 Task: Get directions from Galveston Island Historic Pleasure Pier, Texas, United States to Luray Caverns, Virginia, United States and explore the nearby restaurants
Action: Mouse moved to (141, 23)
Screenshot: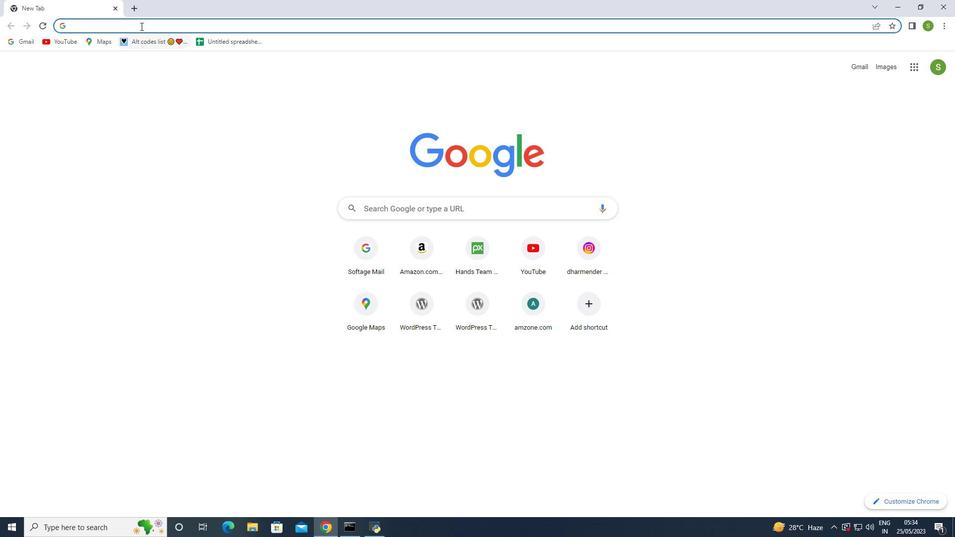 
Action: Mouse pressed left at (141, 23)
Screenshot: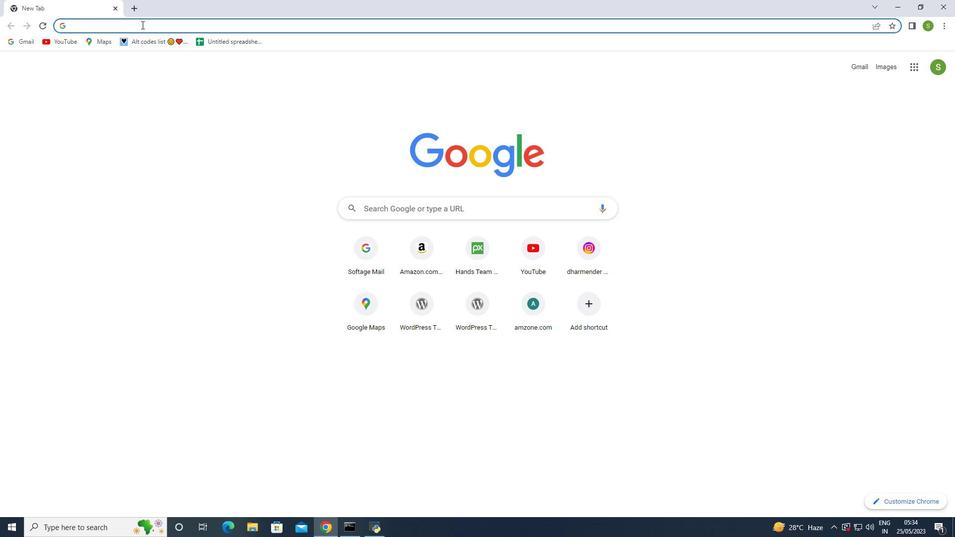 
Action: Key pressed google
Screenshot: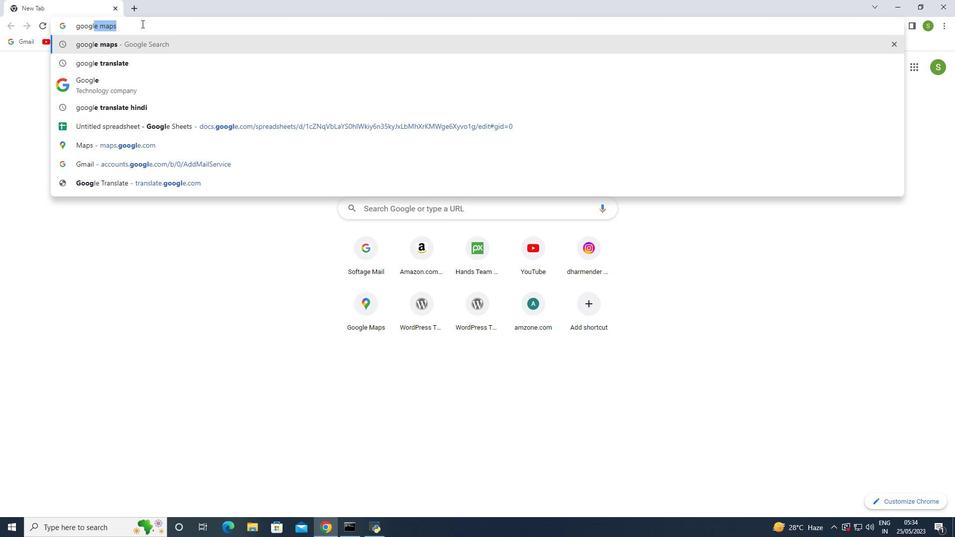 
Action: Mouse moved to (141, 24)
Screenshot: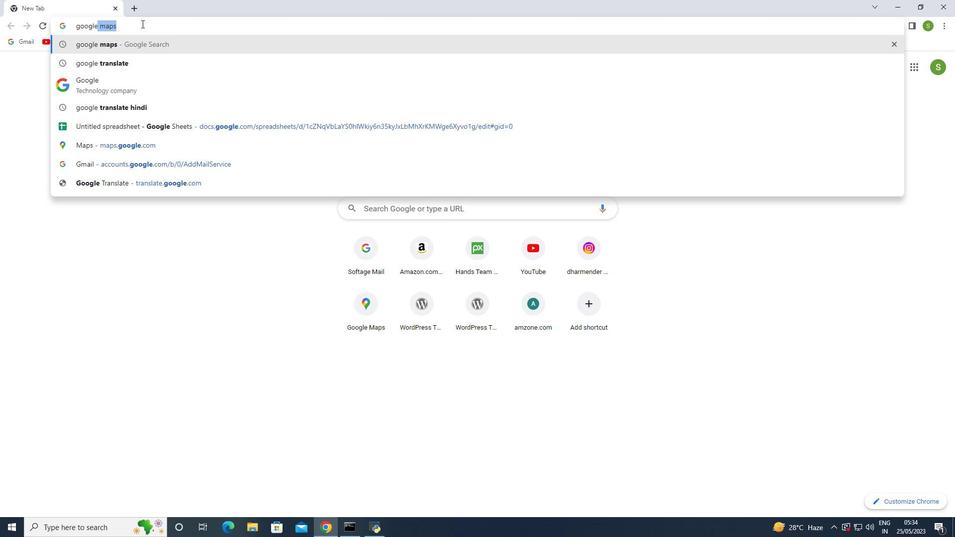 
Action: Mouse pressed left at (141, 24)
Screenshot: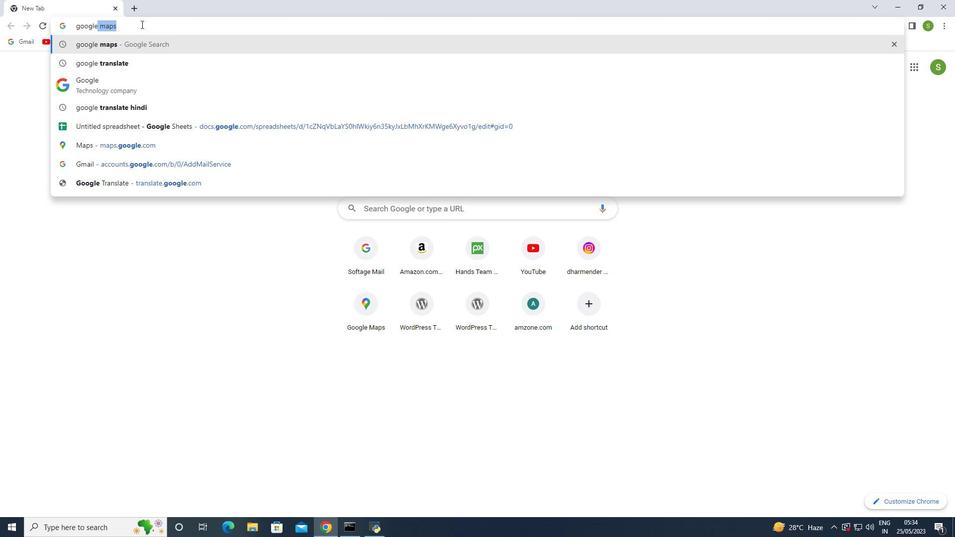 
Action: Key pressed <Key.enter>
Screenshot: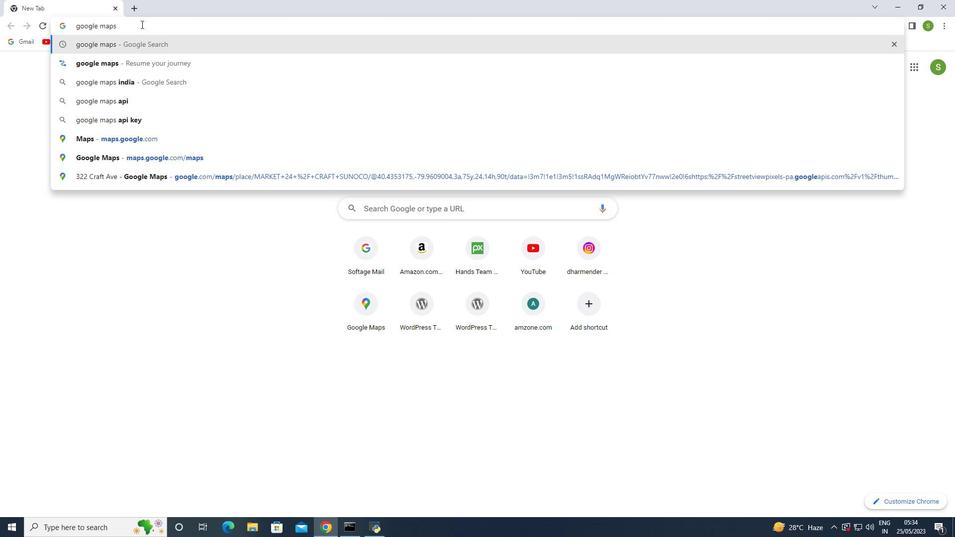 
Action: Mouse moved to (157, 226)
Screenshot: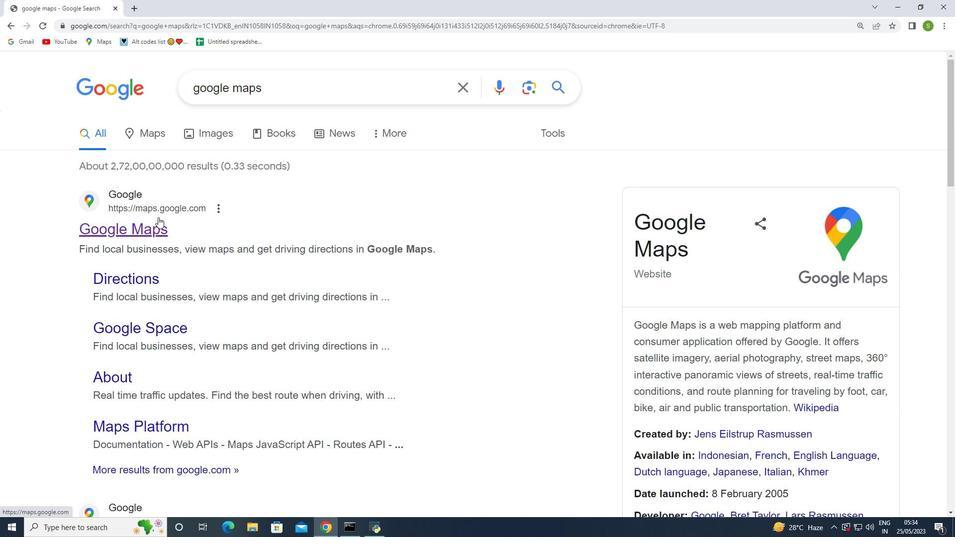 
Action: Mouse pressed left at (157, 226)
Screenshot: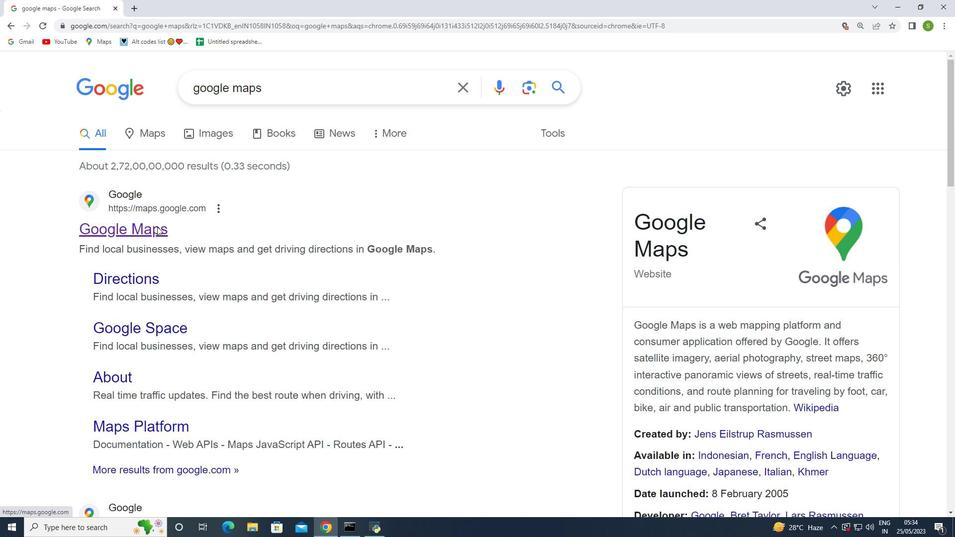 
Action: Mouse moved to (332, 80)
Screenshot: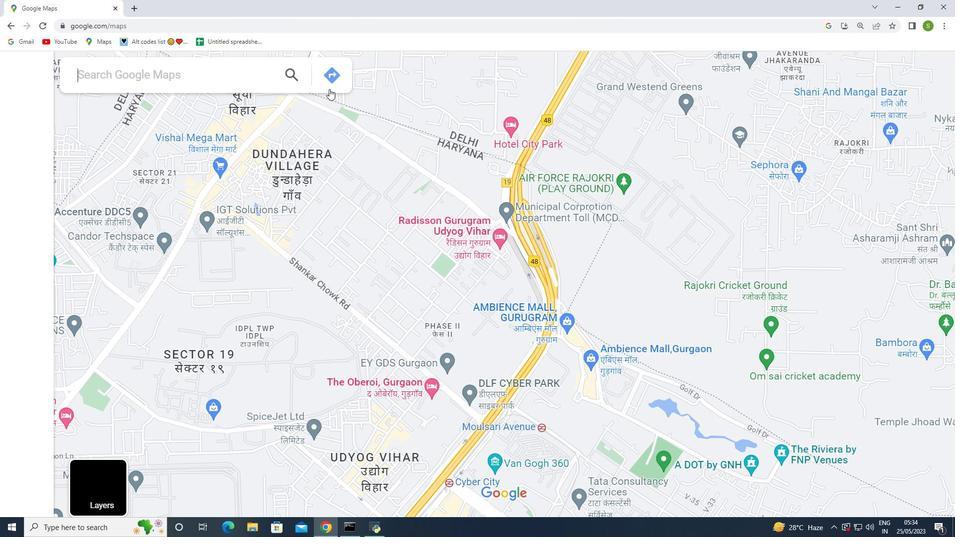 
Action: Mouse pressed left at (332, 80)
Screenshot: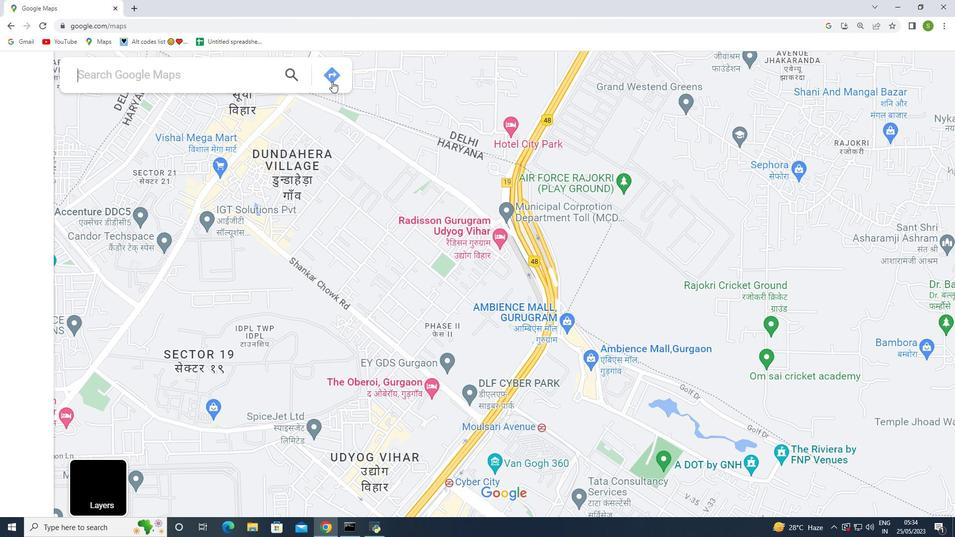 
Action: Mouse moved to (227, 121)
Screenshot: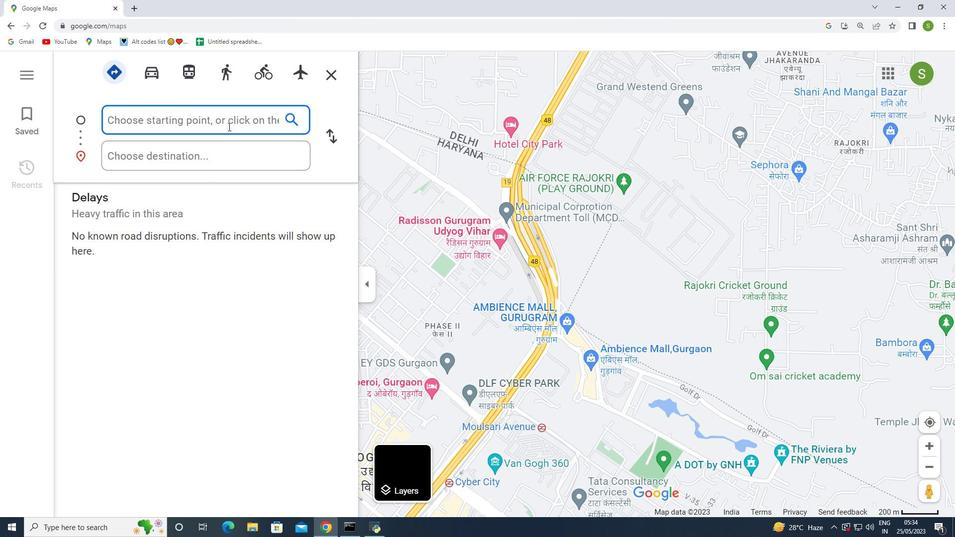 
Action: Mouse pressed left at (227, 121)
Screenshot: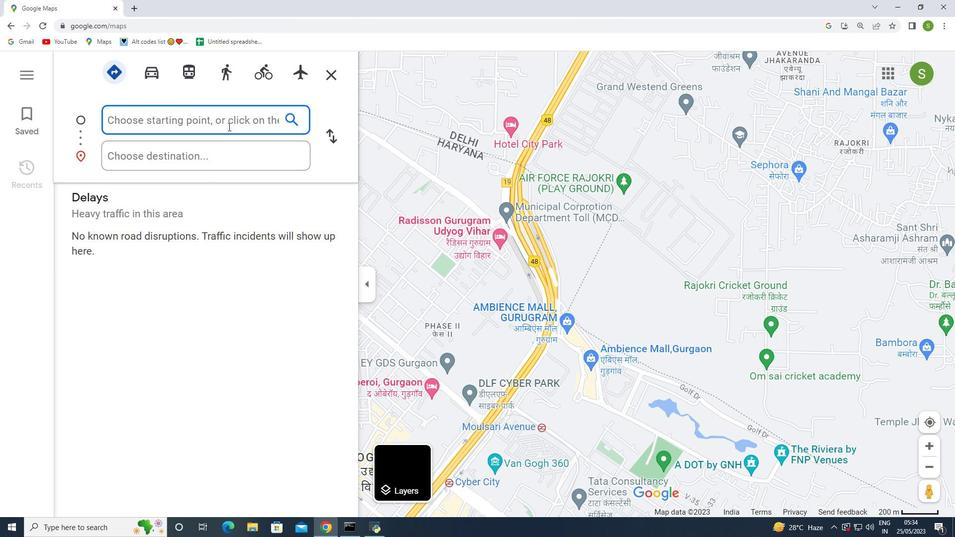 
Action: Key pressed <Key.shift>galveston<Key.space>island<Key.space><Key.shift><Key.shift><Key.shift><Key.shift>Historic<Key.space>pleaser<Key.space>pier<Key.space>texas<Key.space>united<Key.space>states
Screenshot: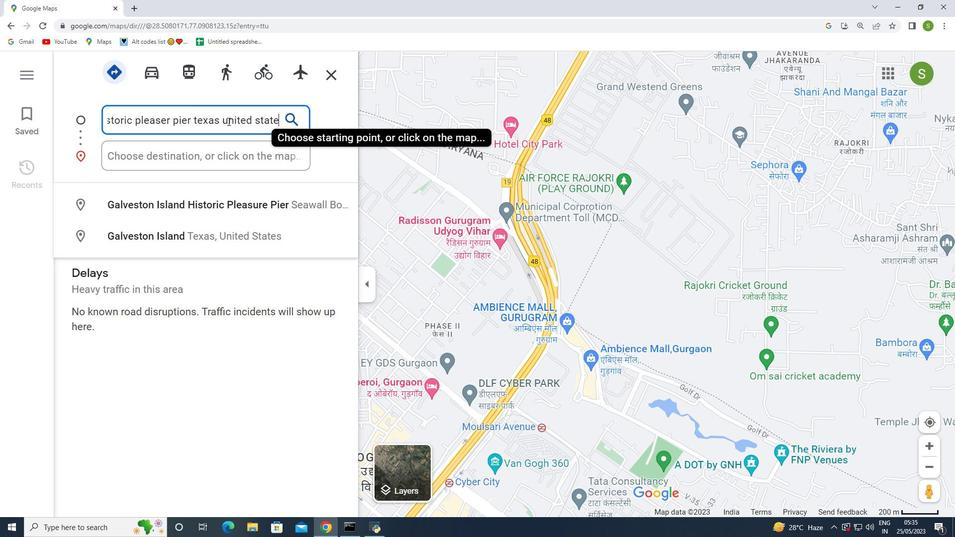 
Action: Mouse moved to (201, 158)
Screenshot: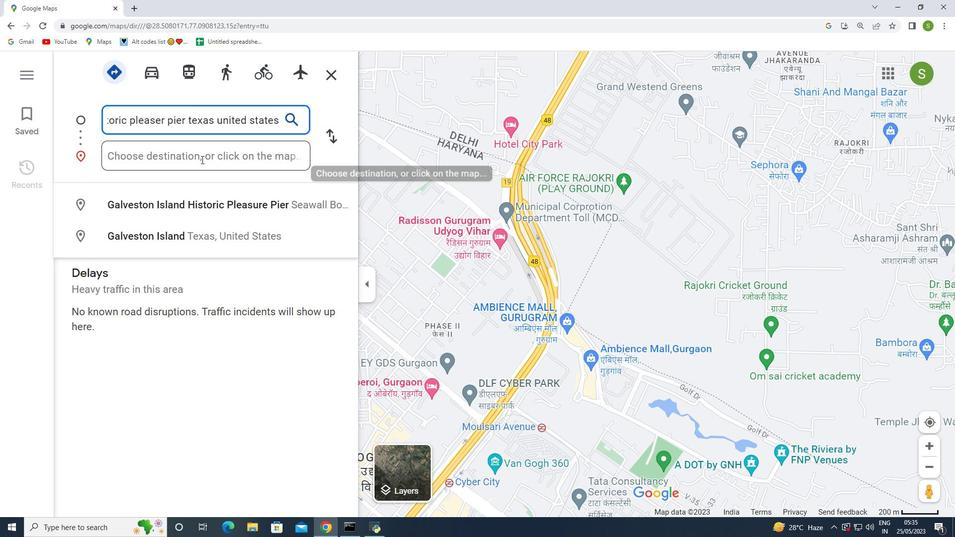 
Action: Mouse pressed left at (201, 158)
Screenshot: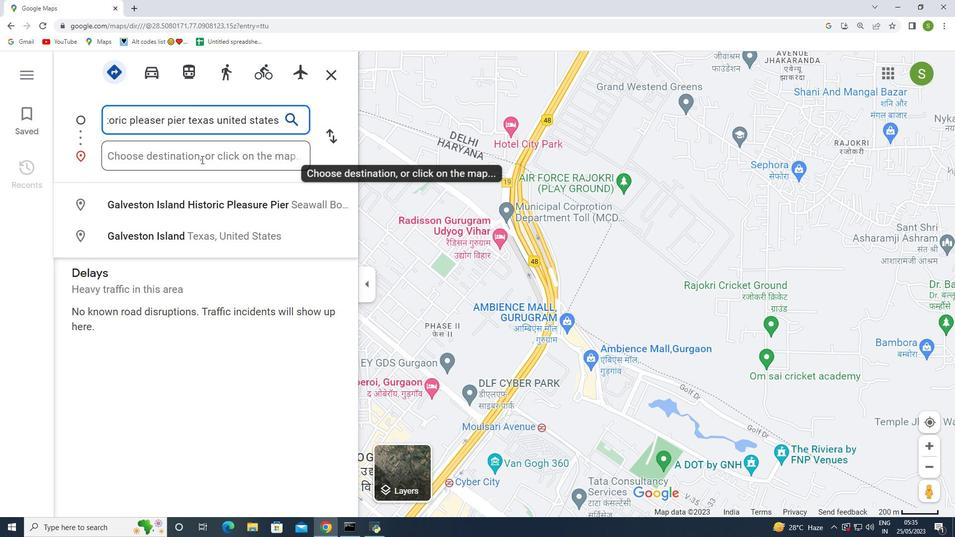 
Action: Key pressed <Key.shift><Key.shift><Key.shift>Luray<Key.space>caverns<Key.space>virginia<Key.space>united<Key.space>states
Screenshot: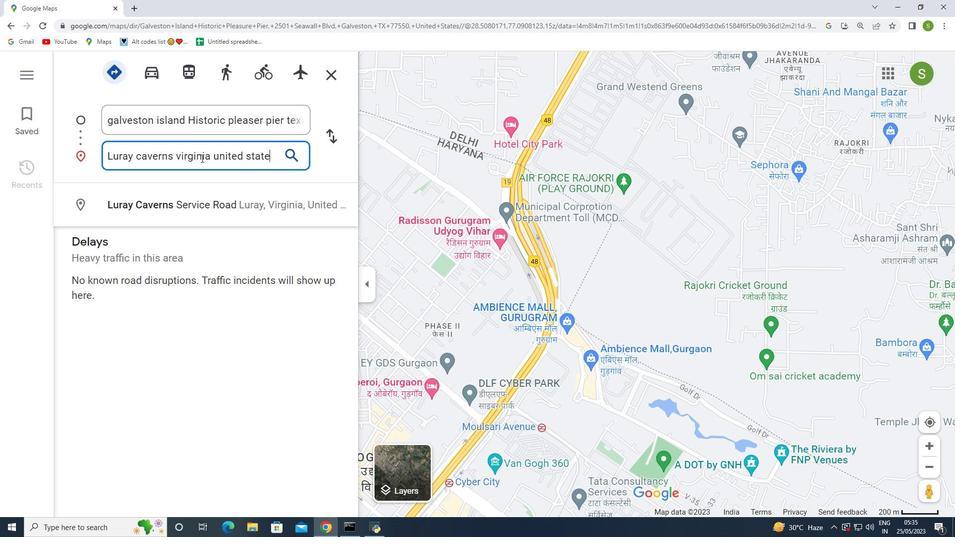 
Action: Mouse moved to (290, 160)
Screenshot: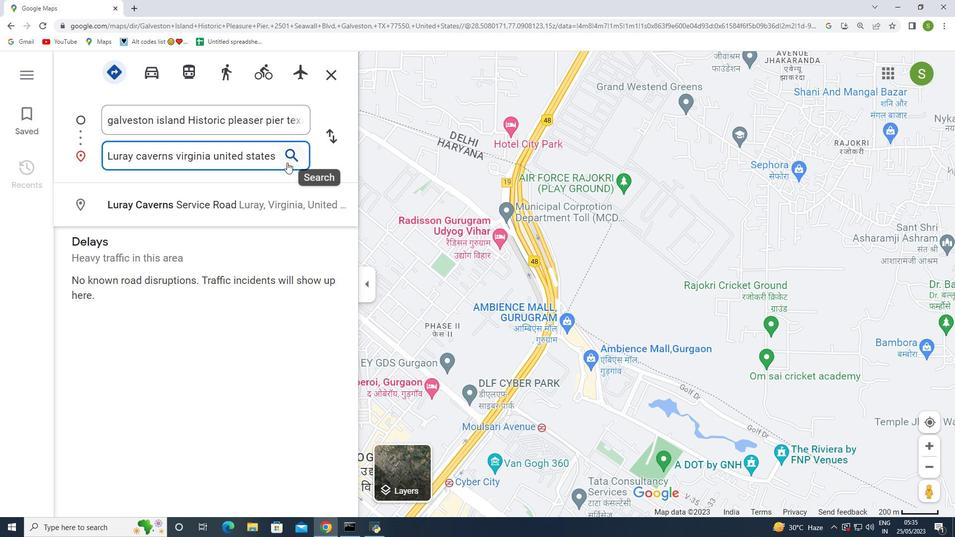 
Action: Mouse pressed left at (290, 160)
Screenshot: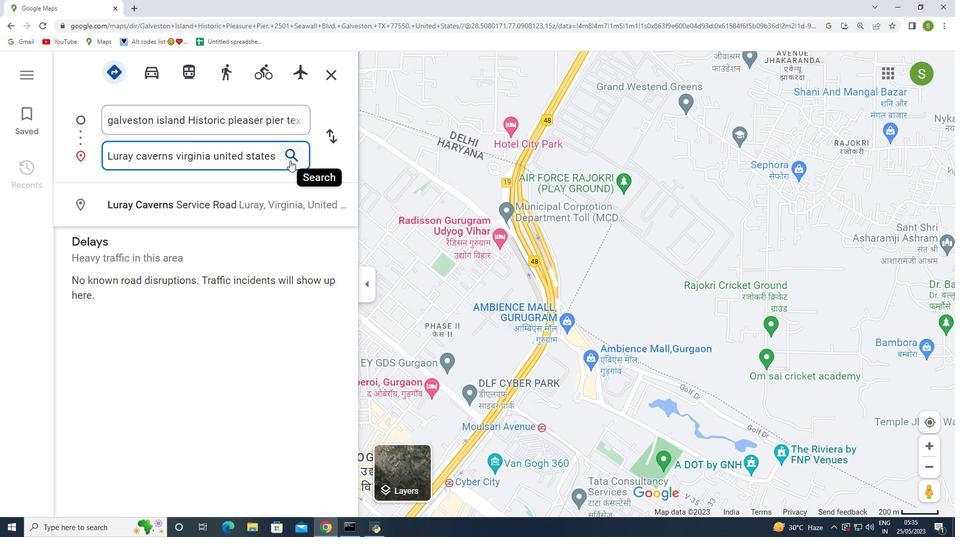 
Action: Mouse moved to (252, 251)
Screenshot: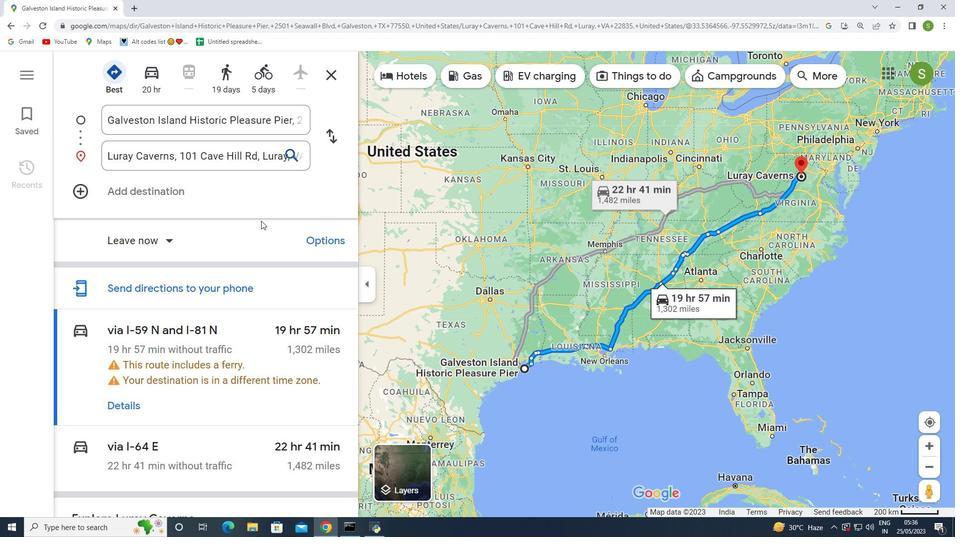 
Action: Mouse scrolled (252, 251) with delta (0, 0)
Screenshot: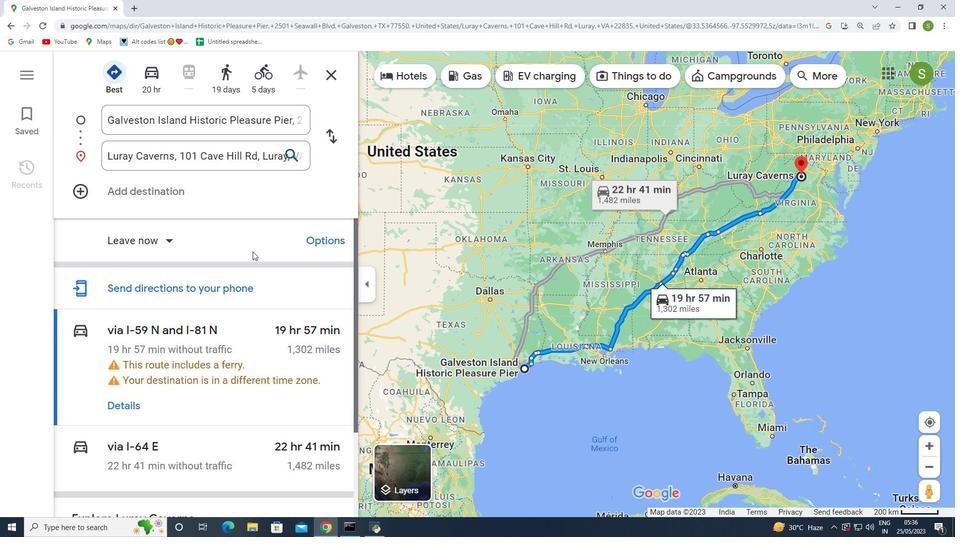 
Action: Mouse scrolled (252, 251) with delta (0, 0)
Screenshot: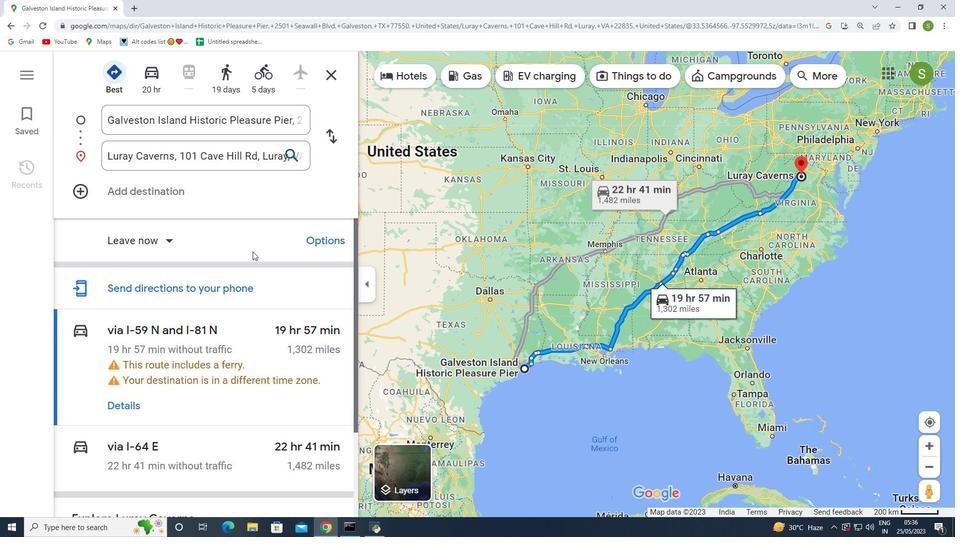 
Action: Mouse moved to (252, 253)
Screenshot: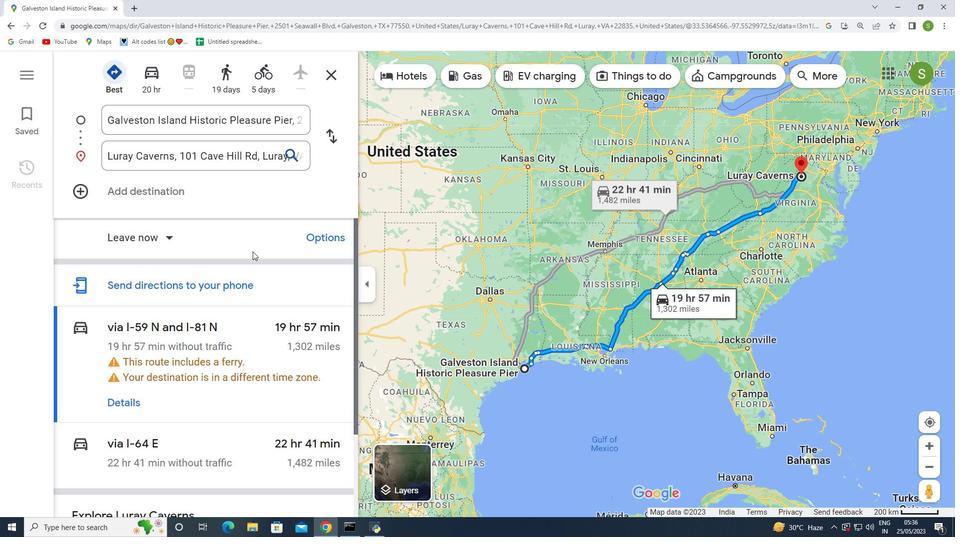 
Action: Mouse scrolled (252, 253) with delta (0, 0)
Screenshot: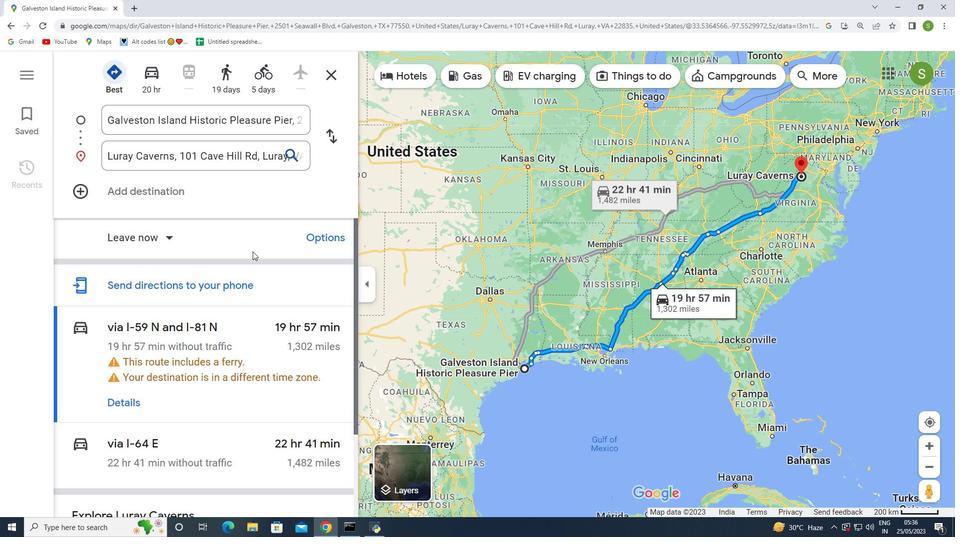 
Action: Mouse moved to (248, 285)
Screenshot: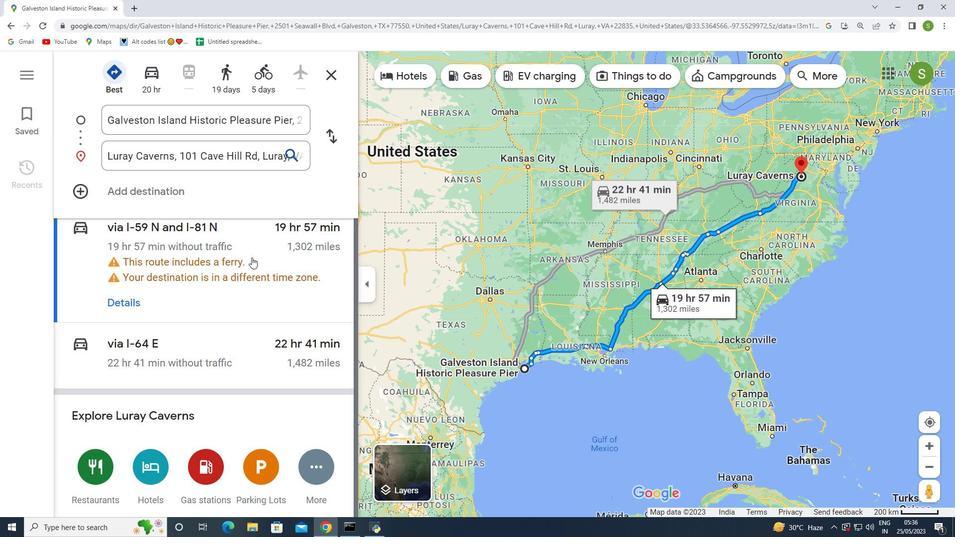 
Action: Mouse scrolled (248, 284) with delta (0, 0)
Screenshot: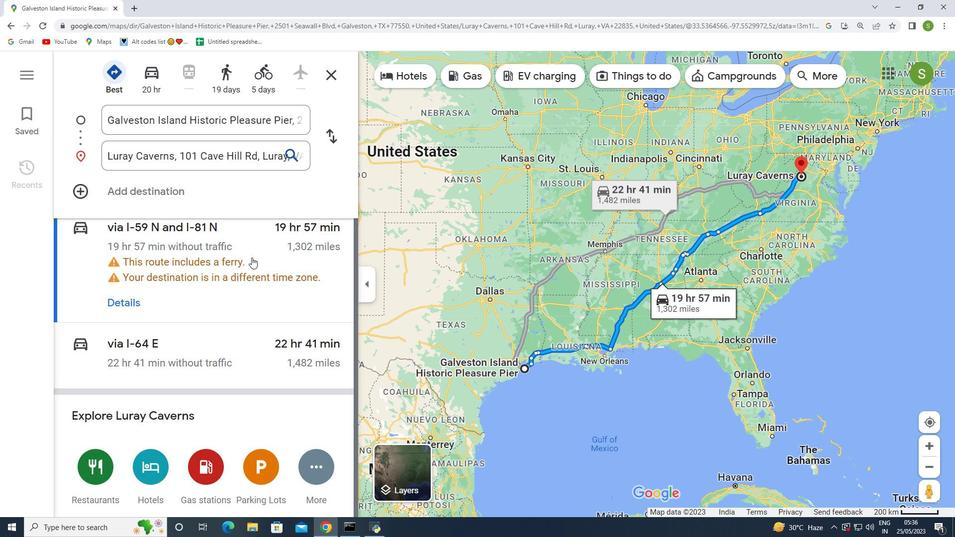 
Action: Mouse scrolled (248, 284) with delta (0, 0)
Screenshot: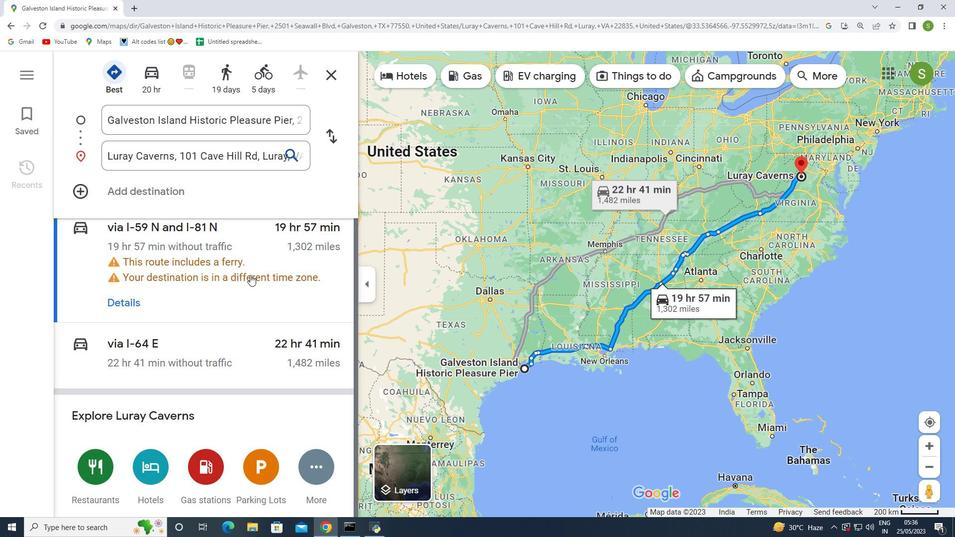 
Action: Mouse moved to (89, 466)
Screenshot: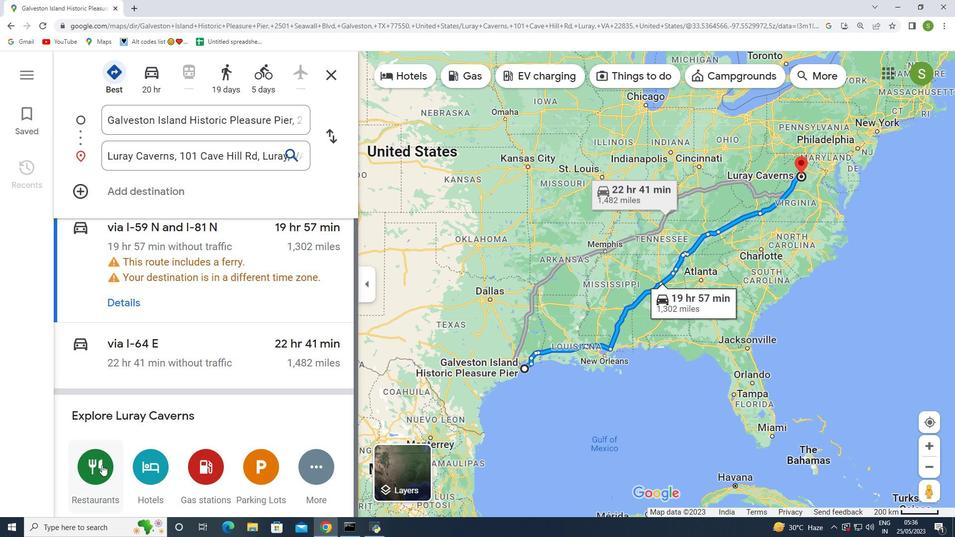 
Action: Mouse pressed left at (89, 466)
Screenshot: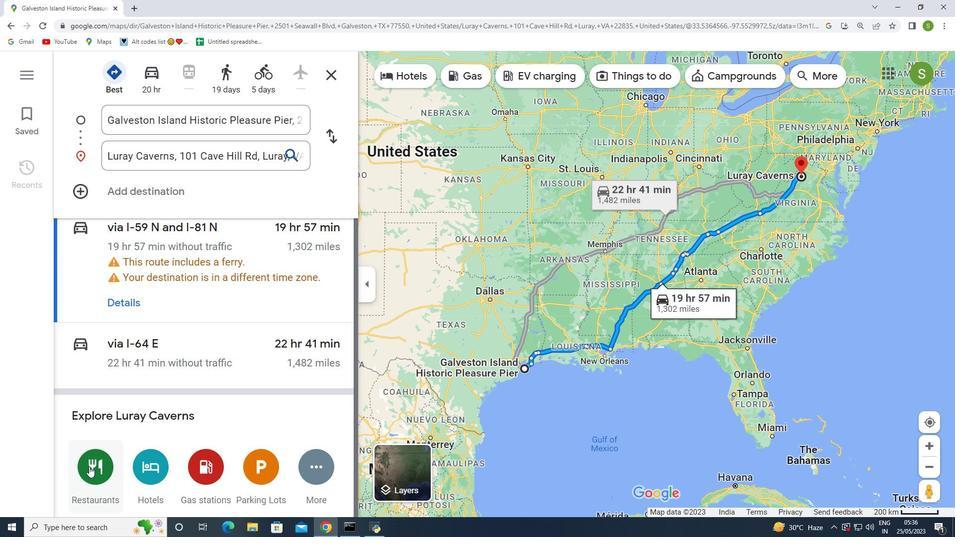 
Action: Mouse moved to (216, 216)
Screenshot: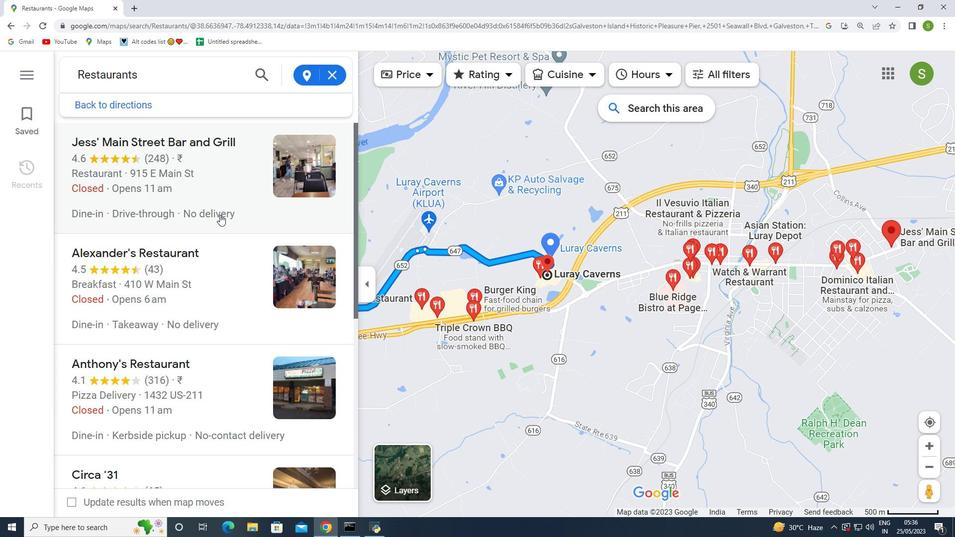
Action: Mouse scrolled (216, 216) with delta (0, 0)
Screenshot: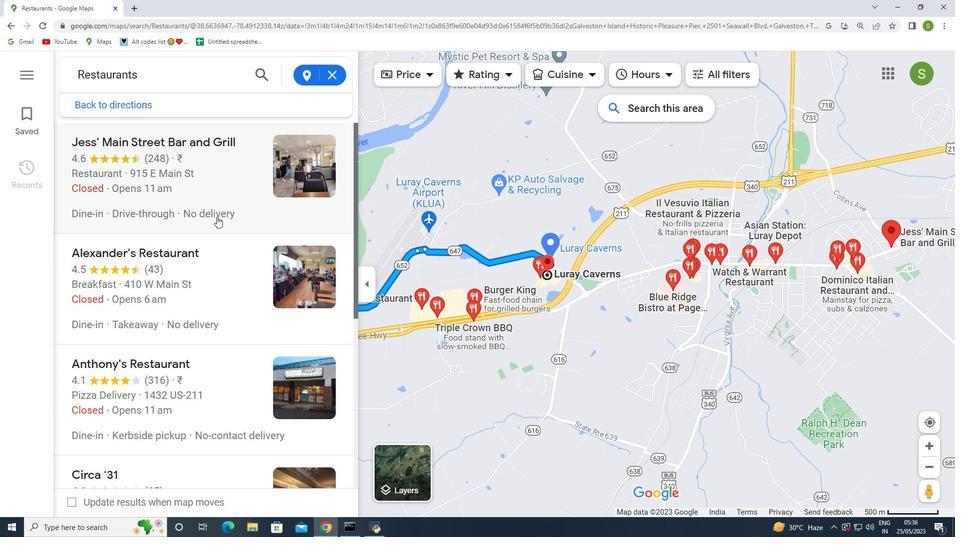 
Action: Mouse scrolled (216, 216) with delta (0, 0)
Screenshot: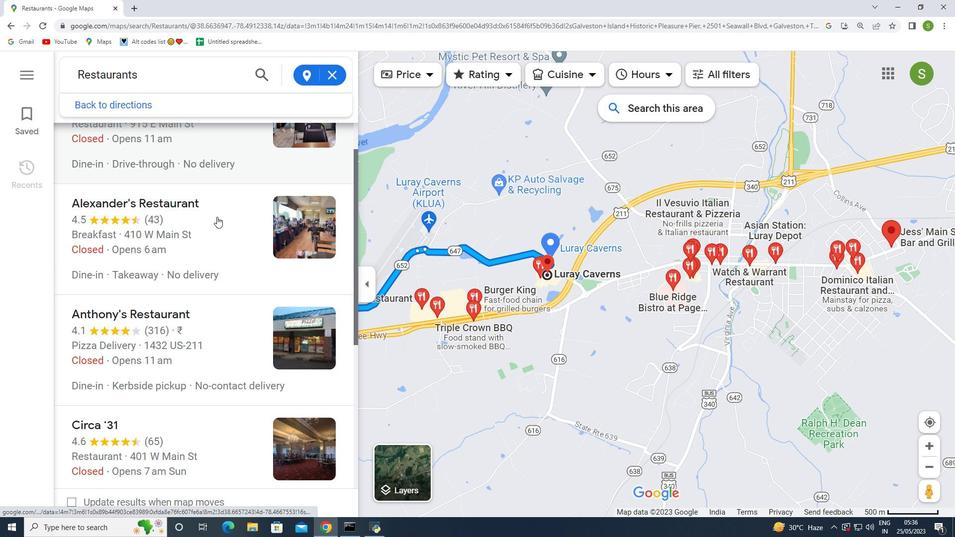 
Action: Mouse scrolled (216, 216) with delta (0, 0)
Screenshot: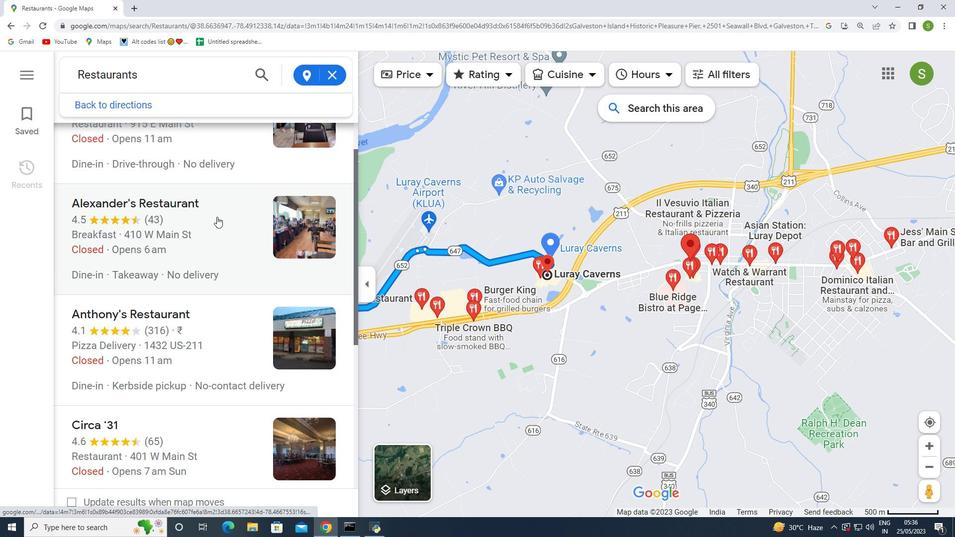 
Action: Mouse moved to (512, 275)
Screenshot: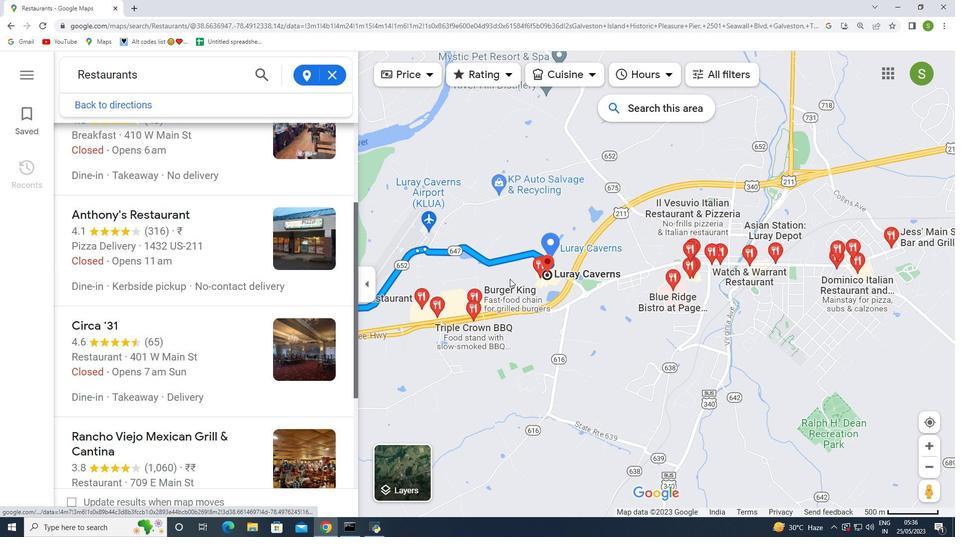 
Action: Mouse scrolled (512, 276) with delta (0, 0)
Screenshot: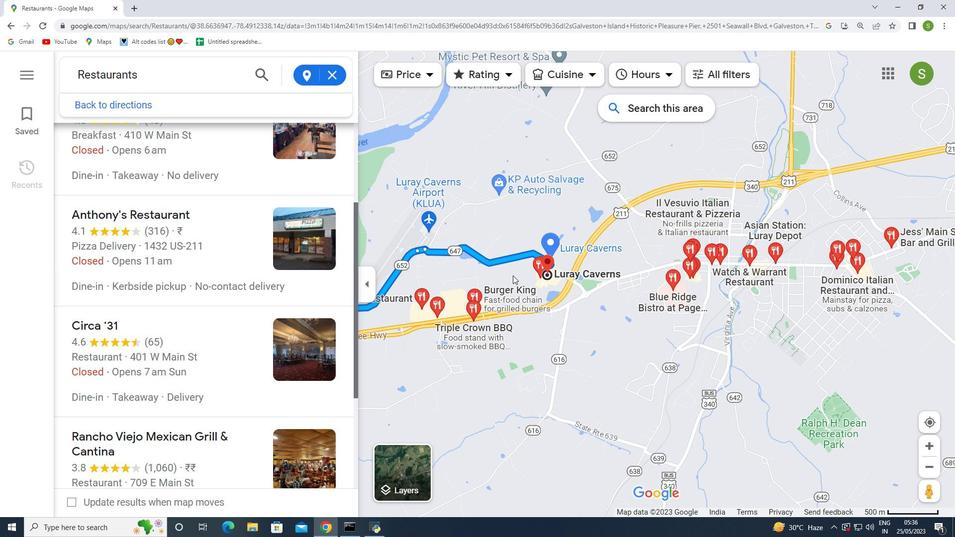 
Action: Mouse scrolled (512, 275) with delta (0, 0)
Screenshot: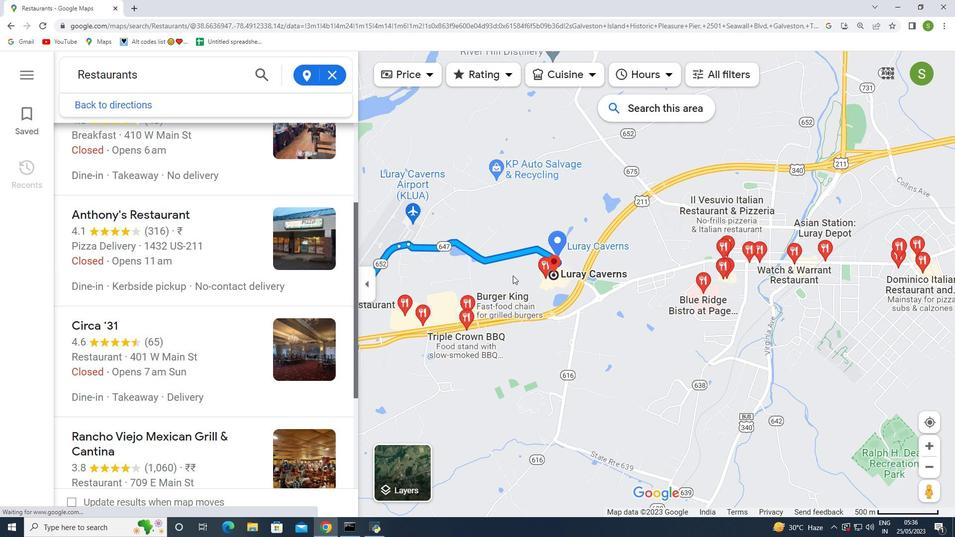 
Action: Mouse scrolled (512, 275) with delta (0, 0)
Screenshot: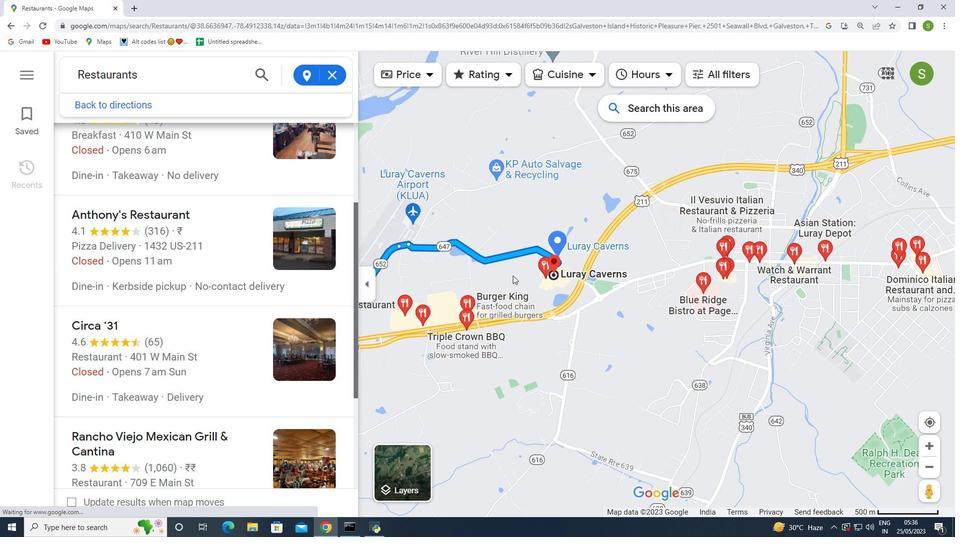 
Action: Mouse scrolled (512, 275) with delta (0, 0)
Screenshot: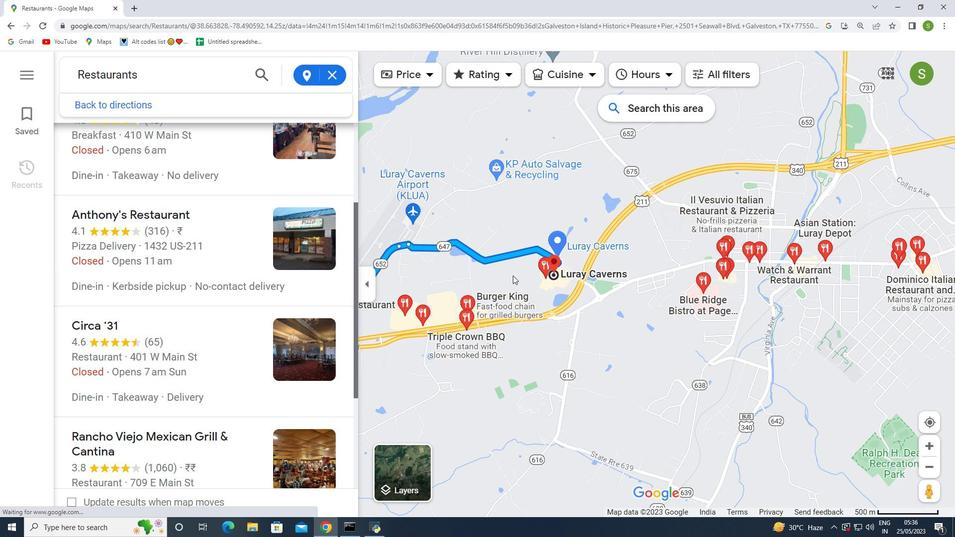 
Action: Mouse moved to (501, 303)
Screenshot: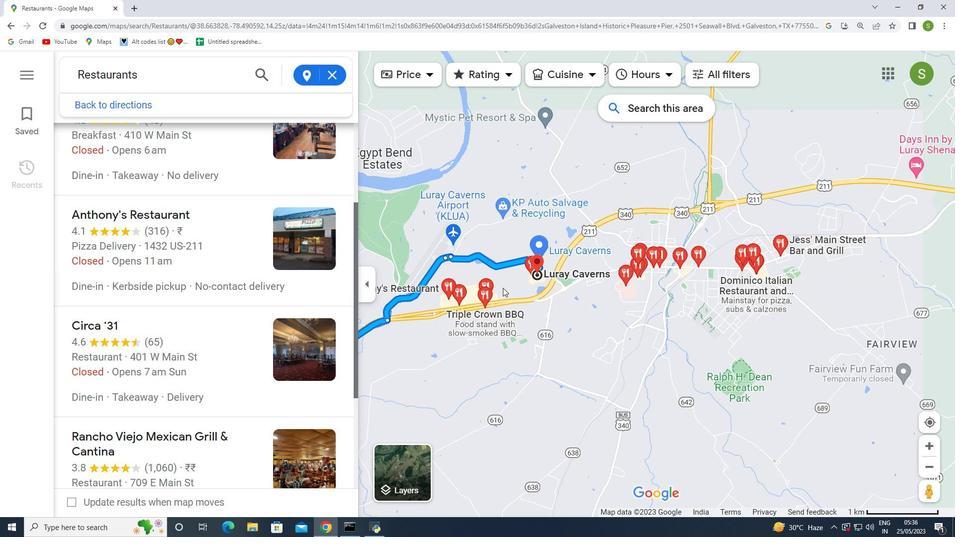 
Action: Mouse scrolled (501, 302) with delta (0, 0)
Screenshot: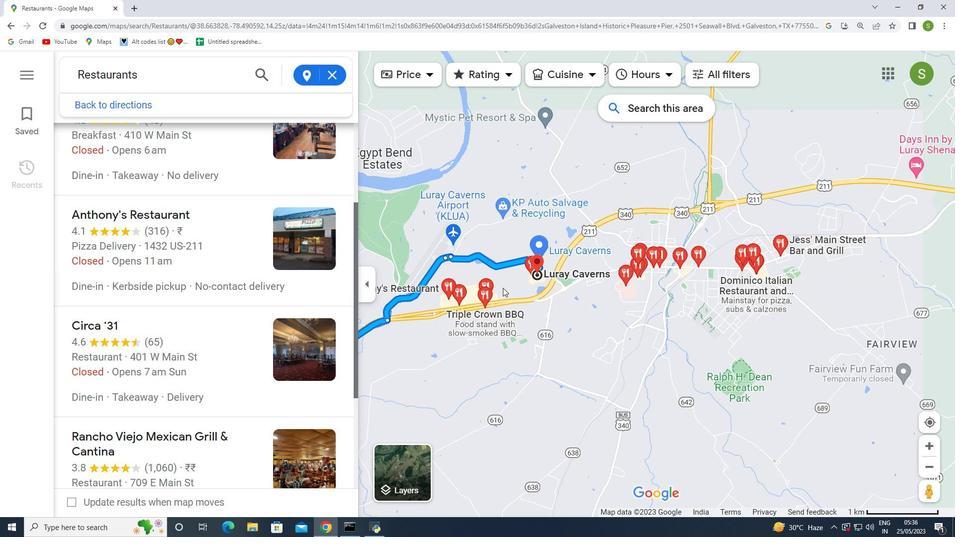 
Action: Mouse scrolled (501, 302) with delta (0, 0)
Screenshot: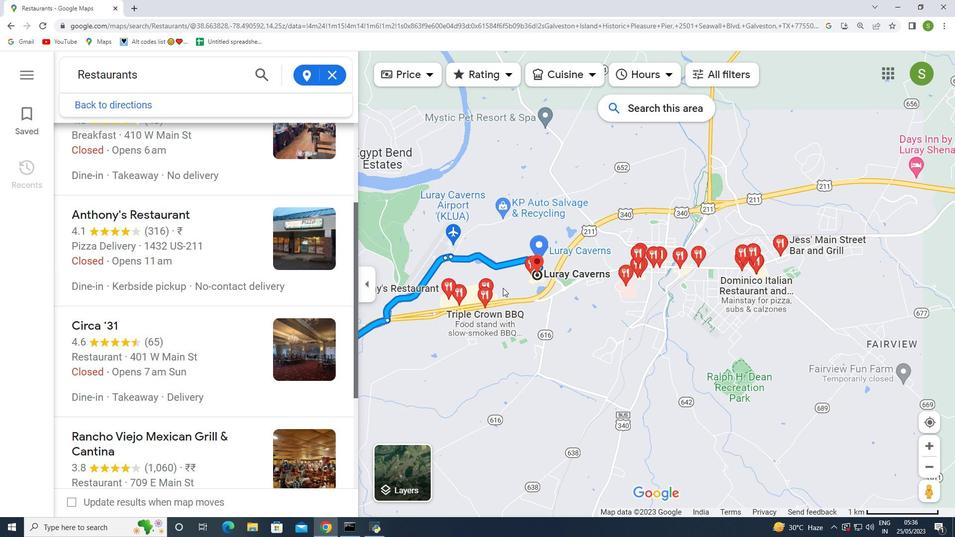 
Action: Mouse scrolled (501, 302) with delta (0, 0)
Screenshot: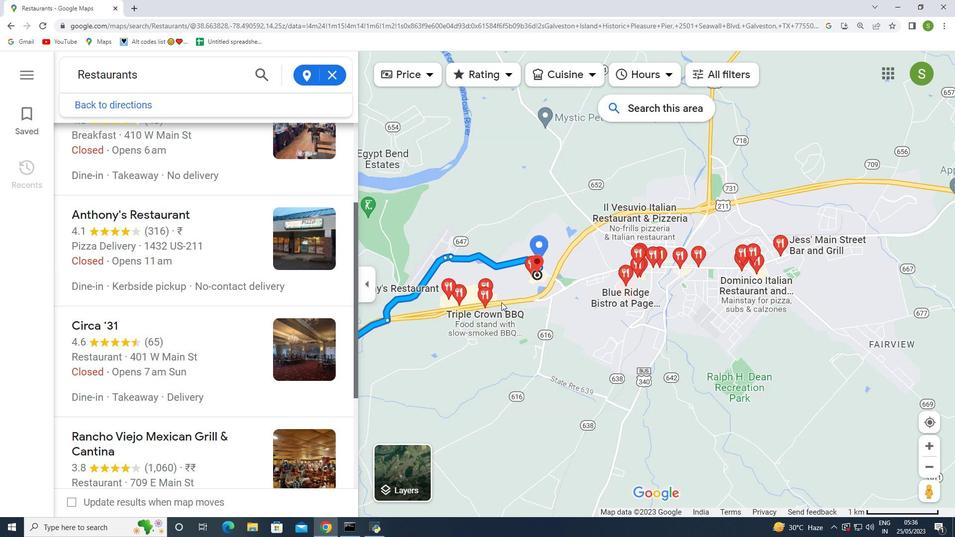 
Action: Mouse moved to (501, 305)
Screenshot: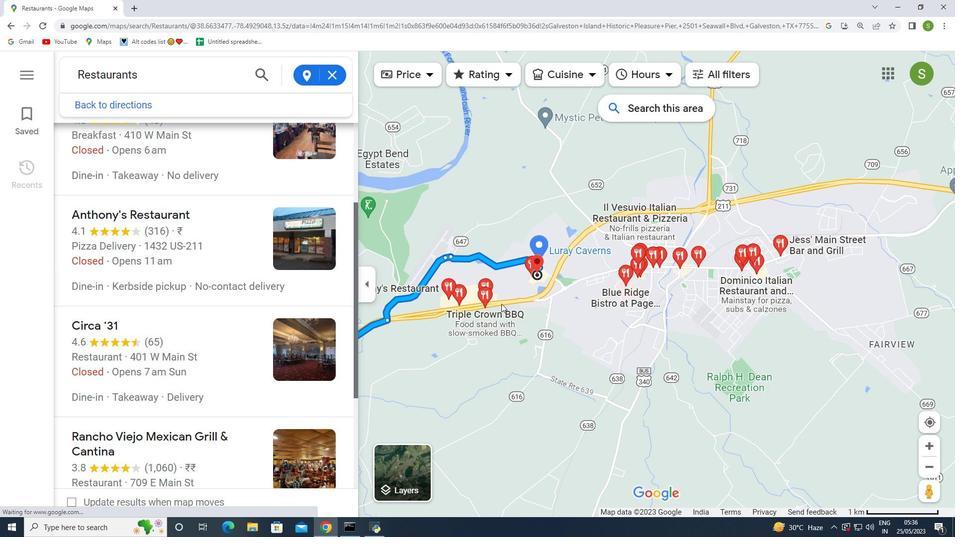 
Action: Mouse scrolled (501, 305) with delta (0, 0)
Screenshot: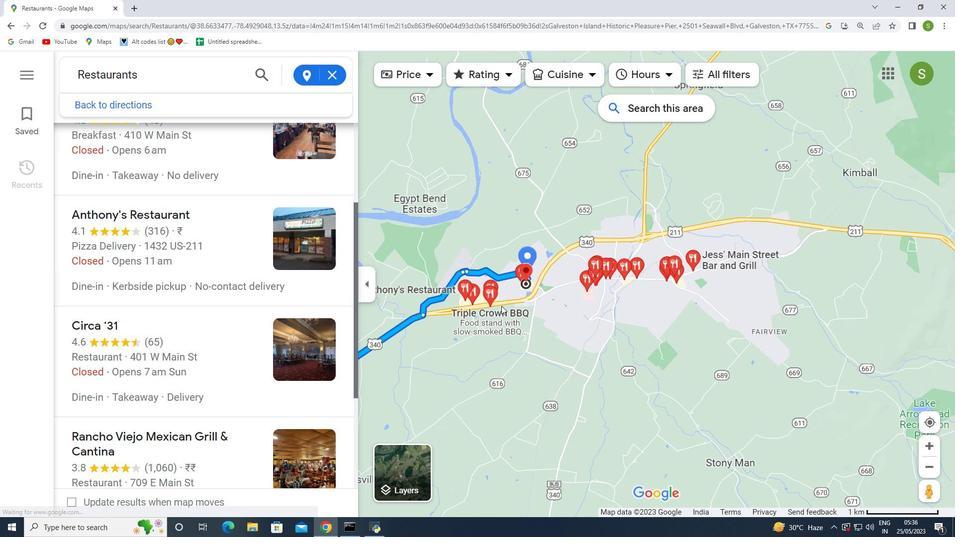 
Action: Mouse moved to (501, 305)
Screenshot: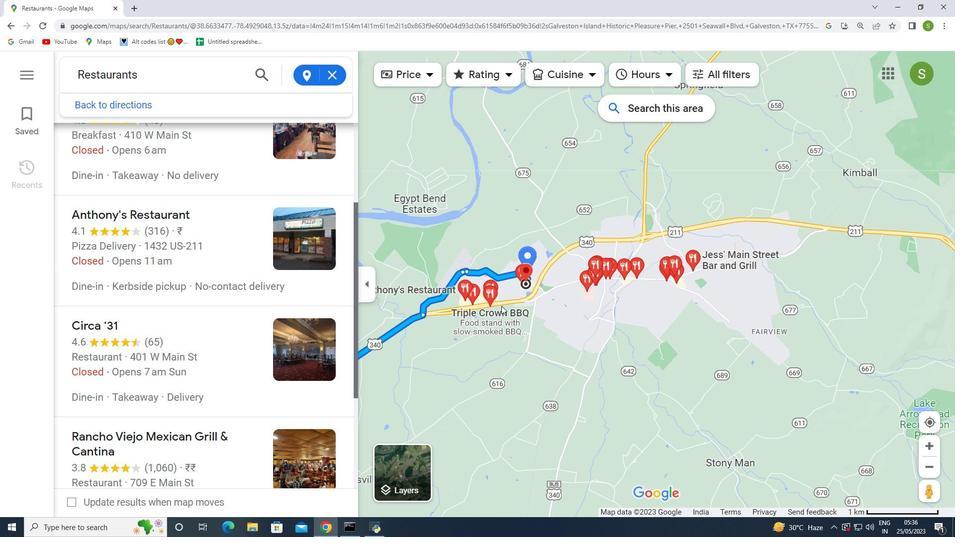 
Action: Mouse scrolled (501, 305) with delta (0, 0)
Screenshot: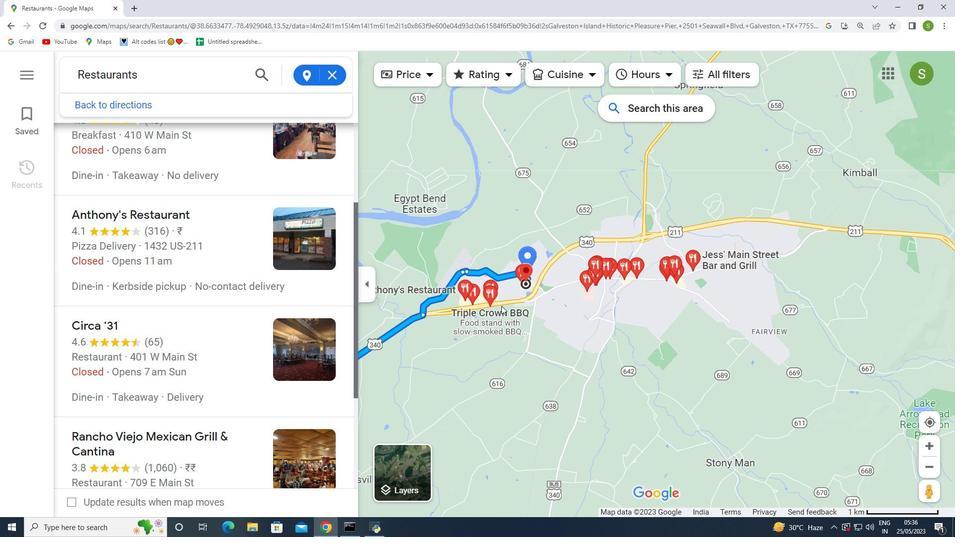 
Action: Mouse moved to (501, 307)
Screenshot: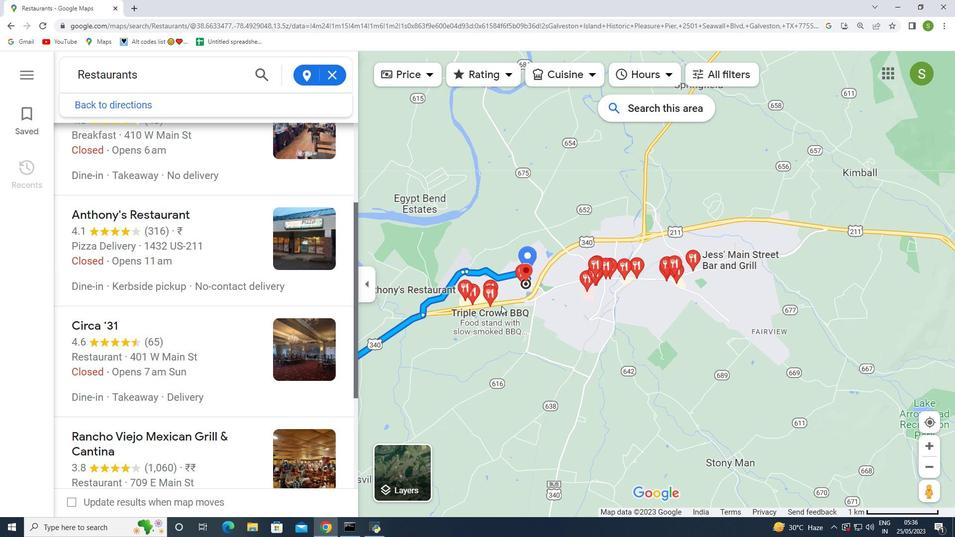
Action: Mouse scrolled (501, 306) with delta (0, 0)
Screenshot: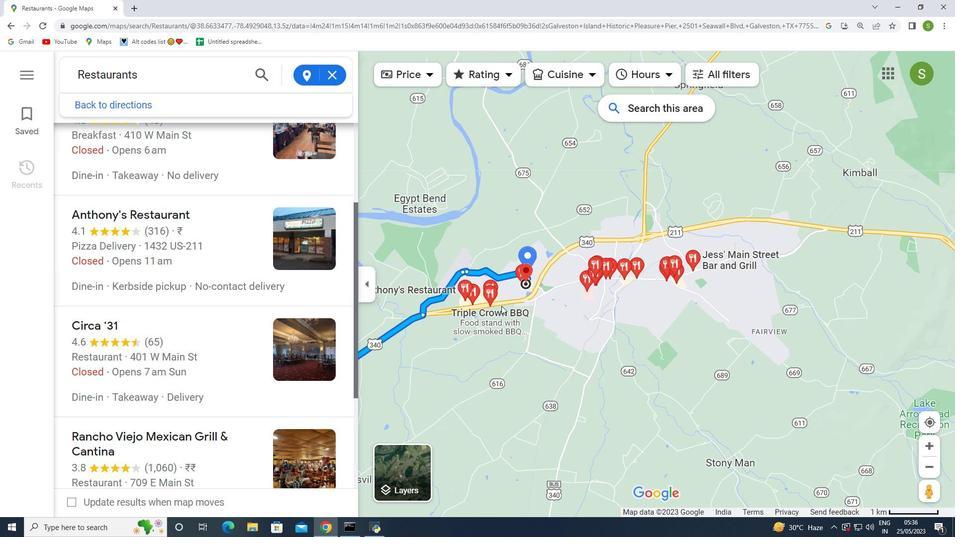 
Action: Mouse moved to (487, 345)
Screenshot: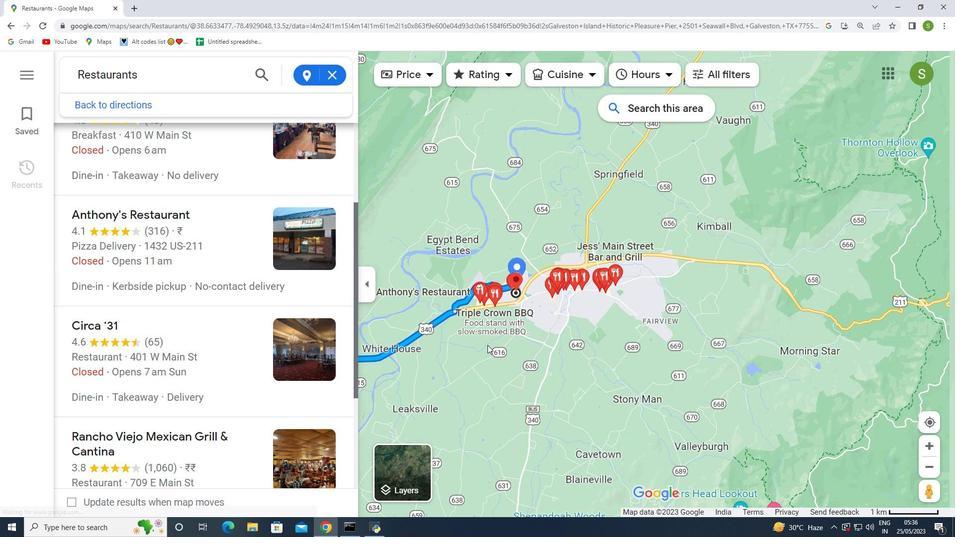 
Action: Mouse scrolled (487, 345) with delta (0, 0)
Screenshot: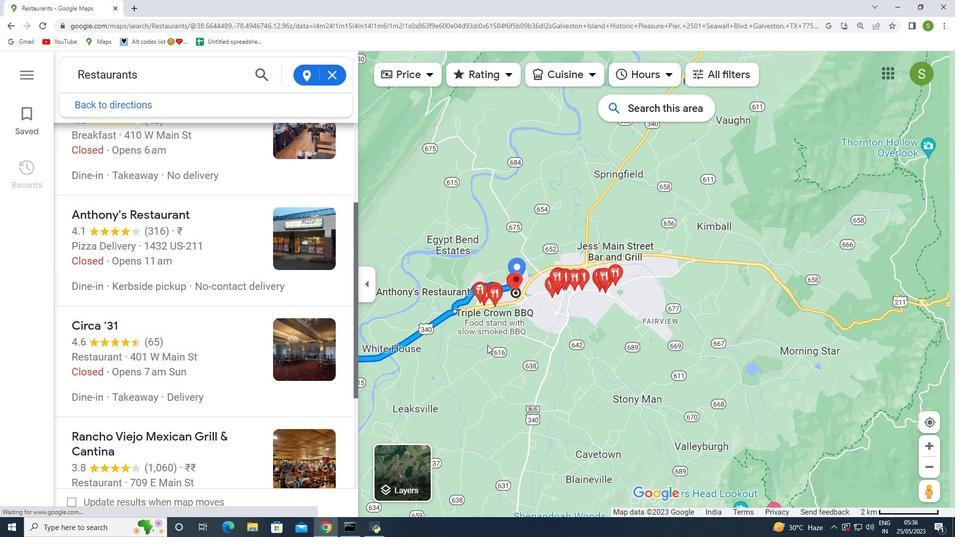 
Action: Mouse scrolled (487, 345) with delta (0, 0)
Screenshot: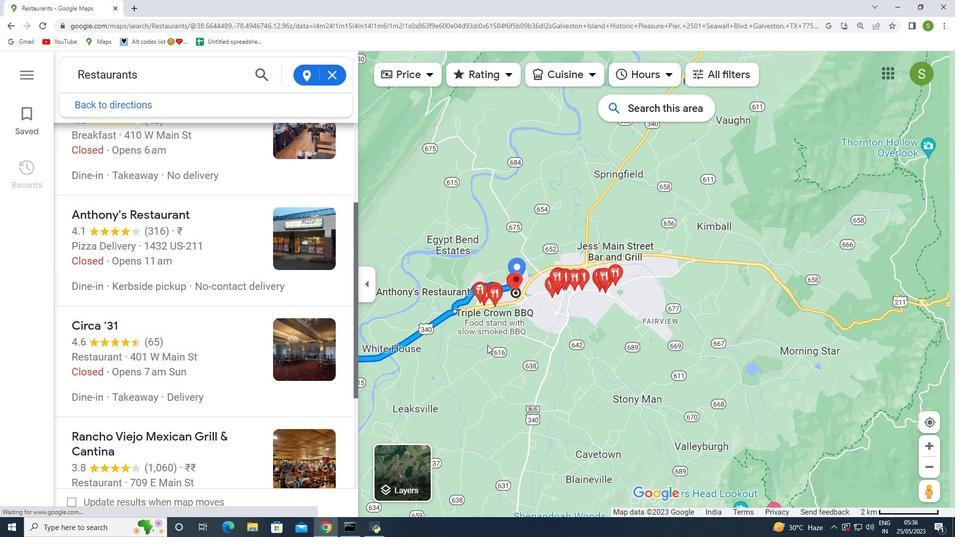 
Action: Mouse scrolled (487, 345) with delta (0, 0)
Screenshot: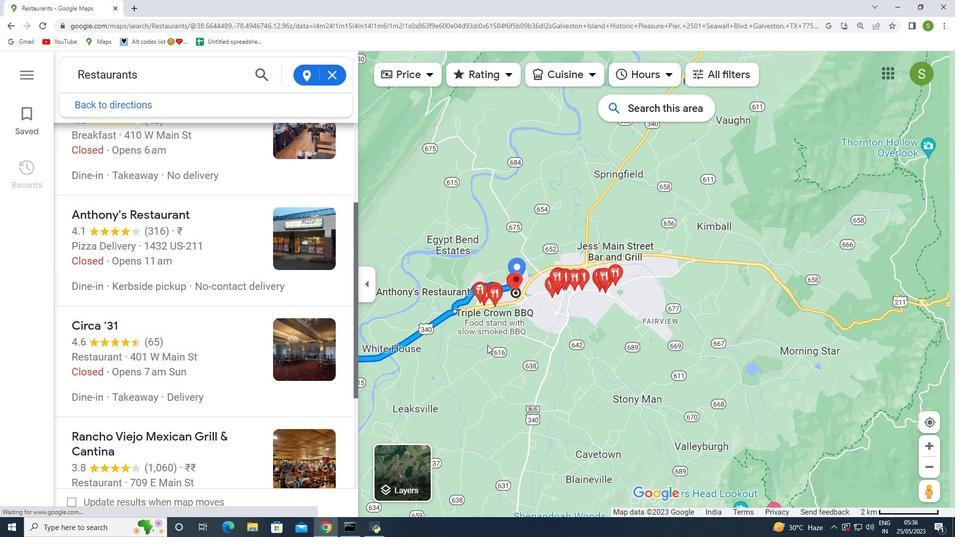 
Action: Mouse moved to (486, 345)
Screenshot: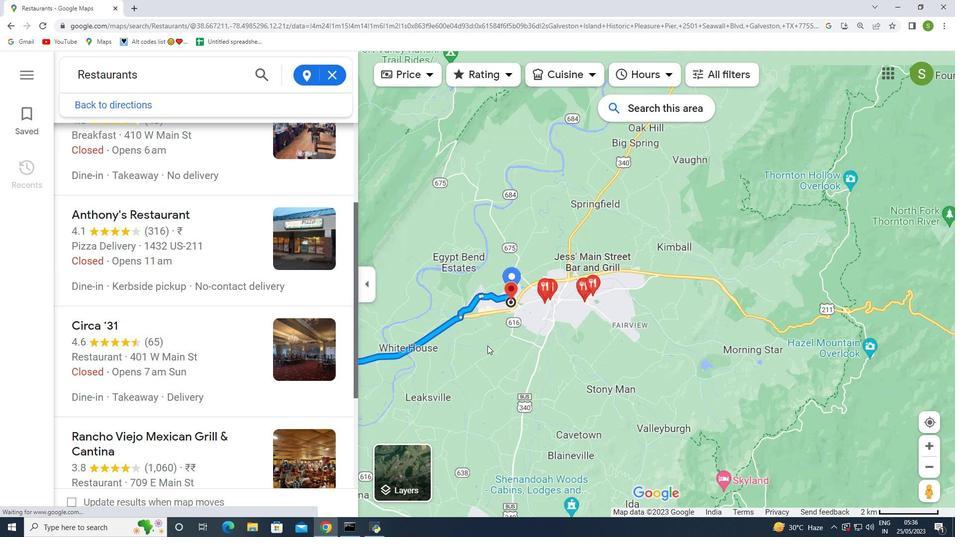 
Action: Mouse scrolled (486, 345) with delta (0, 0)
Screenshot: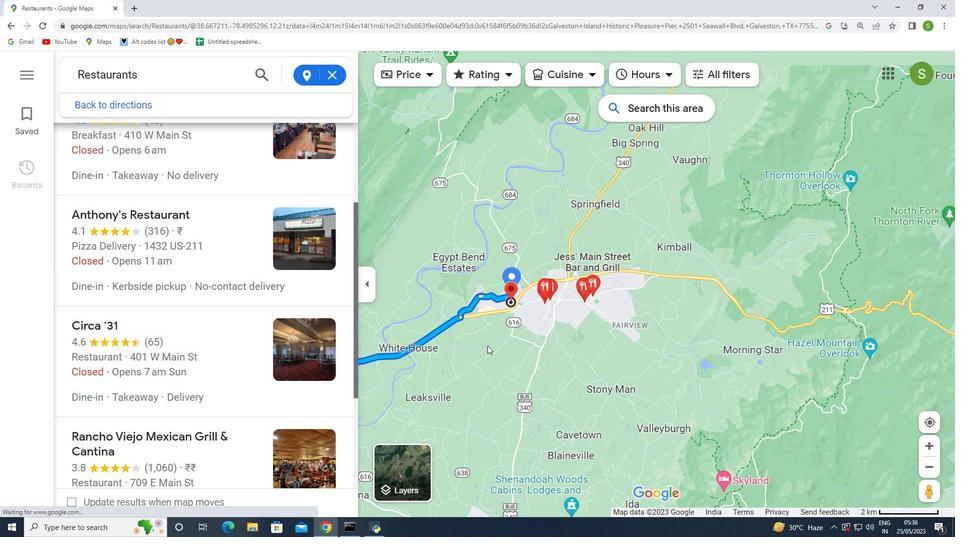
Action: Mouse moved to (486, 345)
Screenshot: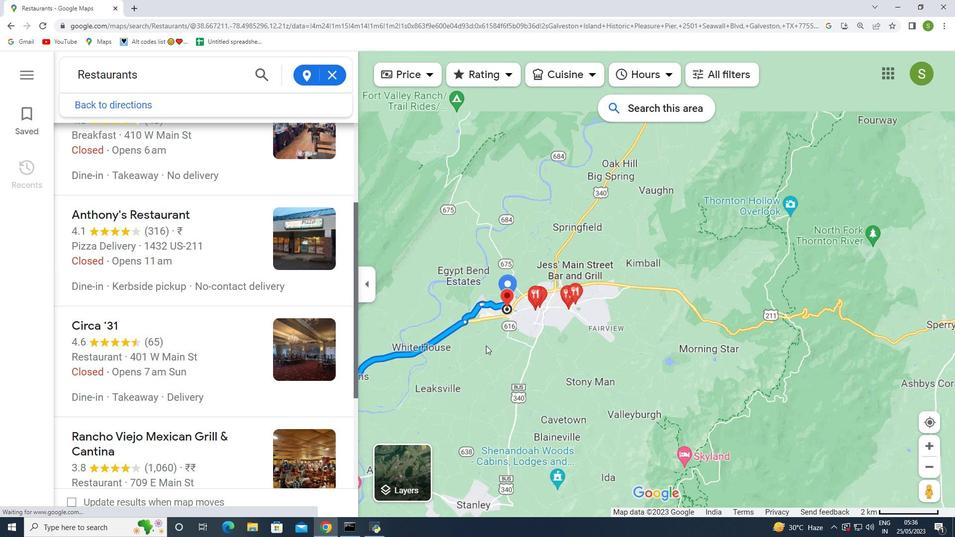 
Action: Mouse scrolled (486, 345) with delta (0, 0)
Screenshot: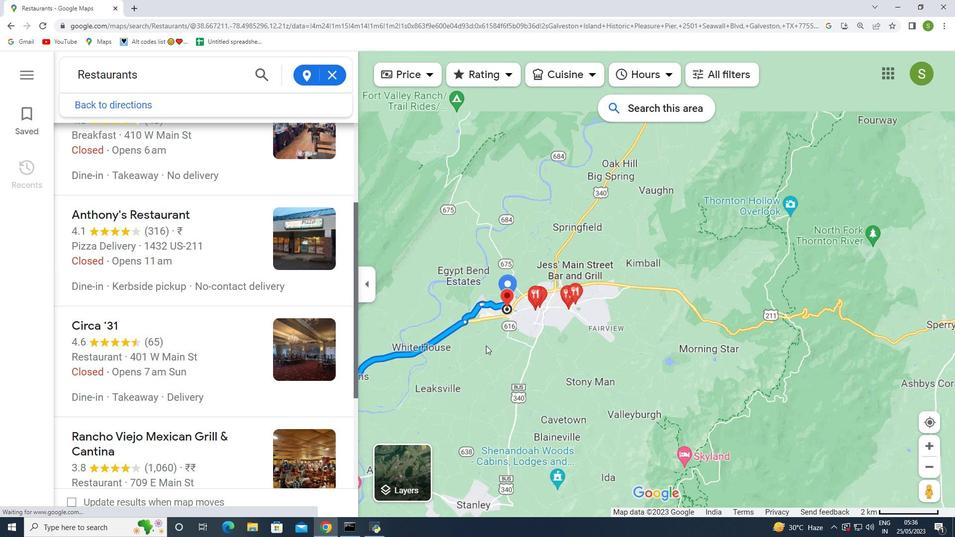 
Action: Mouse moved to (486, 346)
Screenshot: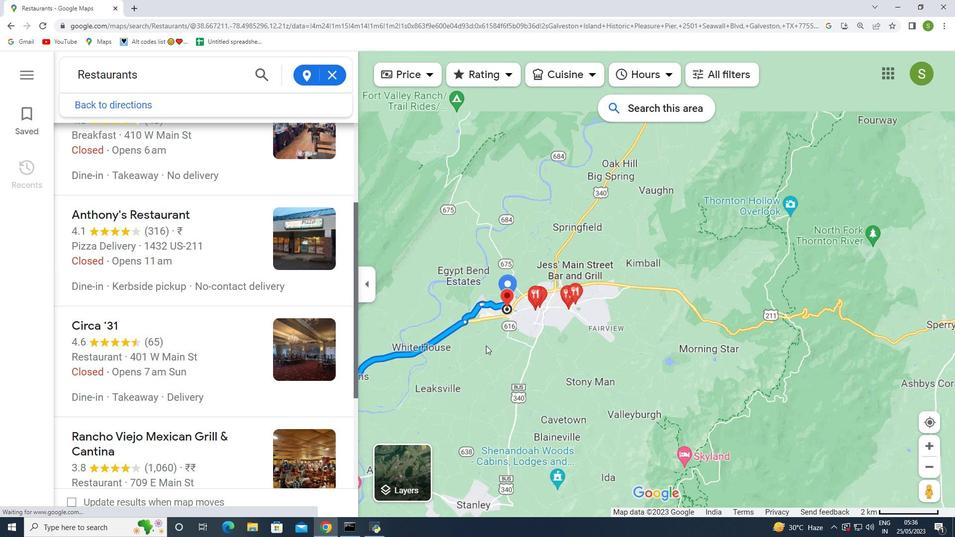 
Action: Mouse scrolled (486, 345) with delta (0, 0)
Screenshot: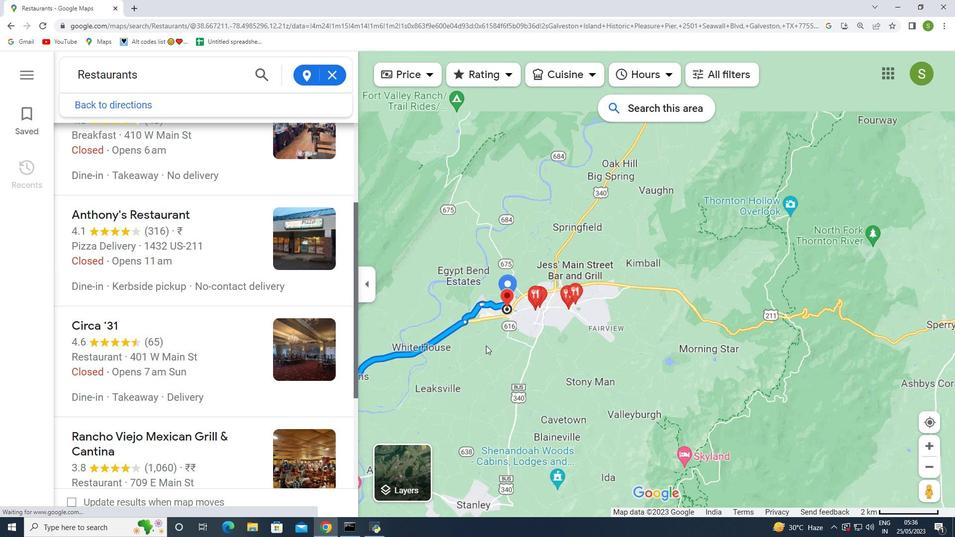 
Action: Mouse scrolled (486, 345) with delta (0, 0)
Screenshot: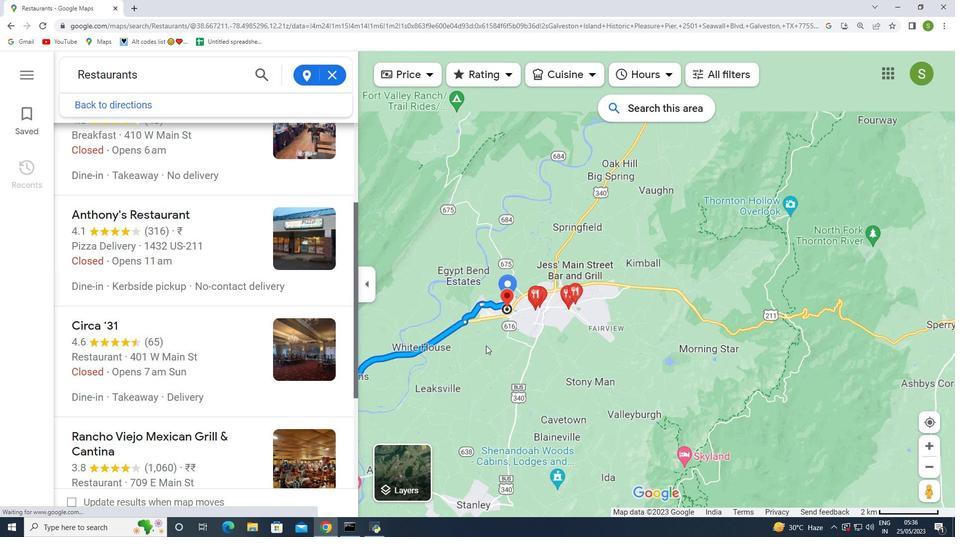 
Action: Mouse scrolled (486, 345) with delta (0, 0)
Screenshot: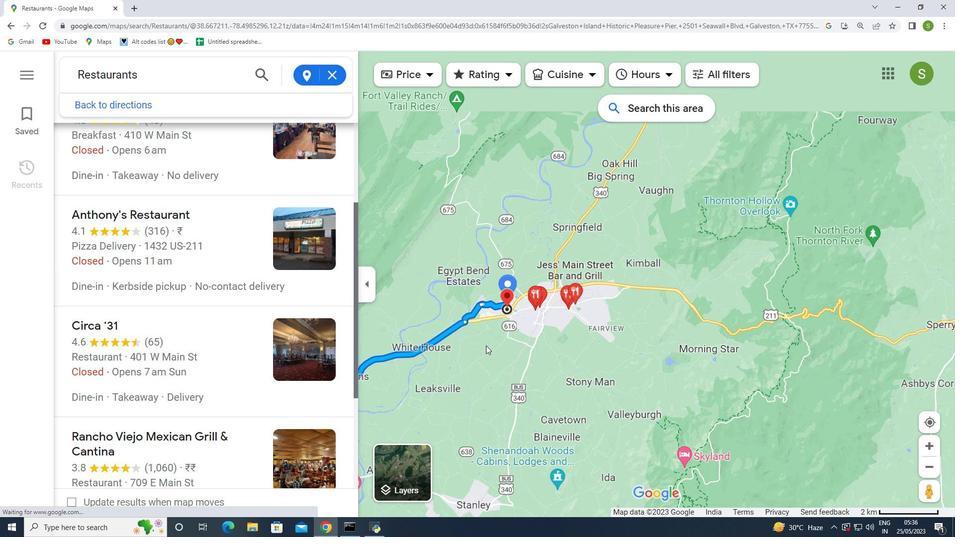
Action: Mouse moved to (430, 384)
Screenshot: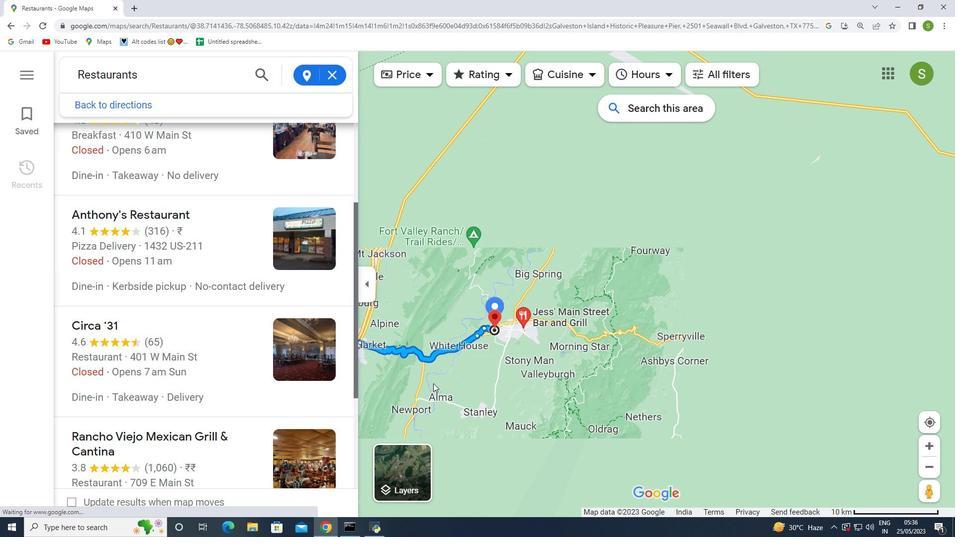 
Action: Mouse pressed middle at (430, 384)
Screenshot: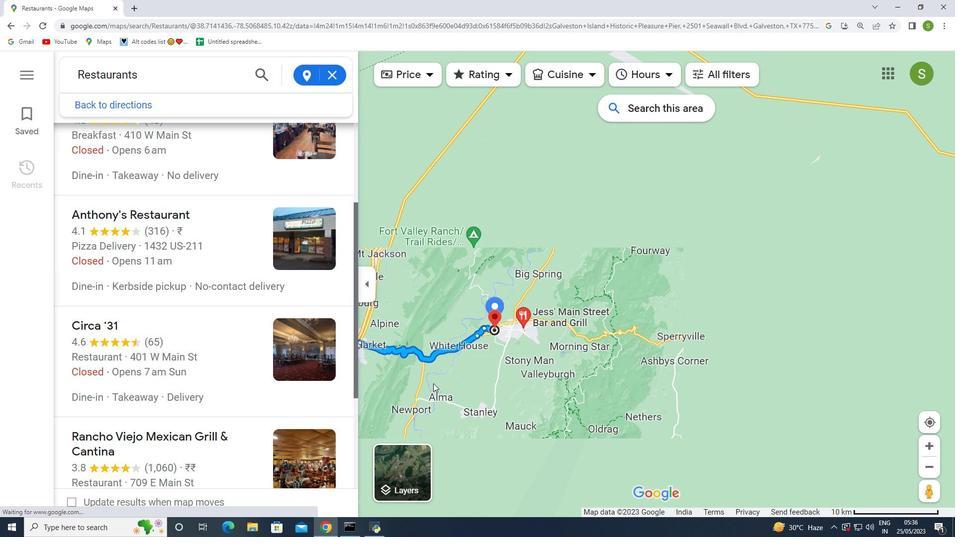 
Action: Mouse moved to (432, 365)
Screenshot: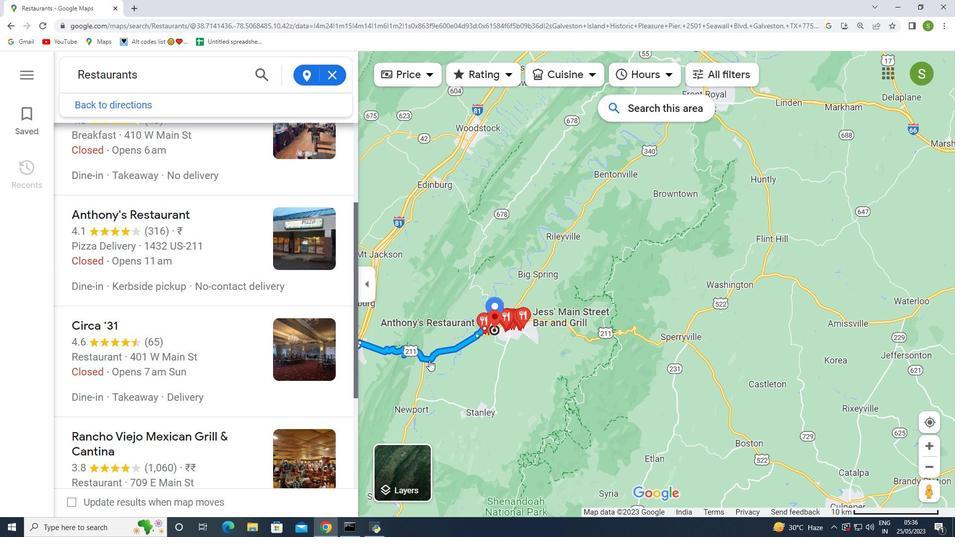 
Action: Mouse scrolled (432, 364) with delta (0, 0)
Screenshot: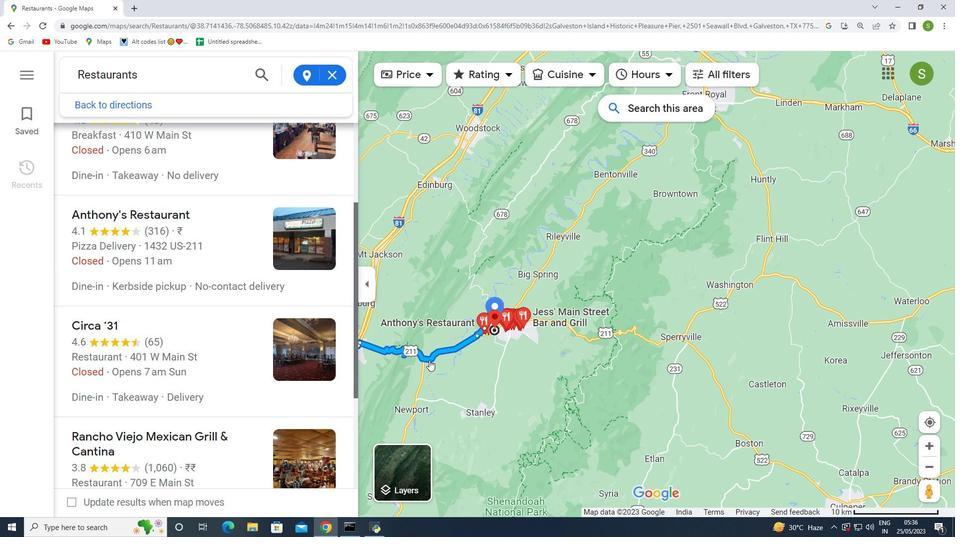 
Action: Mouse moved to (432, 365)
Screenshot: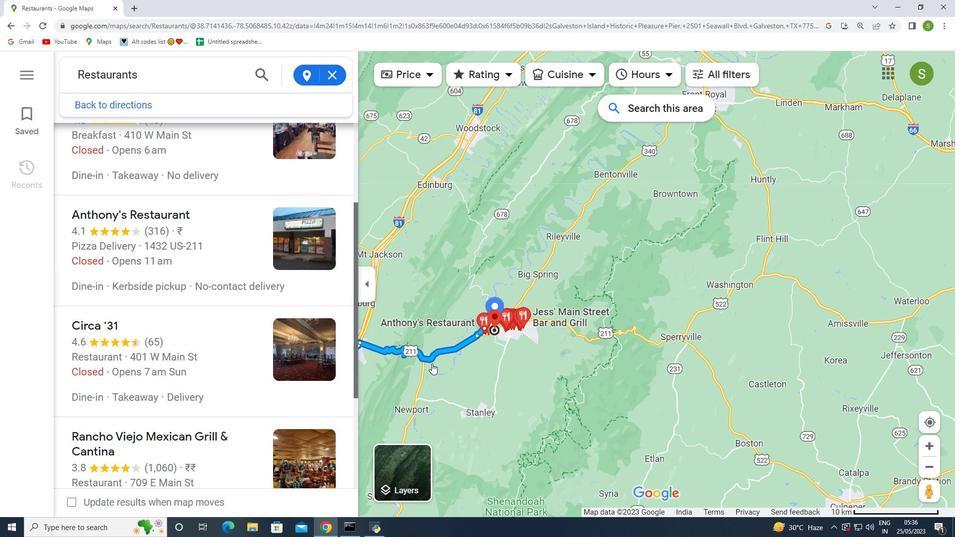 
Action: Mouse scrolled (432, 365) with delta (0, 0)
Screenshot: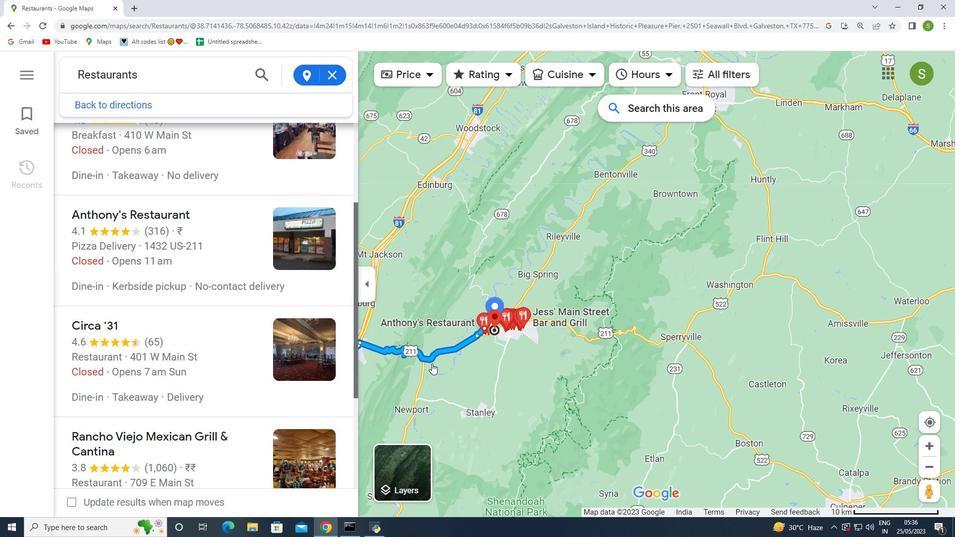 
Action: Mouse moved to (432, 365)
Screenshot: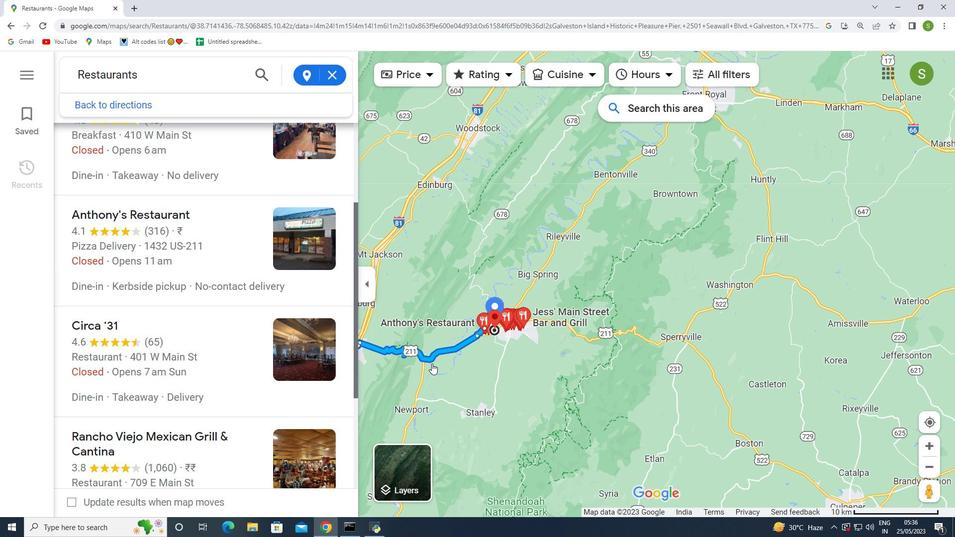 
Action: Mouse scrolled (432, 365) with delta (0, 0)
Screenshot: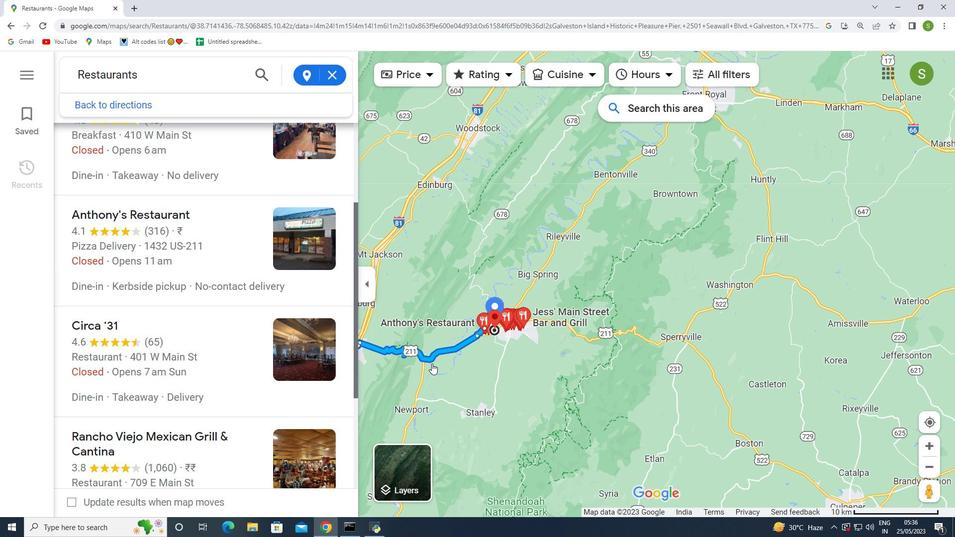 
Action: Mouse moved to (432, 366)
Screenshot: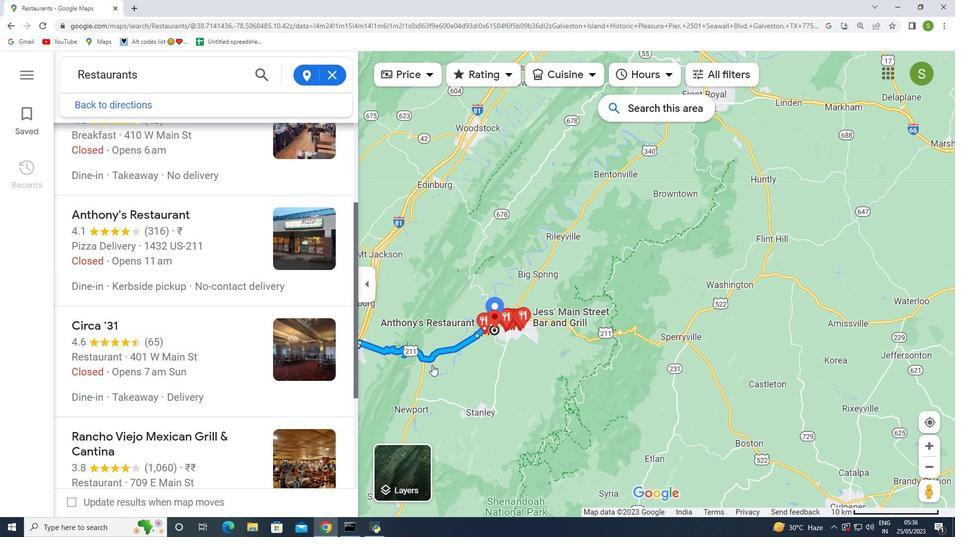 
Action: Mouse scrolled (432, 365) with delta (0, 0)
Screenshot: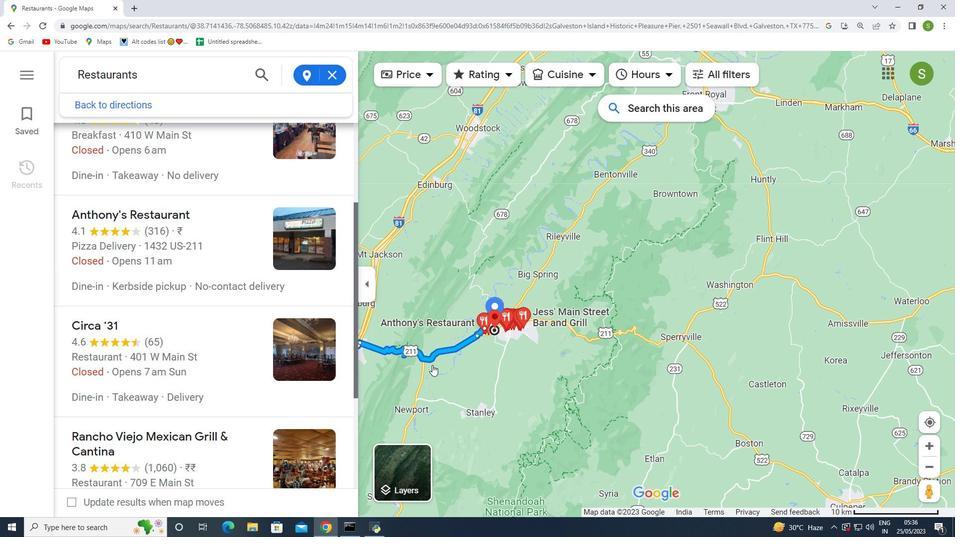 
Action: Mouse moved to (435, 369)
Screenshot: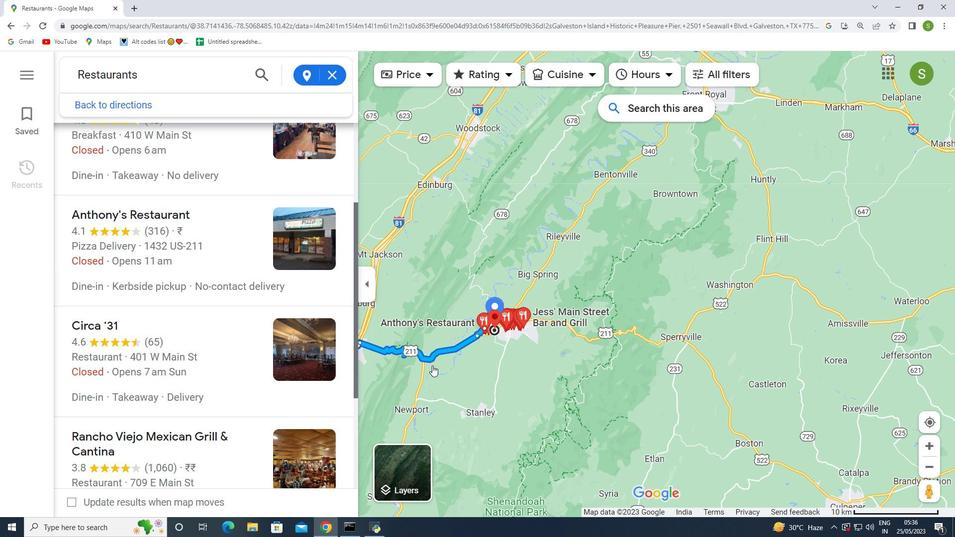 
Action: Mouse scrolled (435, 368) with delta (0, 0)
Screenshot: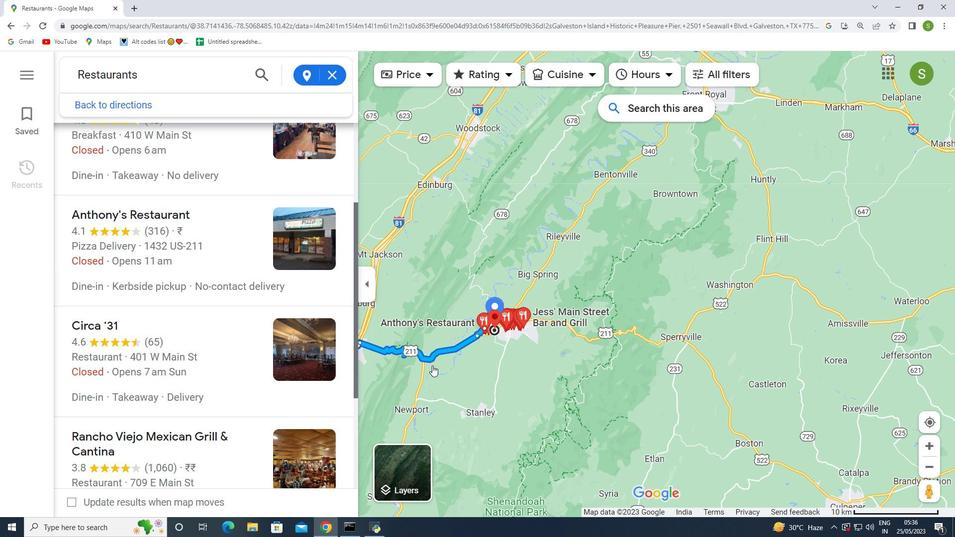 
Action: Mouse moved to (440, 389)
Screenshot: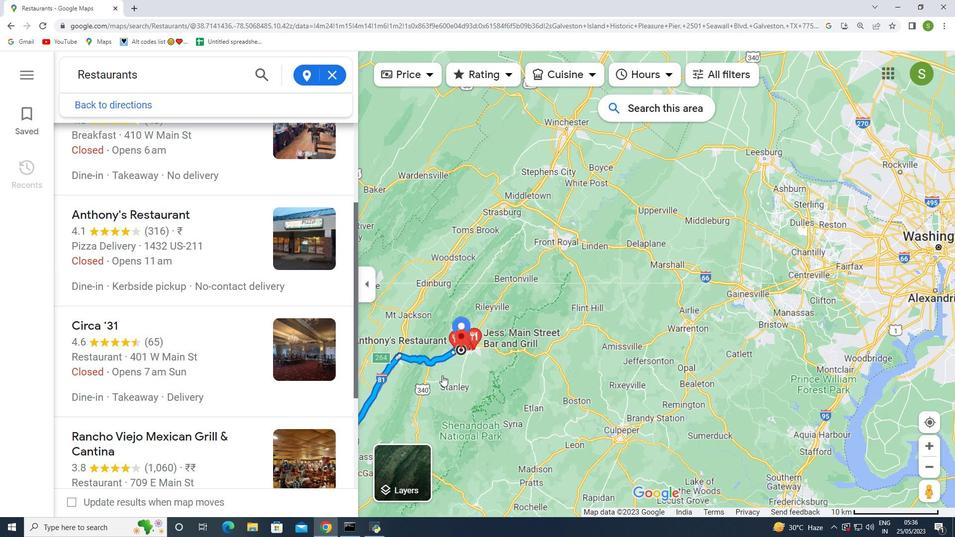 
Action: Mouse scrolled (440, 388) with delta (0, 0)
Screenshot: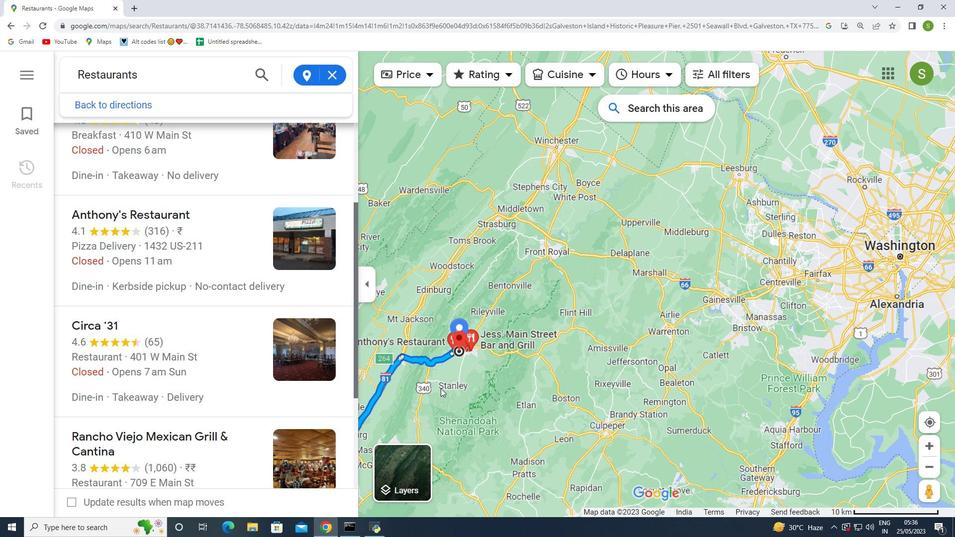 
Action: Mouse scrolled (440, 388) with delta (0, 0)
Screenshot: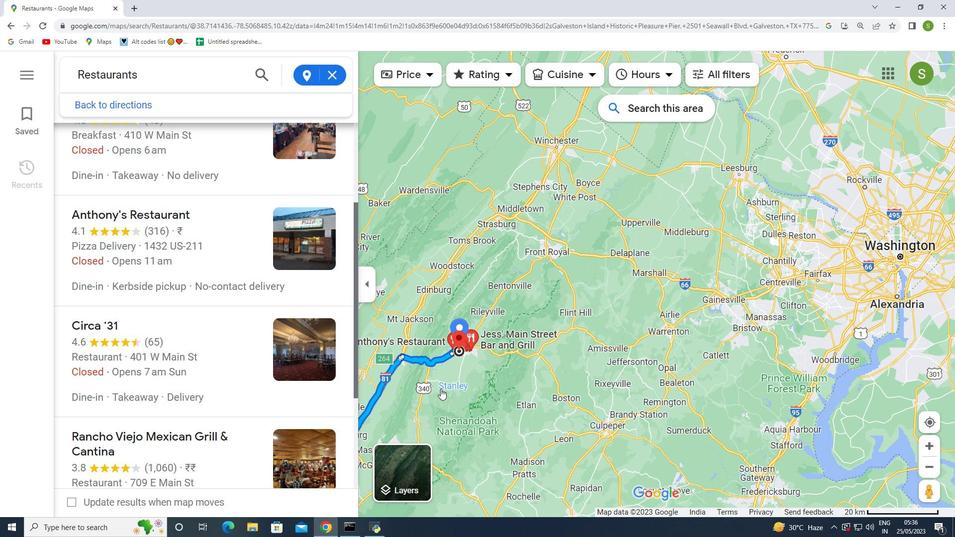 
Action: Mouse scrolled (440, 388) with delta (0, 0)
Screenshot: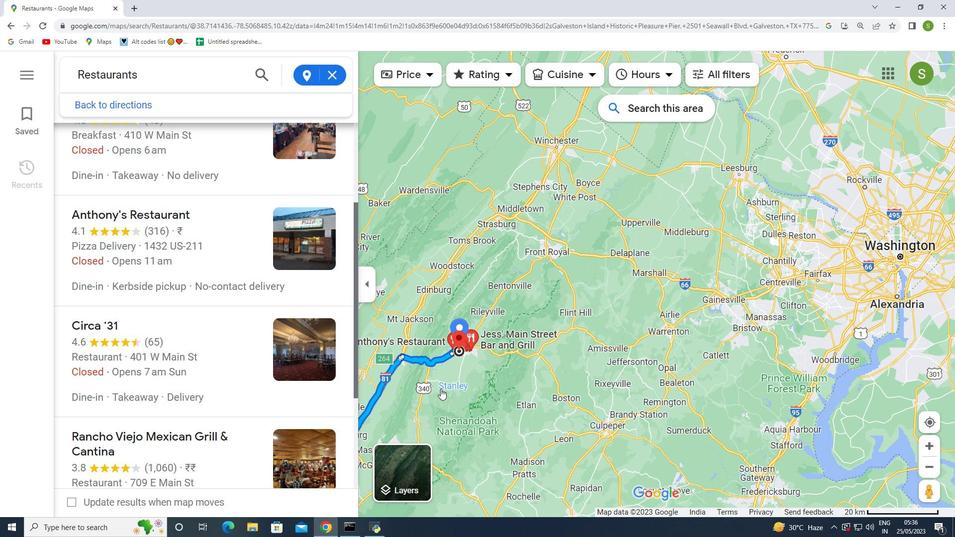 
Action: Mouse moved to (440, 389)
Screenshot: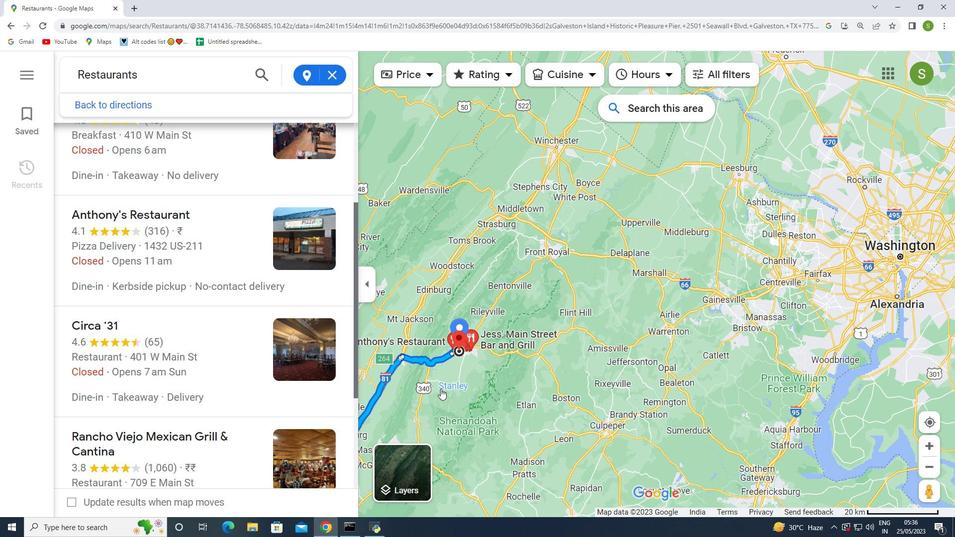 
Action: Mouse scrolled (440, 388) with delta (0, 0)
Screenshot: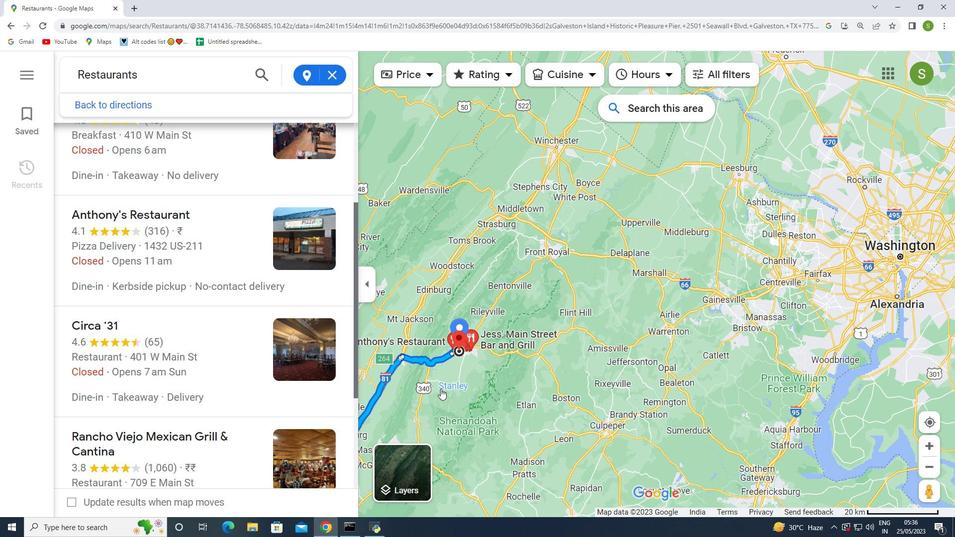 
Action: Mouse scrolled (440, 388) with delta (0, 0)
Screenshot: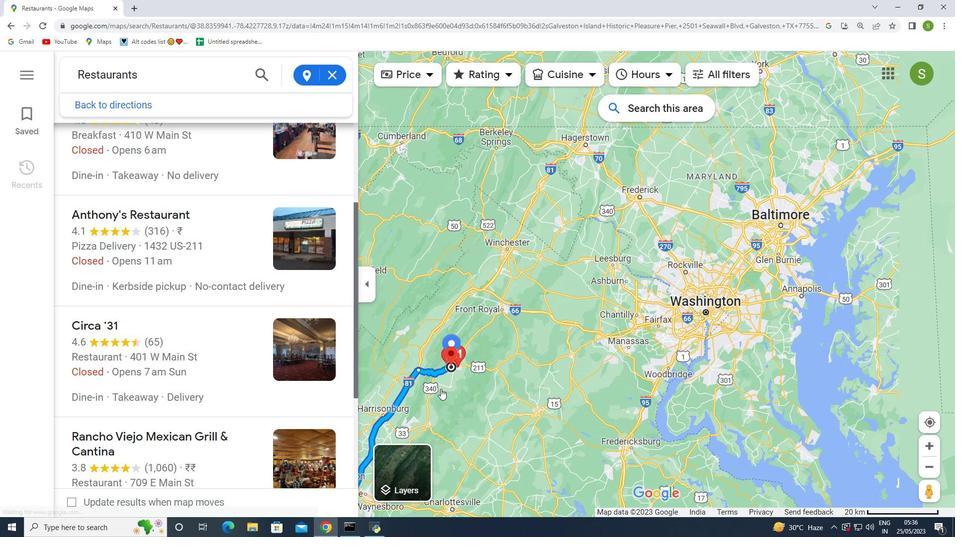 
Action: Mouse scrolled (440, 388) with delta (0, 0)
Screenshot: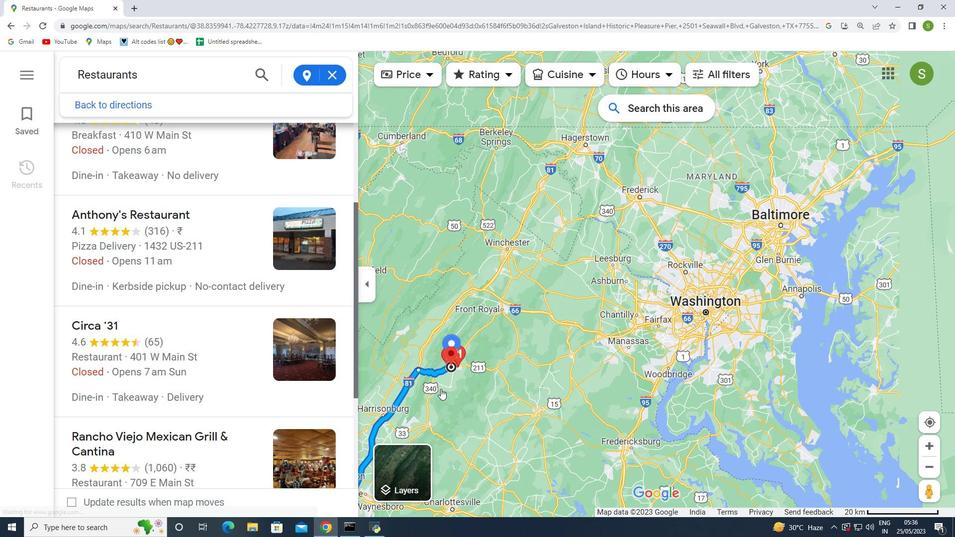 
Action: Mouse scrolled (440, 388) with delta (0, 0)
Screenshot: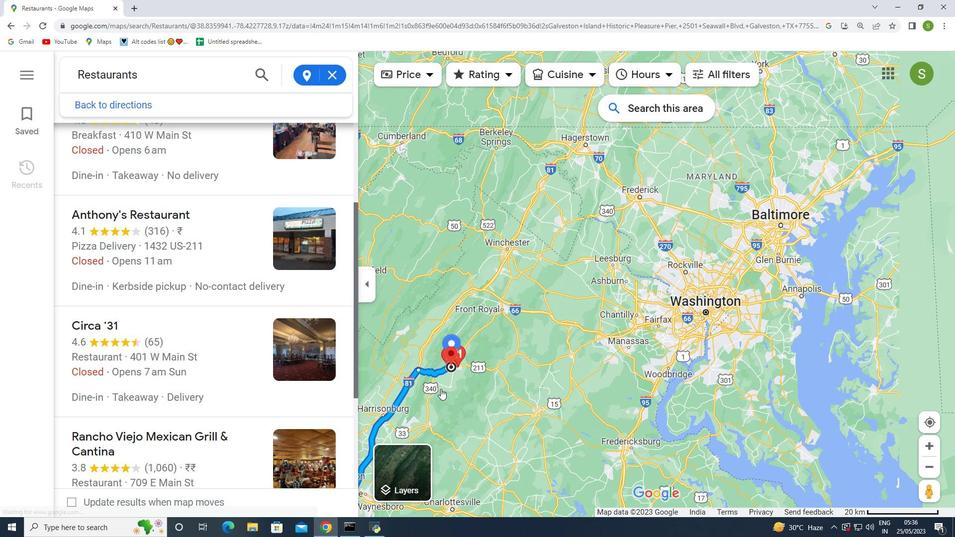 
Action: Mouse scrolled (440, 388) with delta (0, 0)
Screenshot: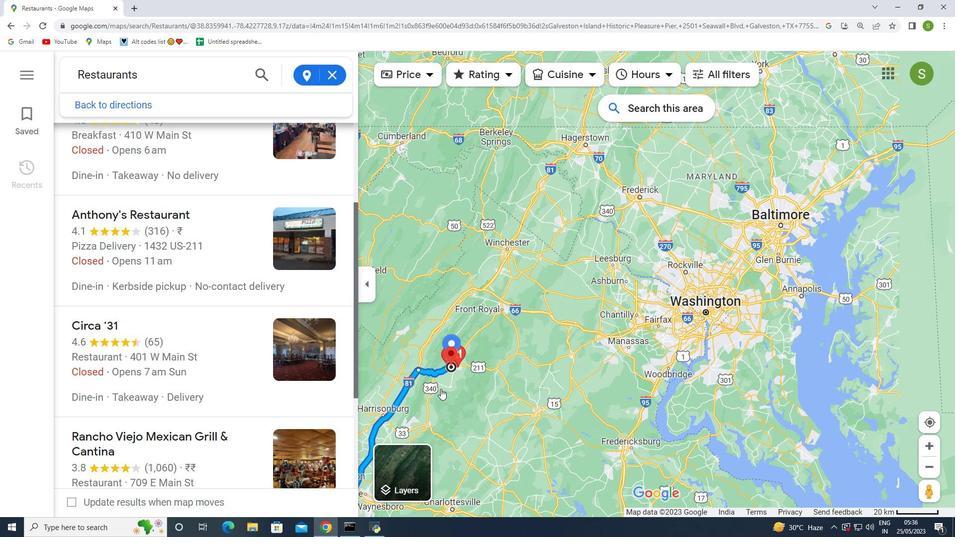 
Action: Mouse scrolled (440, 388) with delta (0, 0)
Screenshot: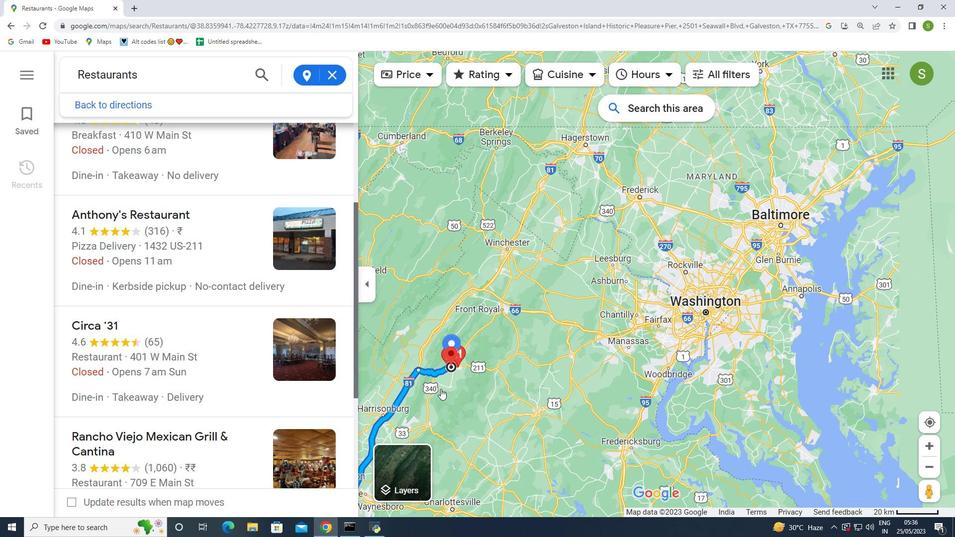 
Action: Mouse moved to (455, 389)
Screenshot: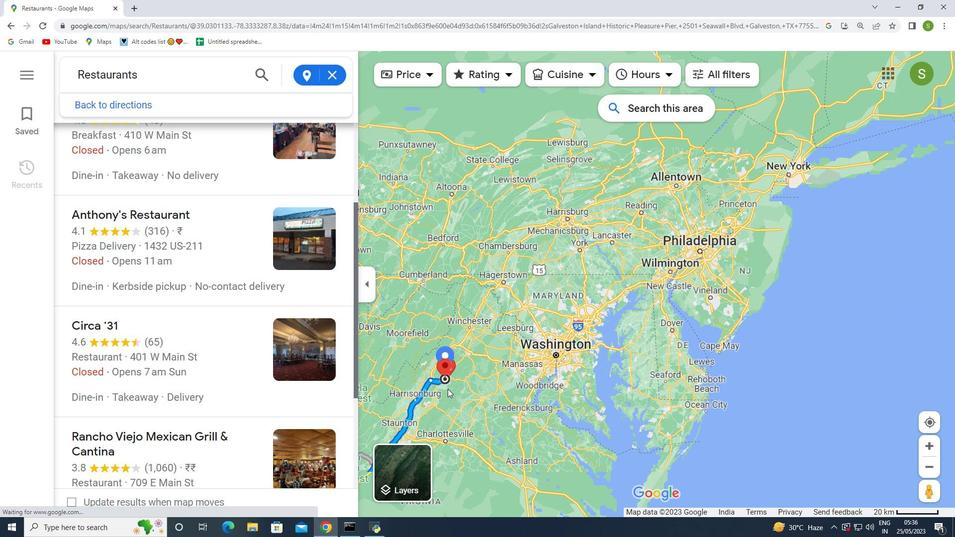 
Action: Mouse scrolled (455, 389) with delta (0, 0)
Screenshot: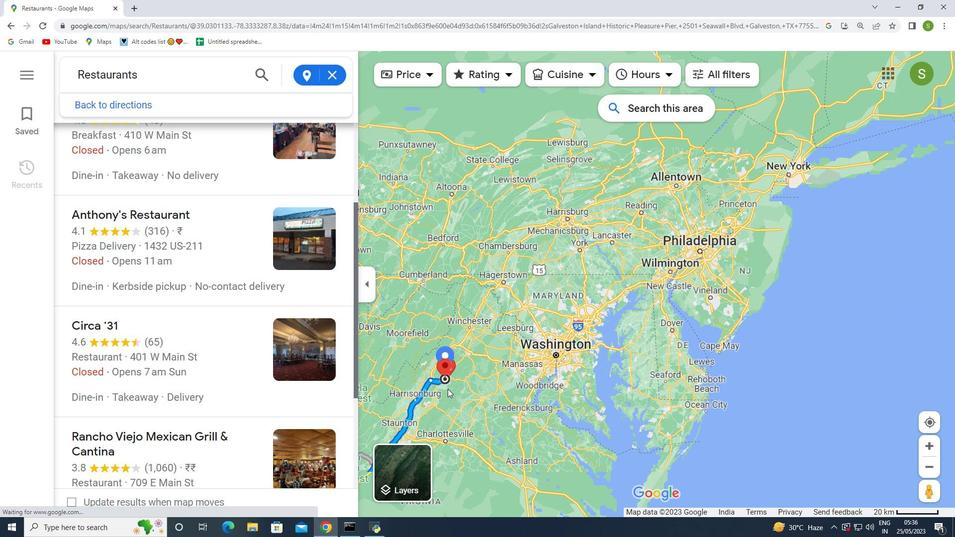 
Action: Mouse moved to (455, 390)
Screenshot: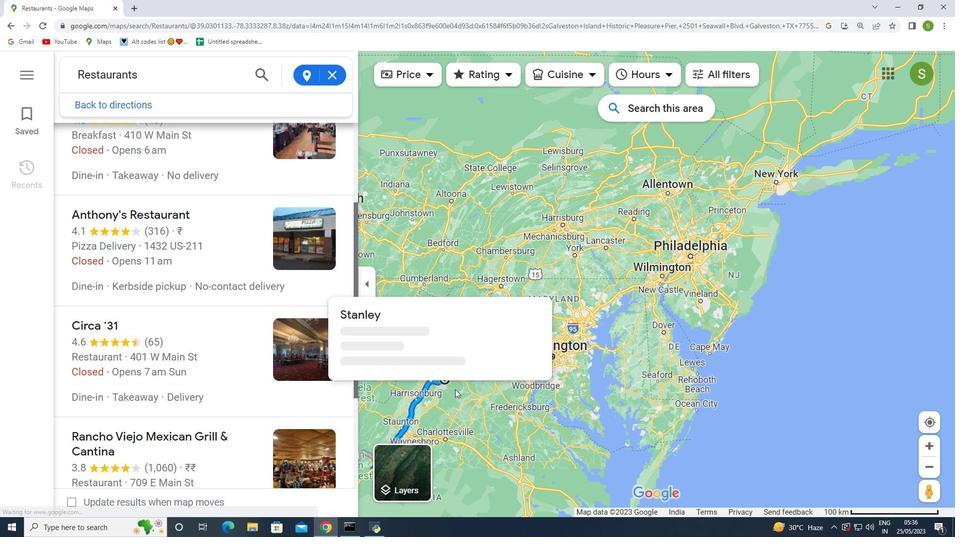 
Action: Mouse scrolled (455, 389) with delta (0, 0)
Screenshot: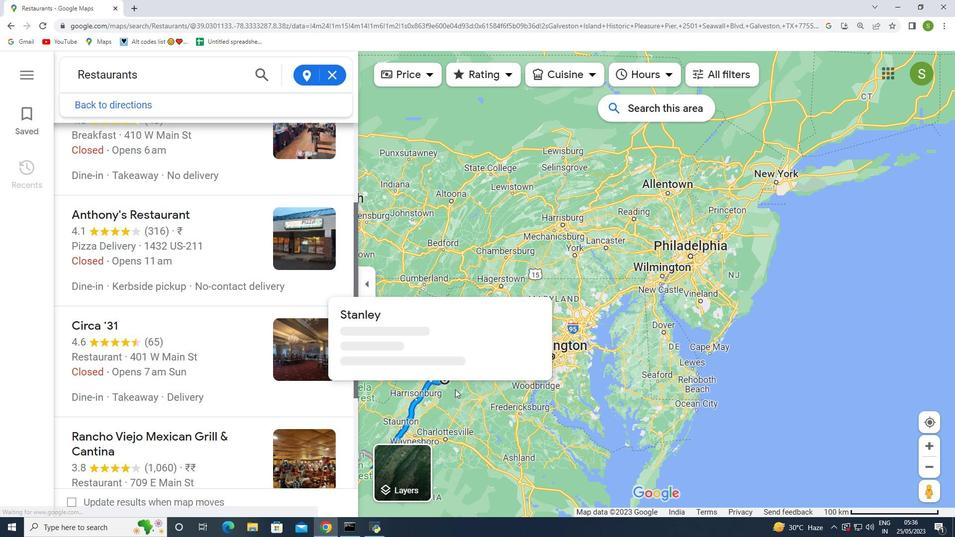 
Action: Mouse scrolled (455, 389) with delta (0, 0)
Screenshot: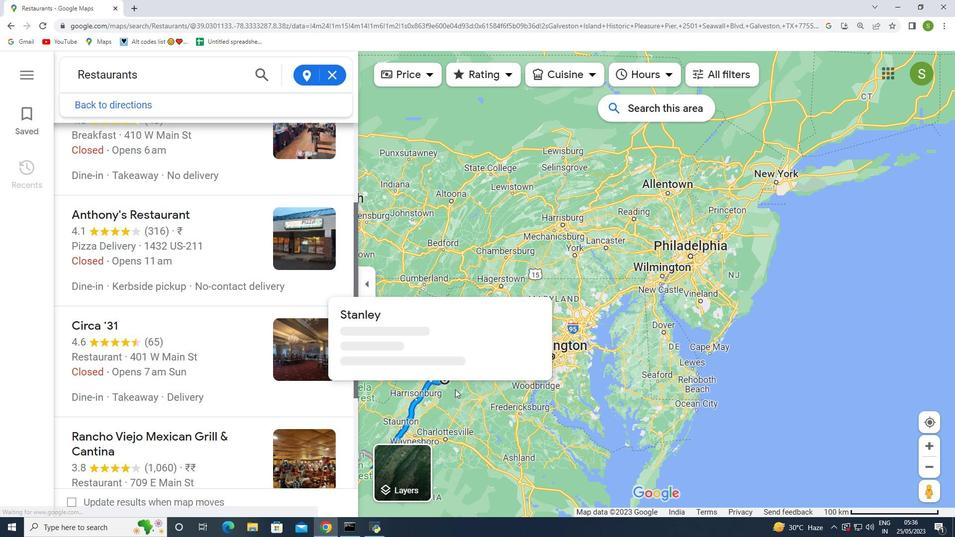 
Action: Mouse scrolled (455, 389) with delta (0, 0)
Screenshot: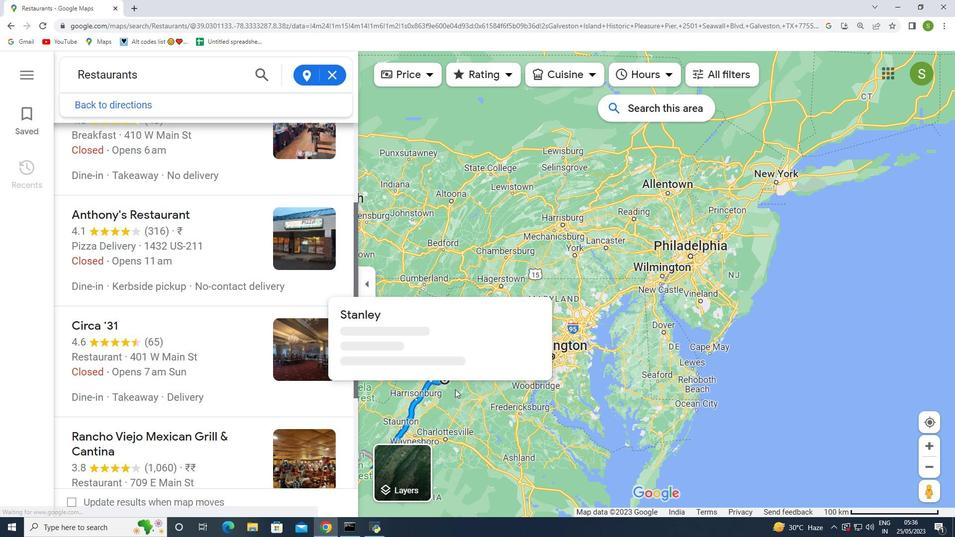 
Action: Mouse scrolled (455, 389) with delta (0, 0)
Screenshot: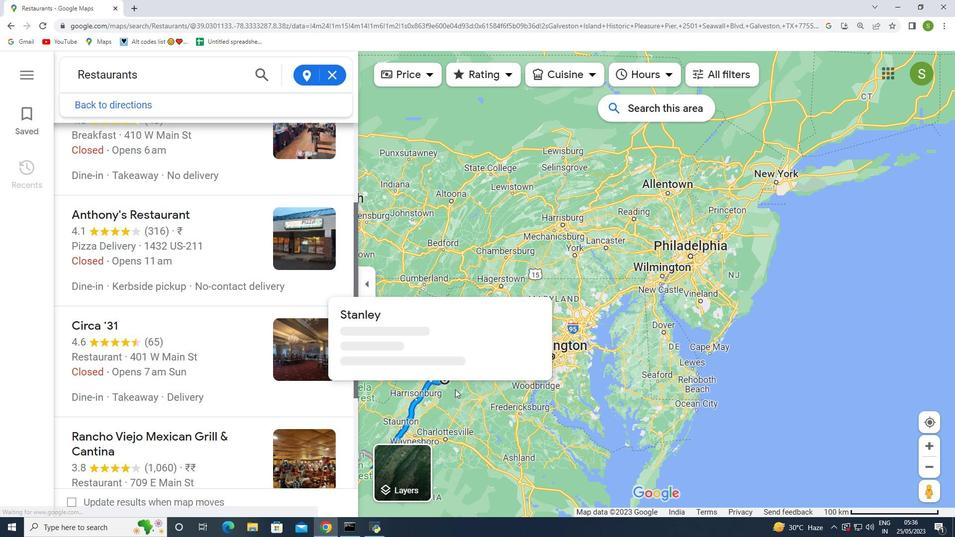 
Action: Mouse moved to (455, 419)
Screenshot: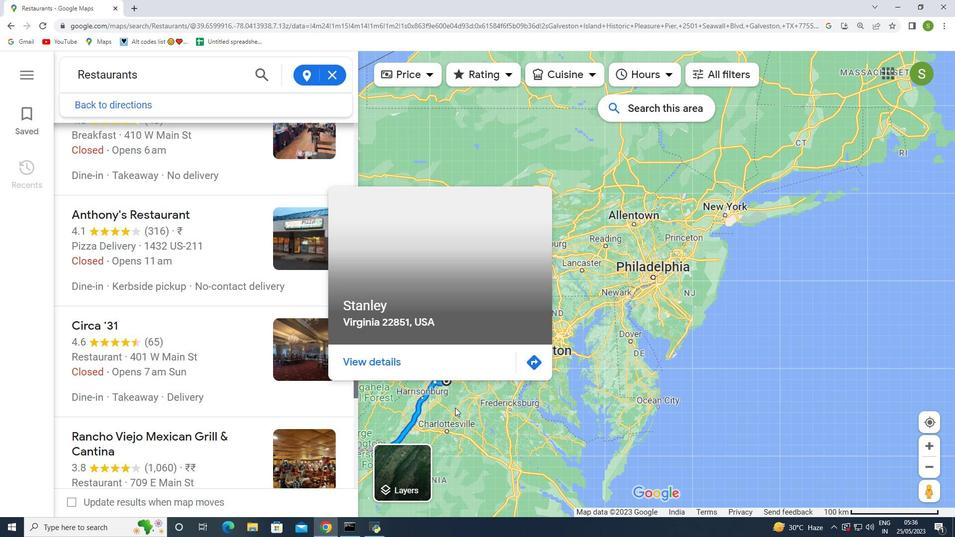 
Action: Mouse scrolled (455, 418) with delta (0, 0)
Screenshot: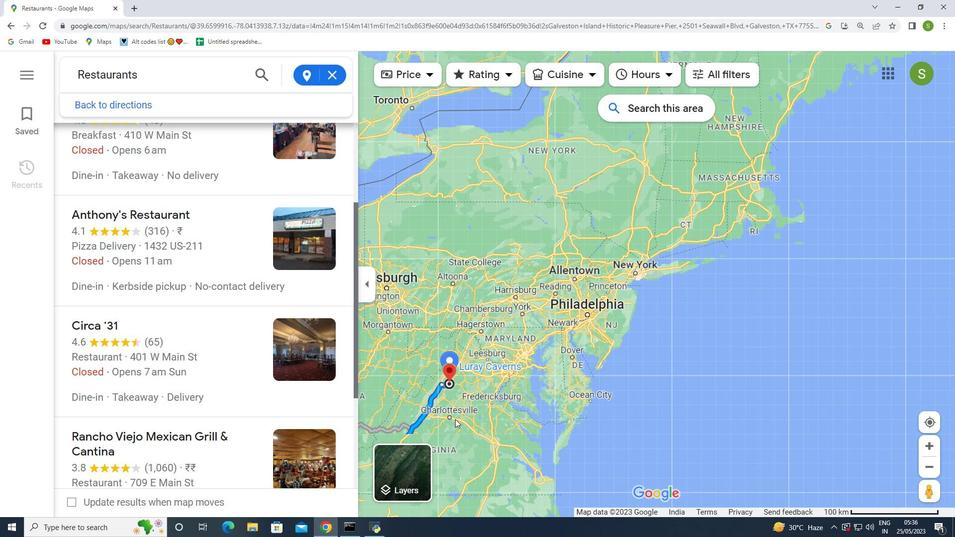 
Action: Mouse scrolled (455, 418) with delta (0, 0)
Screenshot: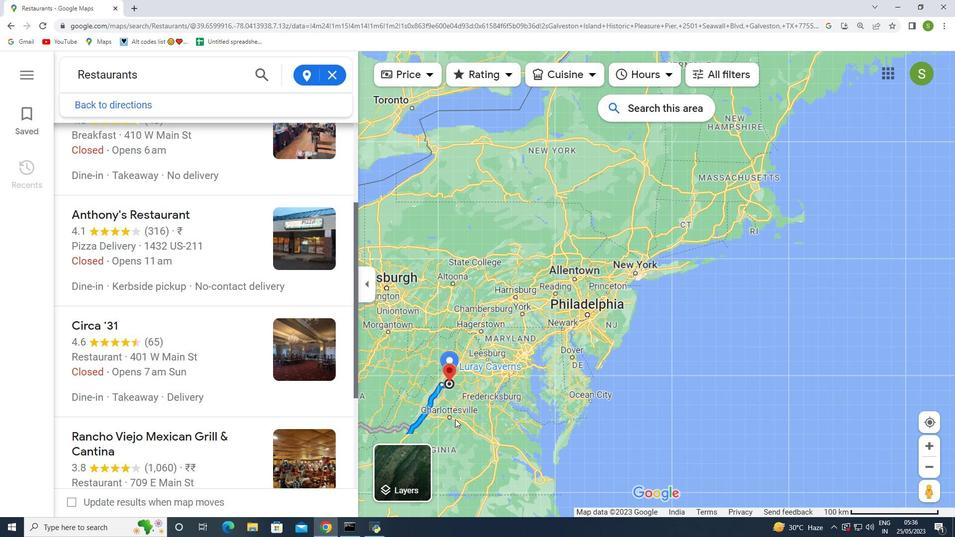 
Action: Mouse moved to (441, 419)
Screenshot: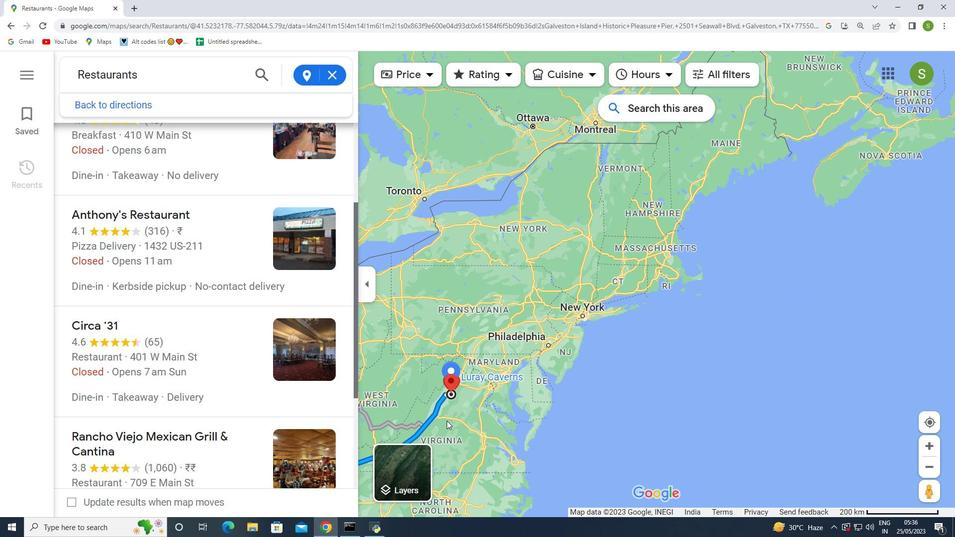 
Action: Mouse scrolled (441, 418) with delta (0, 0)
Screenshot: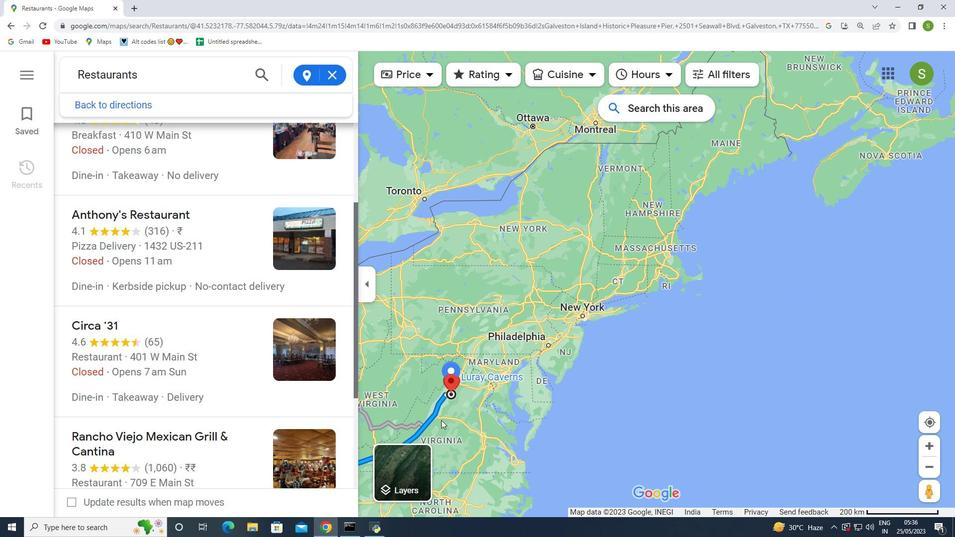 
Action: Mouse moved to (441, 419)
Screenshot: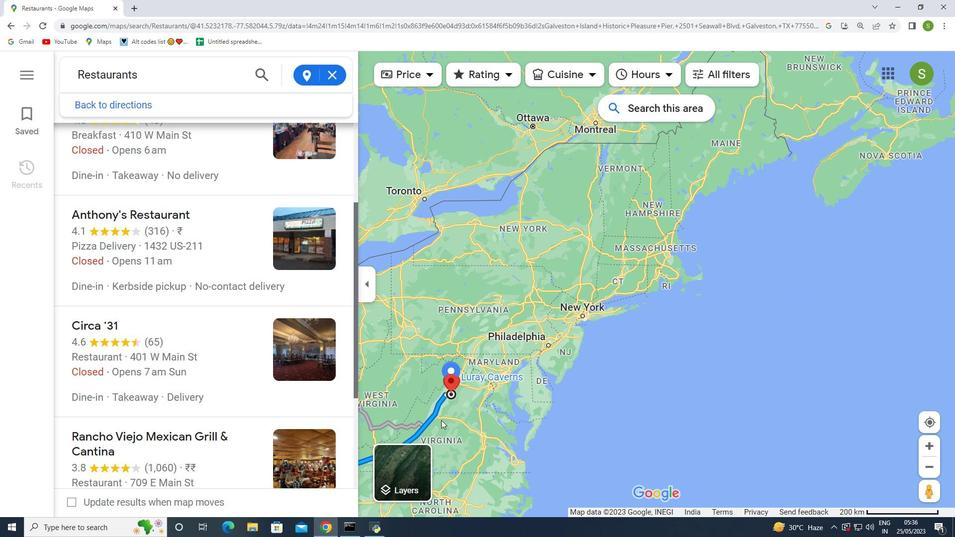 
Action: Mouse scrolled (441, 418) with delta (0, 0)
Screenshot: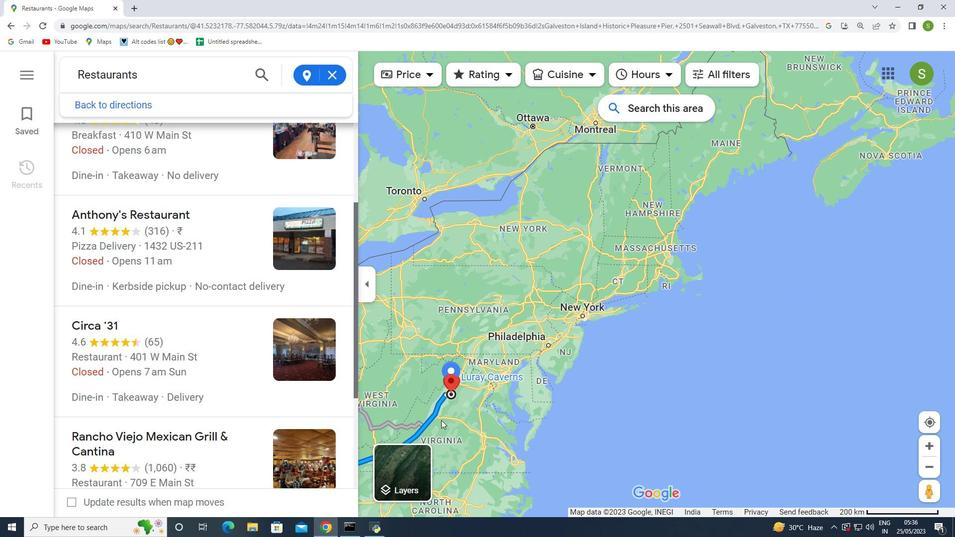 
Action: Mouse moved to (442, 419)
Screenshot: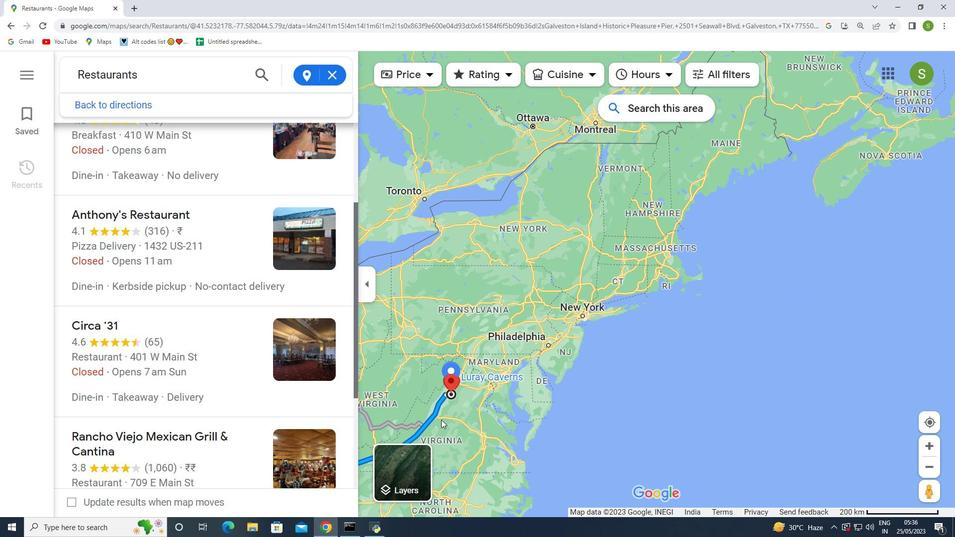 
Action: Mouse scrolled (442, 418) with delta (0, 0)
Screenshot: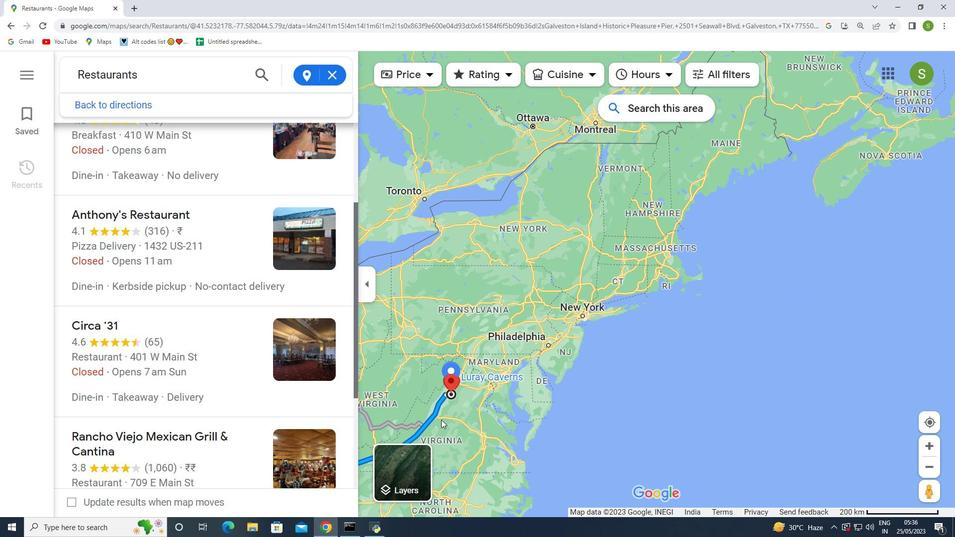 
Action: Mouse scrolled (442, 418) with delta (0, 0)
Screenshot: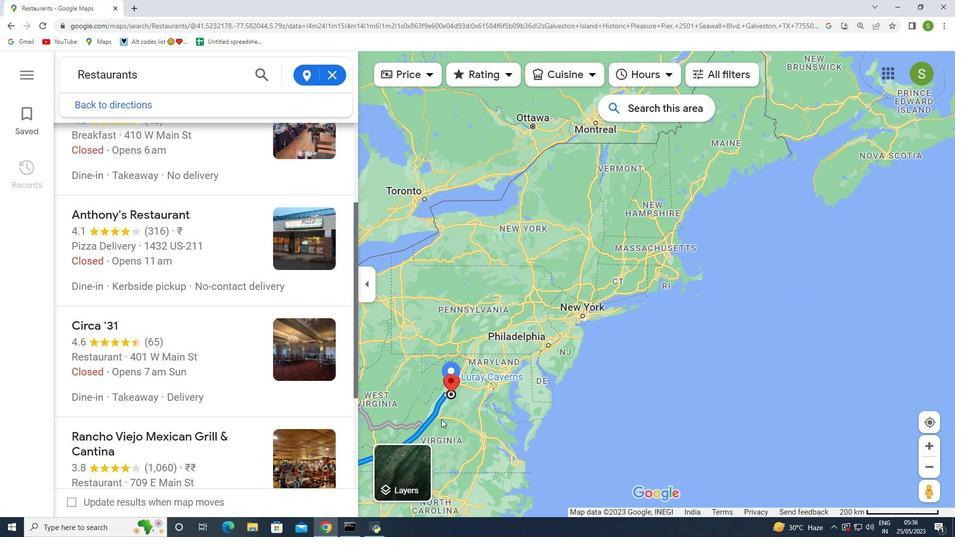 
Action: Mouse moved to (442, 419)
Screenshot: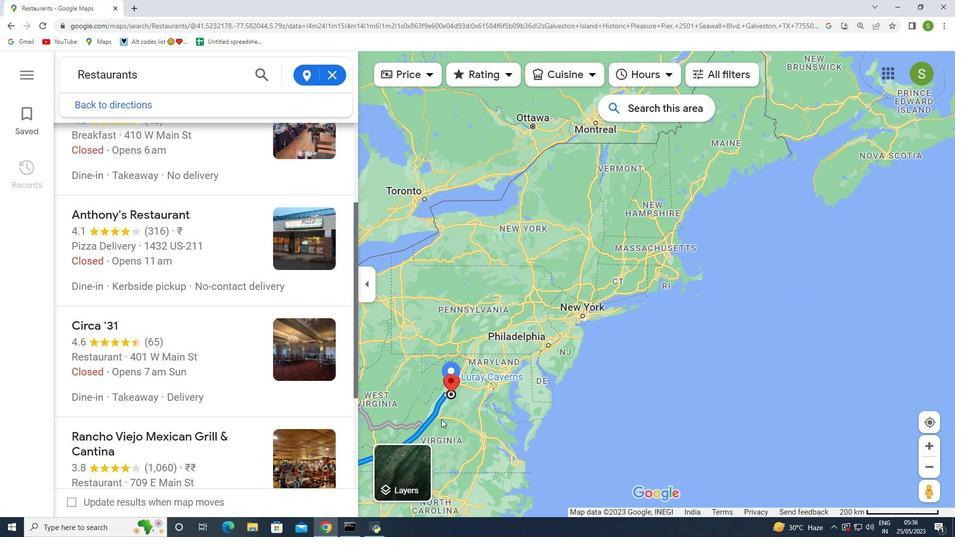 
Action: Mouse scrolled (442, 418) with delta (0, 0)
Screenshot: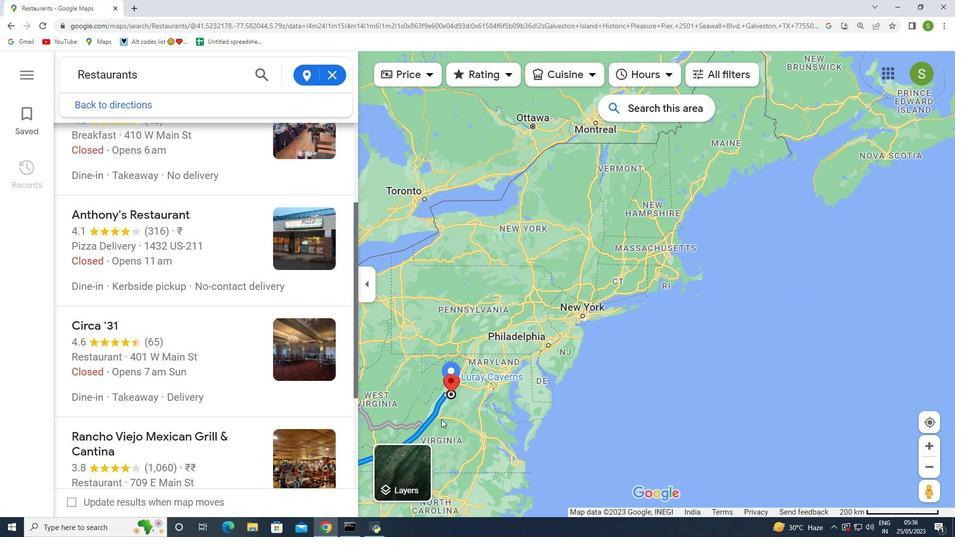 
Action: Mouse moved to (443, 419)
Screenshot: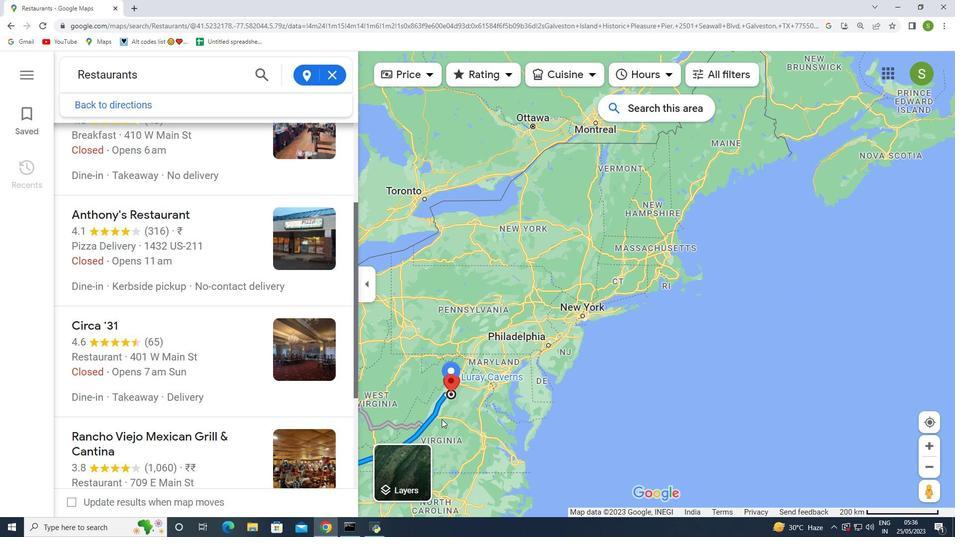 
Action: Mouse scrolled (443, 418) with delta (0, 0)
Screenshot: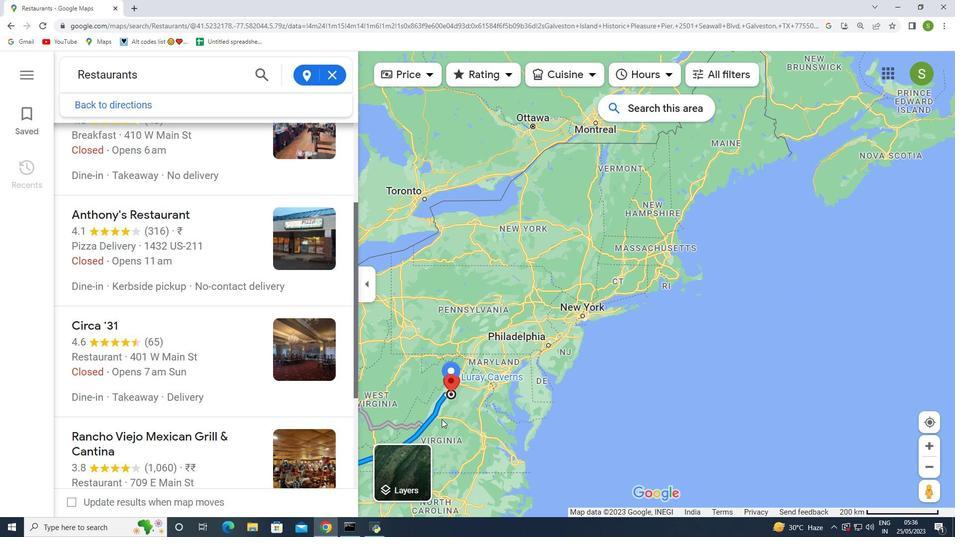 
Action: Mouse moved to (444, 418)
Screenshot: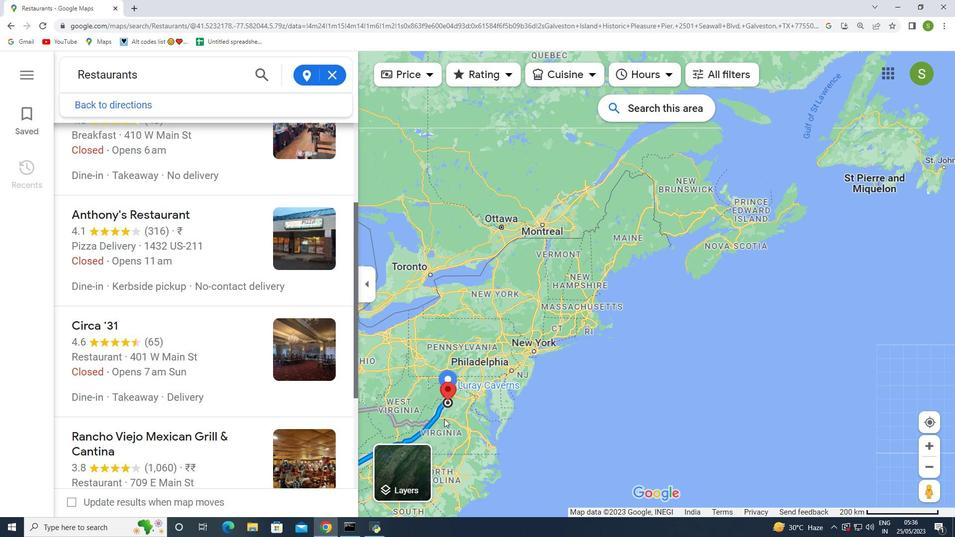 
Action: Mouse scrolled (444, 417) with delta (0, 0)
Screenshot: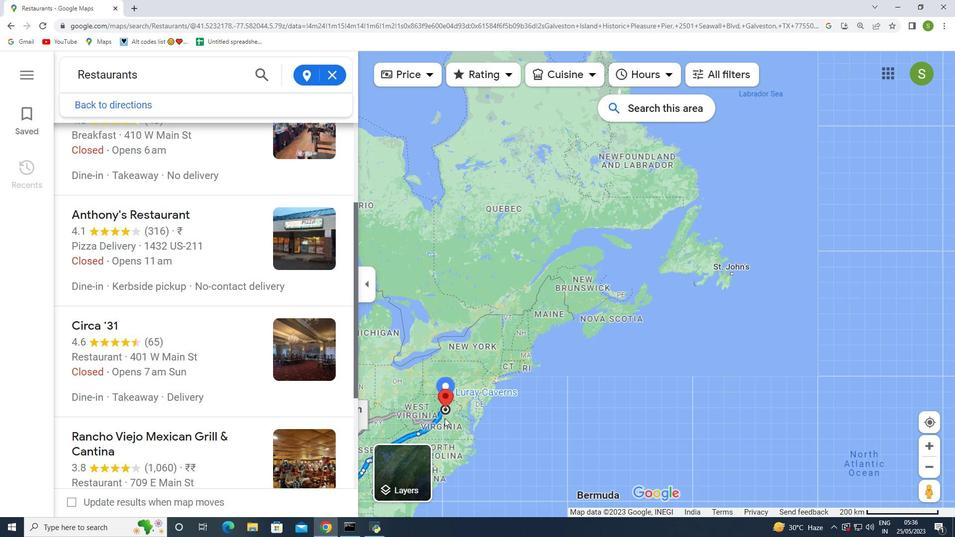 
Action: Mouse scrolled (444, 417) with delta (0, 0)
Screenshot: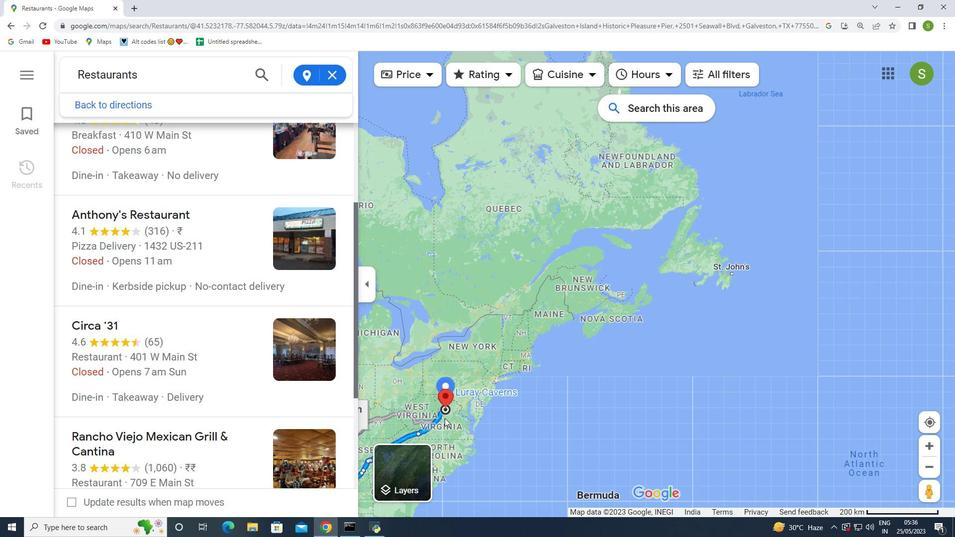 
Action: Mouse scrolled (444, 417) with delta (0, 0)
Screenshot: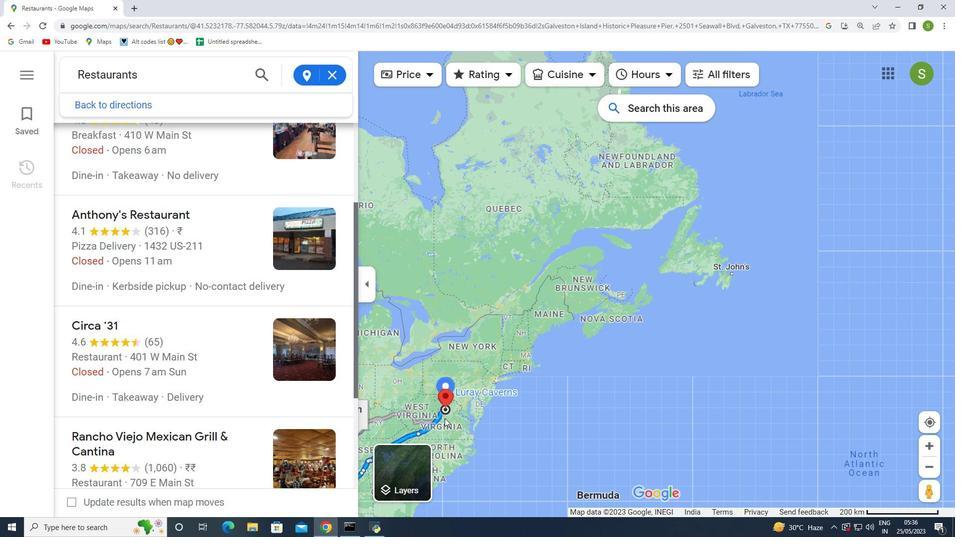 
Action: Mouse moved to (445, 417)
Screenshot: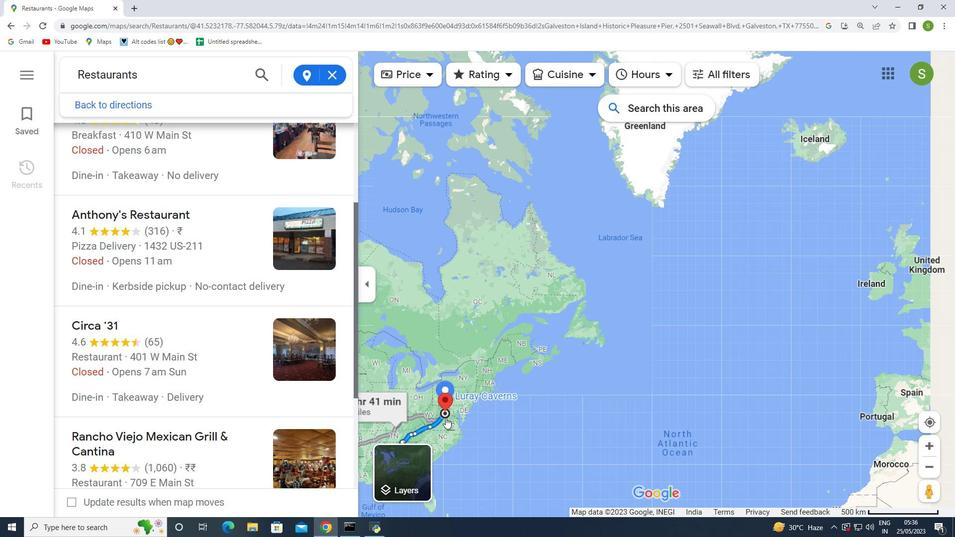 
Action: Mouse scrolled (445, 417) with delta (0, 0)
Screenshot: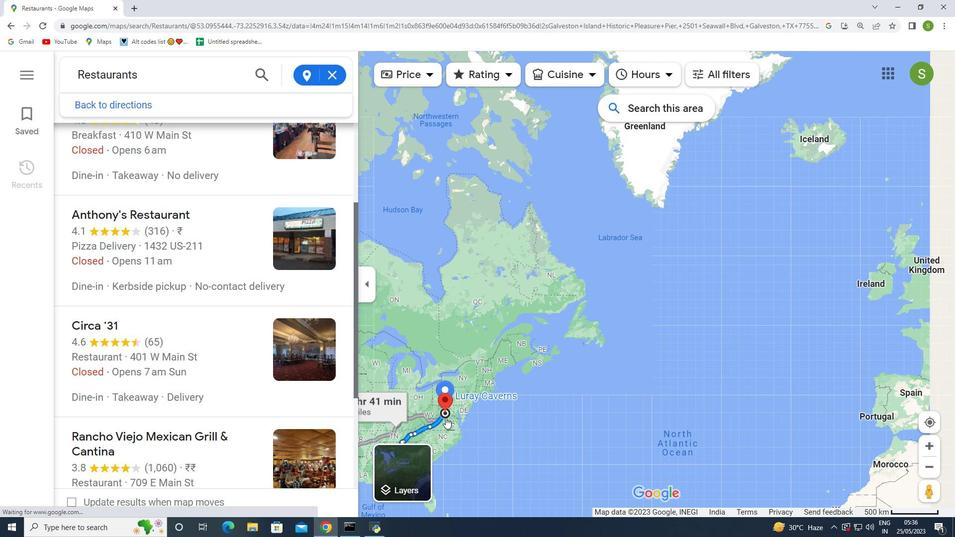 
Action: Mouse moved to (445, 417)
Screenshot: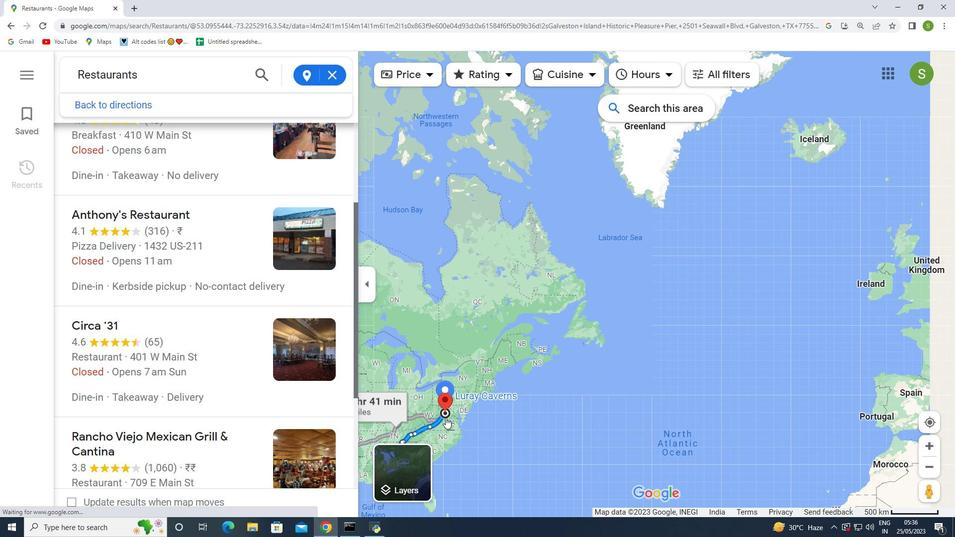 
Action: Mouse scrolled (445, 417) with delta (0, 0)
Screenshot: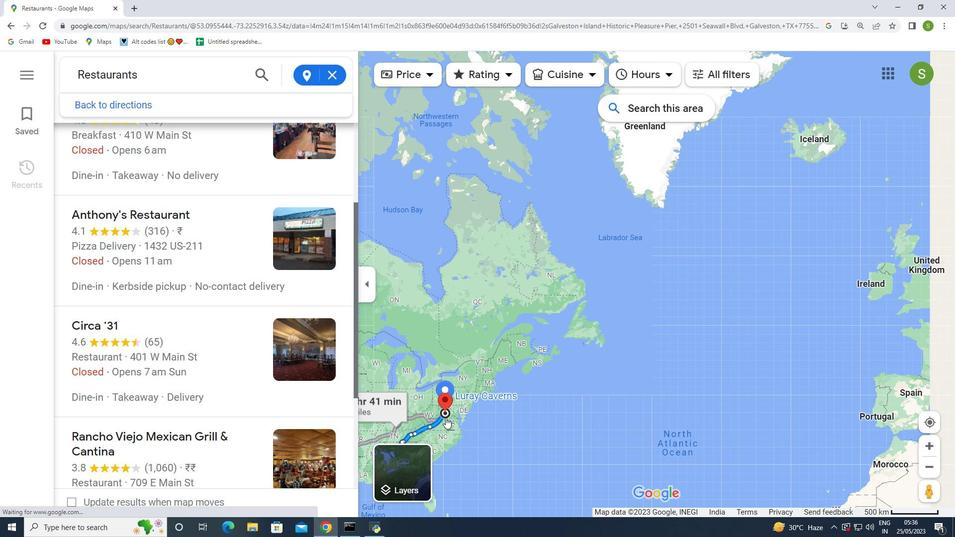 
Action: Mouse scrolled (445, 417) with delta (0, 0)
Screenshot: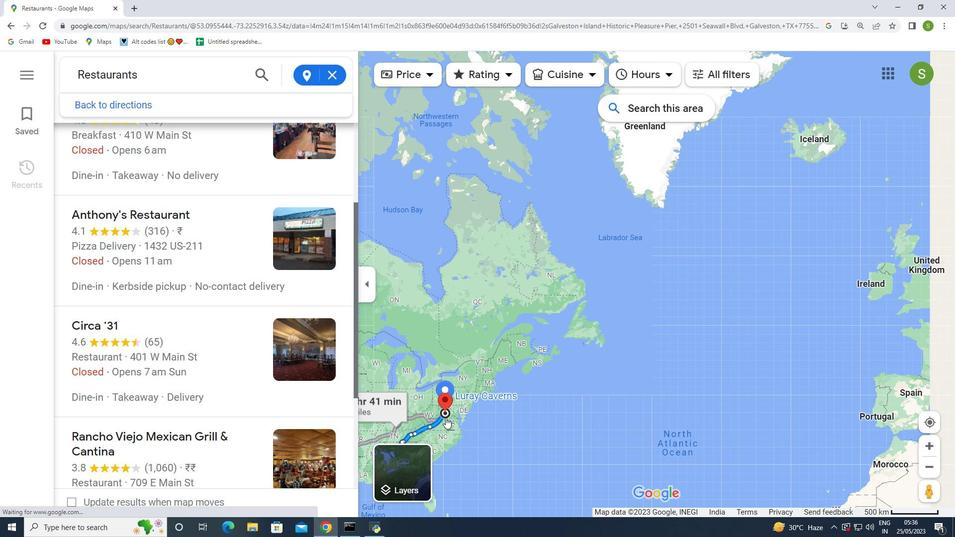 
Action: Mouse scrolled (445, 417) with delta (0, 0)
Screenshot: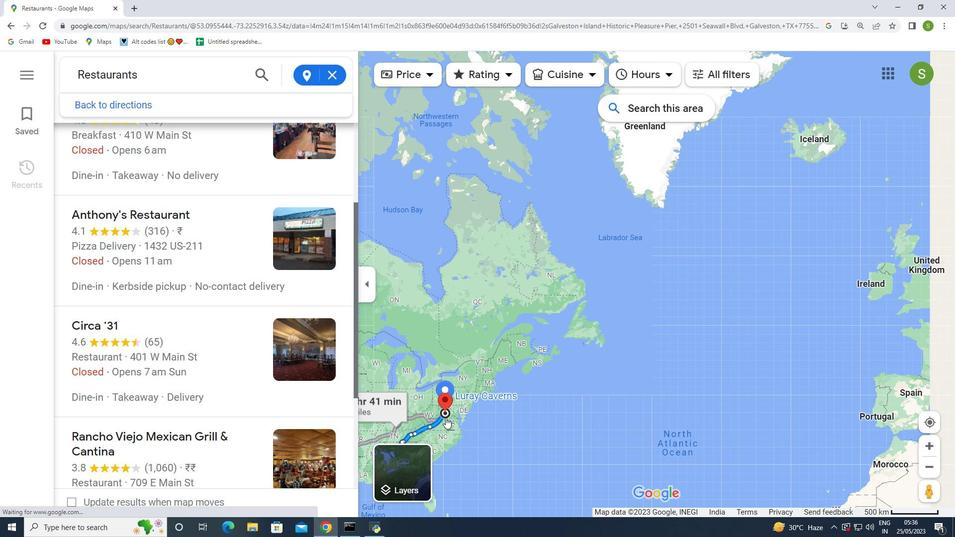 
Action: Mouse scrolled (445, 417) with delta (0, 0)
Screenshot: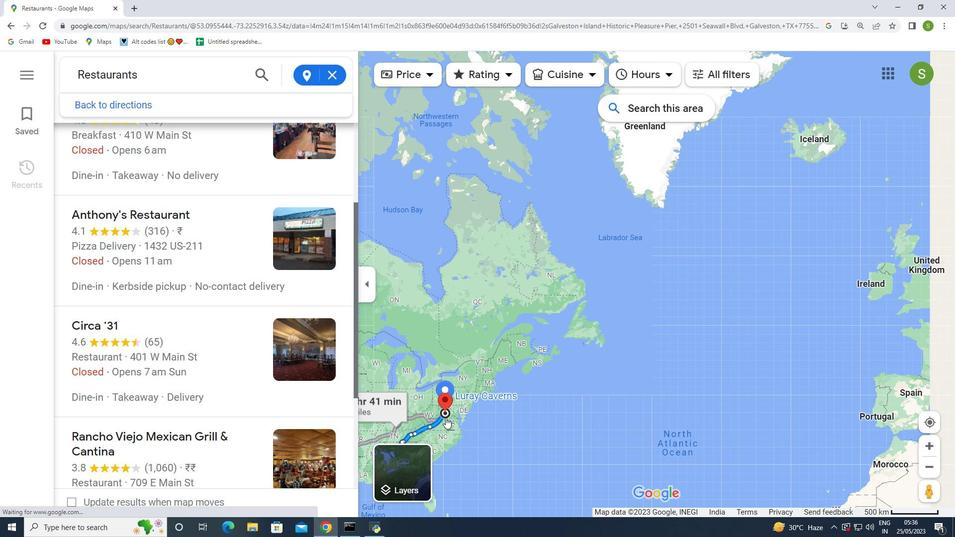 
Action: Mouse moved to (445, 417)
Screenshot: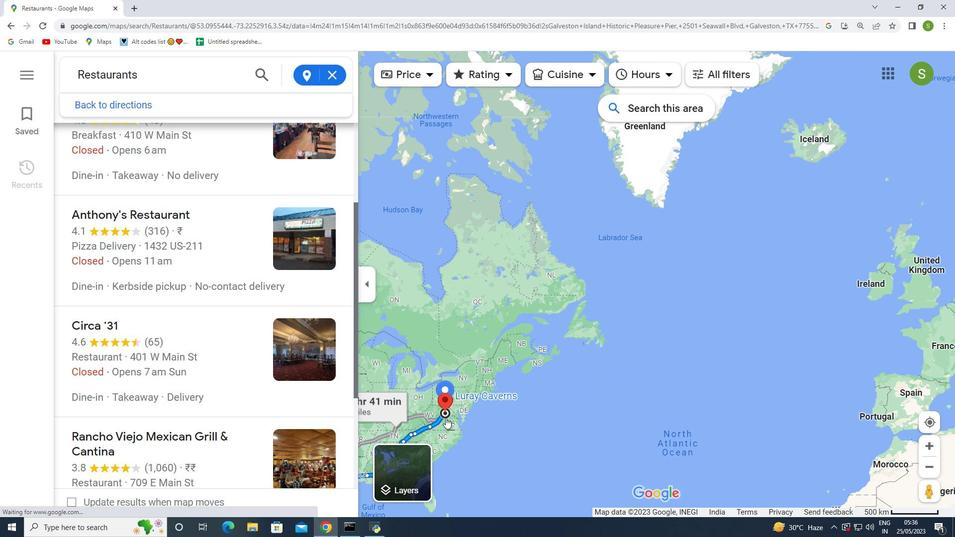 
Action: Mouse scrolled (445, 417) with delta (0, 0)
Screenshot: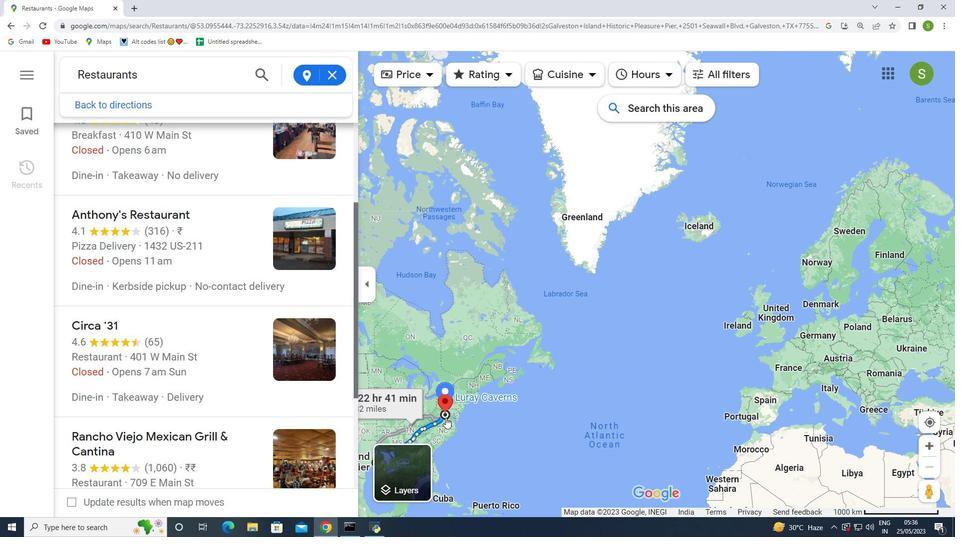 
Action: Mouse scrolled (445, 417) with delta (0, 0)
Screenshot: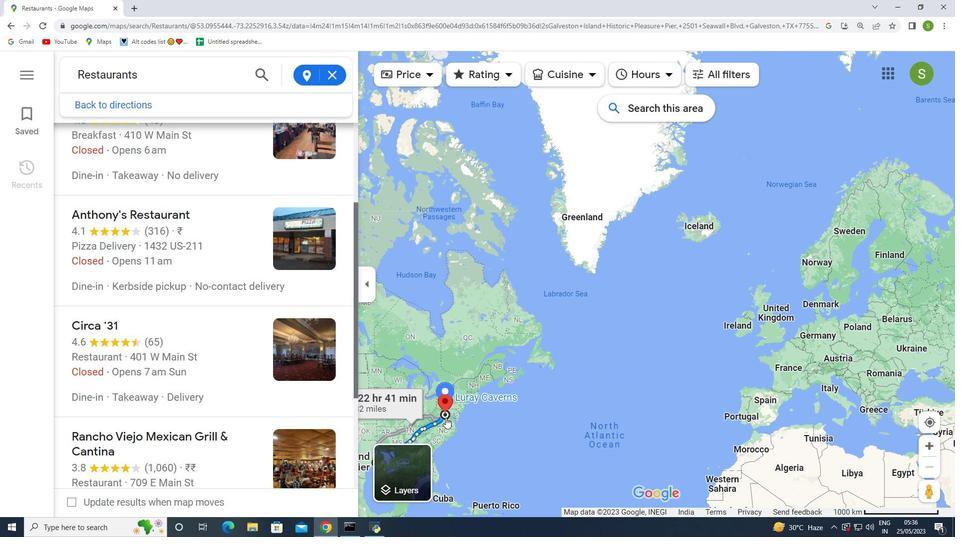 
Action: Mouse moved to (445, 417)
Screenshot: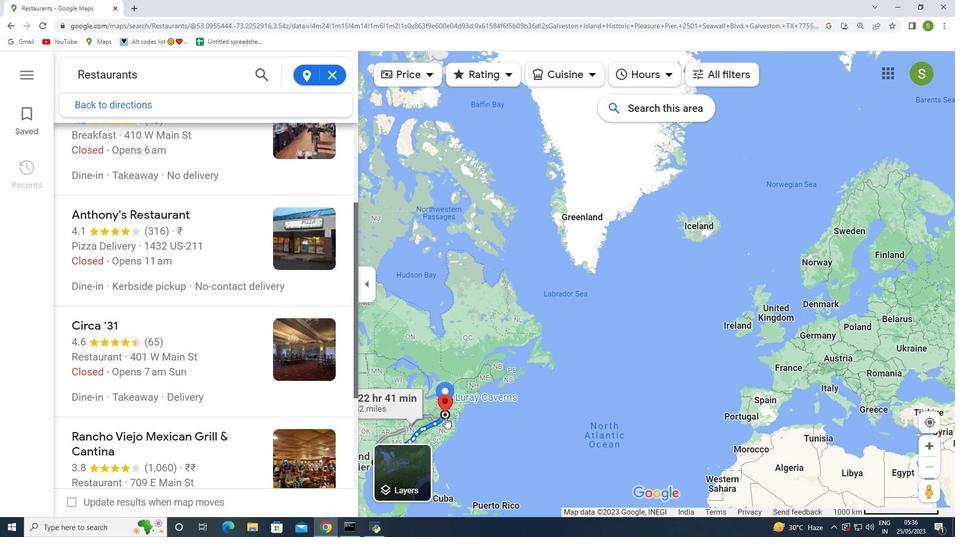 
Action: Mouse scrolled (445, 417) with delta (0, 0)
Screenshot: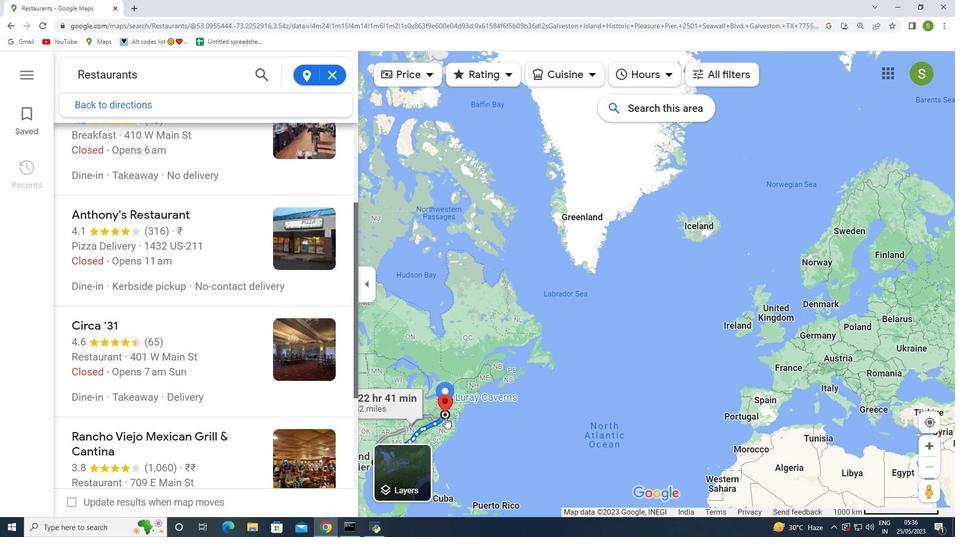 
Action: Mouse scrolled (445, 417) with delta (0, 0)
Screenshot: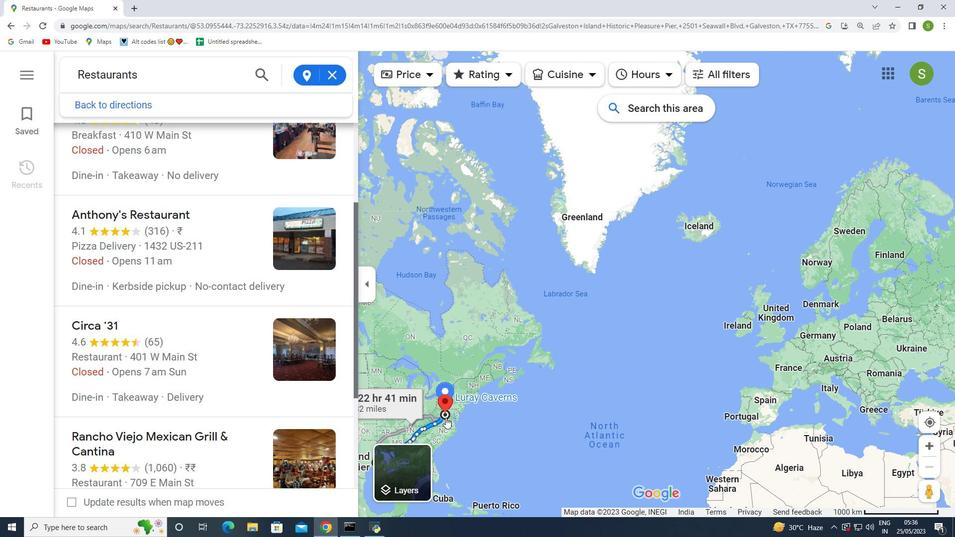 
Action: Mouse scrolled (445, 417) with delta (0, 0)
Screenshot: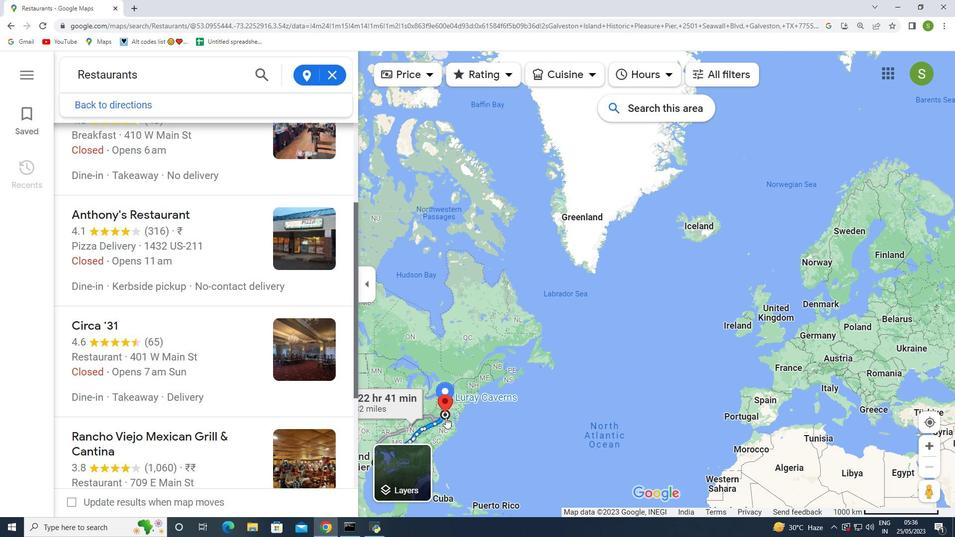 
Action: Mouse moved to (478, 401)
Screenshot: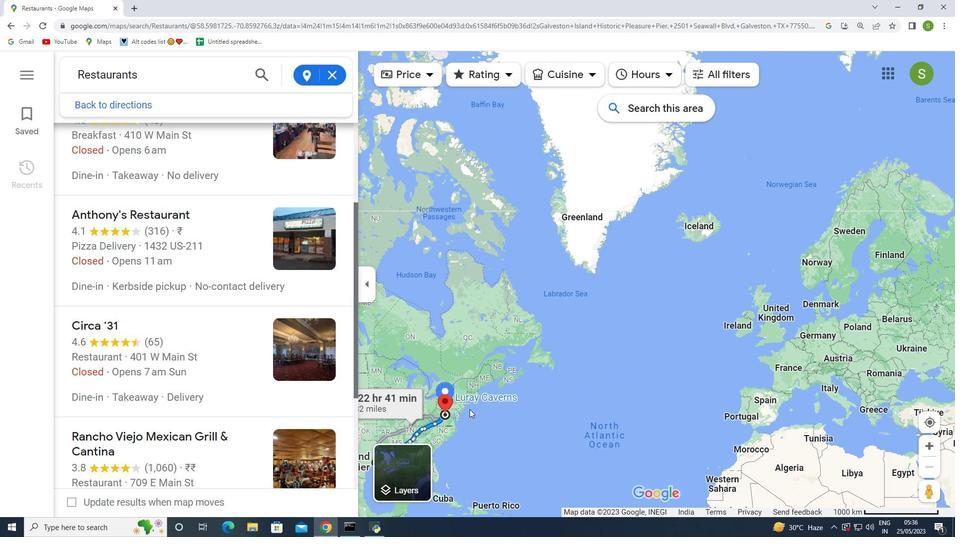 
Action: Mouse scrolled (478, 402) with delta (0, 0)
Screenshot: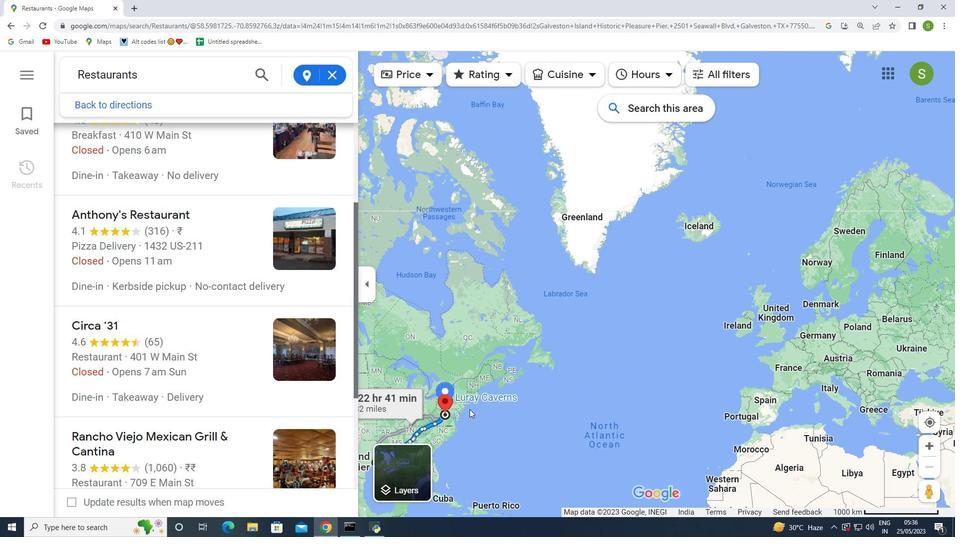 
Action: Mouse moved to (479, 401)
Screenshot: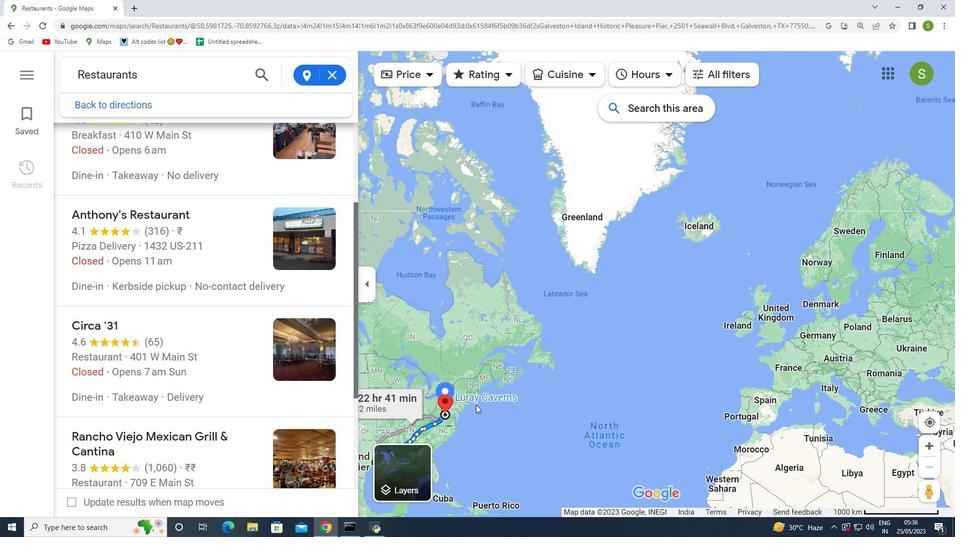 
Action: Mouse scrolled (478, 402) with delta (0, 0)
Screenshot: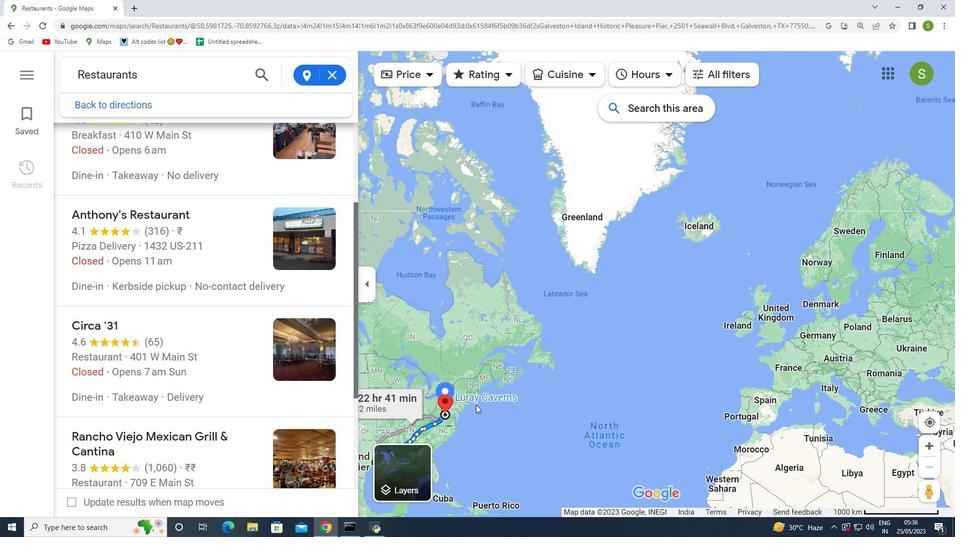 
Action: Mouse moved to (481, 397)
Screenshot: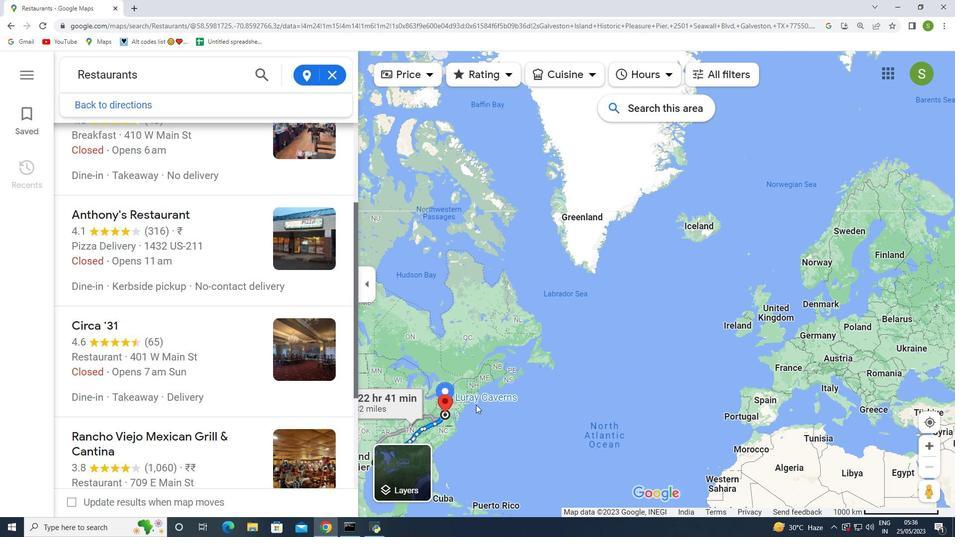 
Action: Mouse scrolled (479, 401) with delta (0, 0)
Screenshot: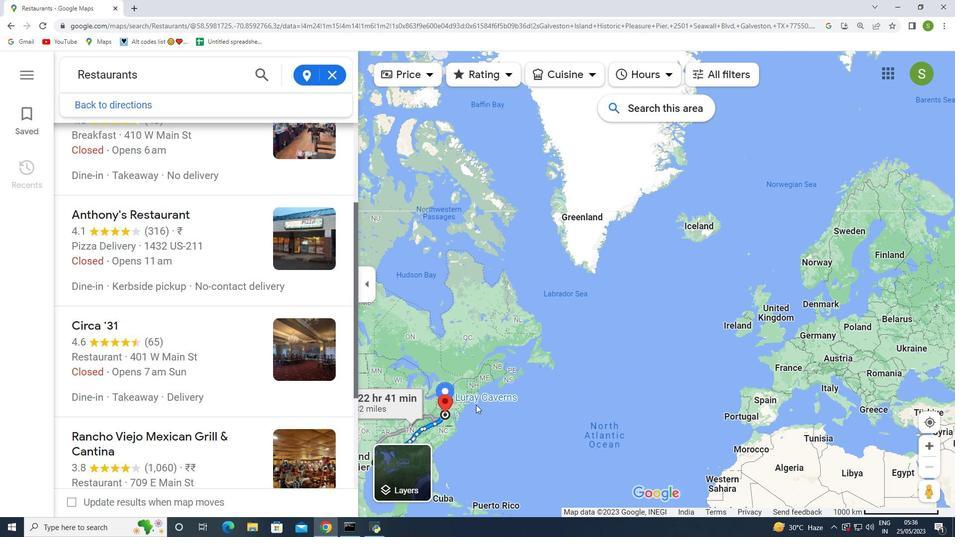 
Action: Mouse moved to (481, 396)
Screenshot: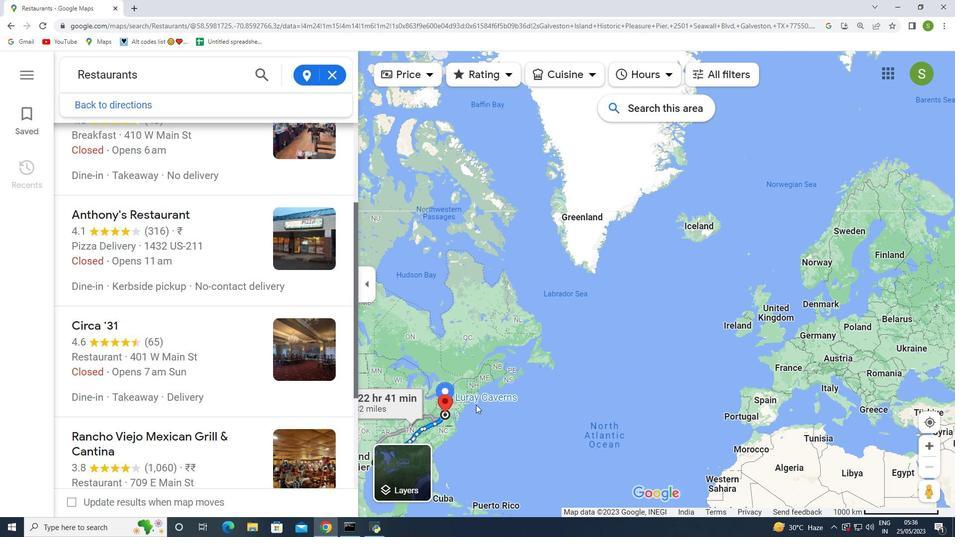 
Action: Mouse scrolled (479, 401) with delta (0, 0)
Screenshot: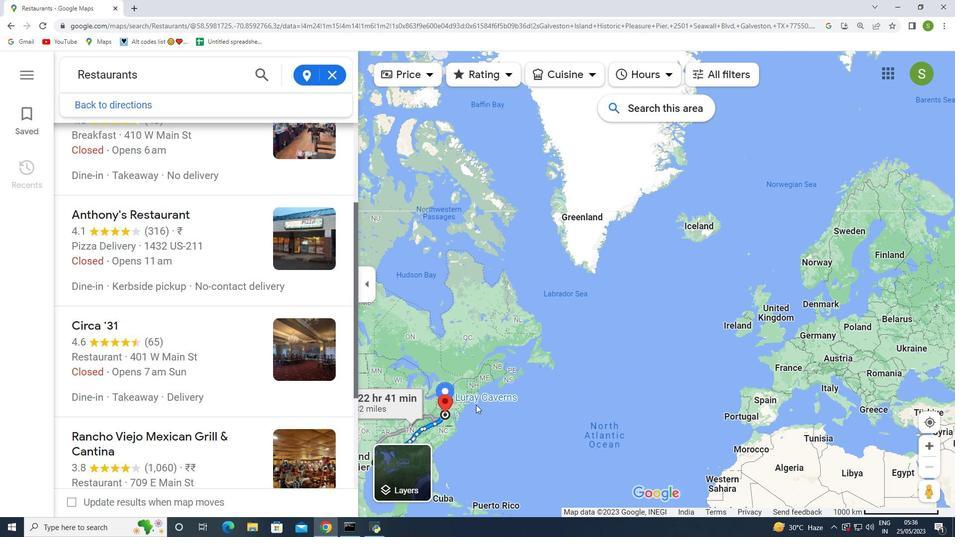 
Action: Mouse moved to (482, 395)
Screenshot: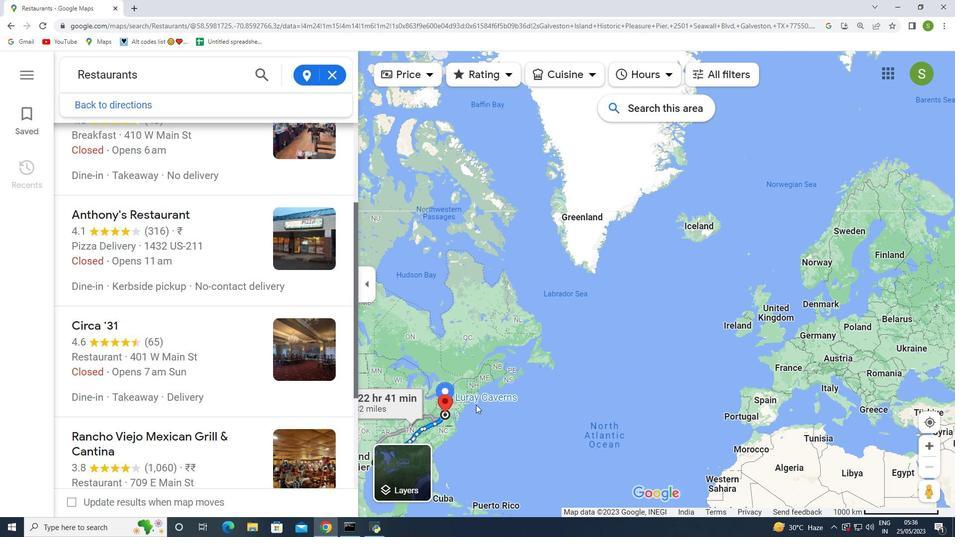 
Action: Mouse scrolled (481, 397) with delta (0, 0)
Screenshot: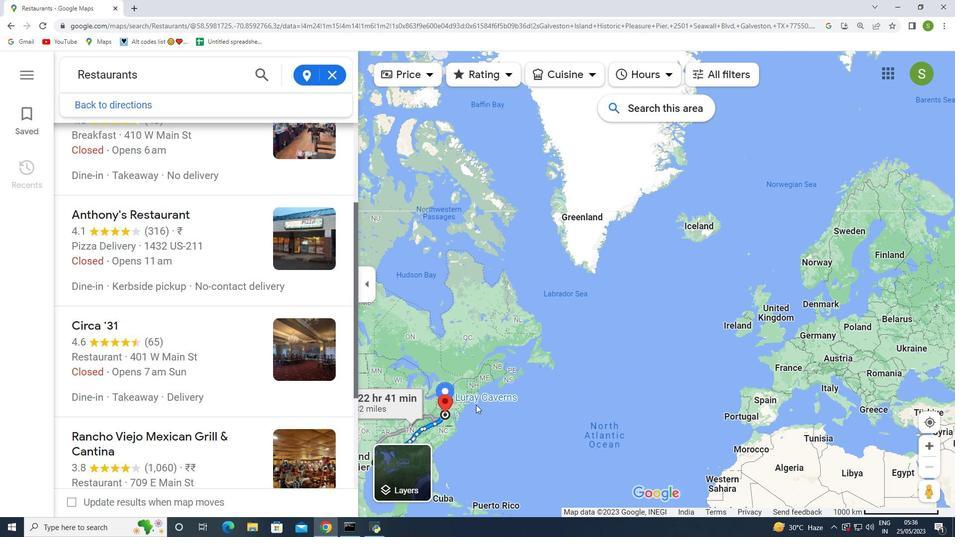 
Action: Mouse moved to (467, 399)
Screenshot: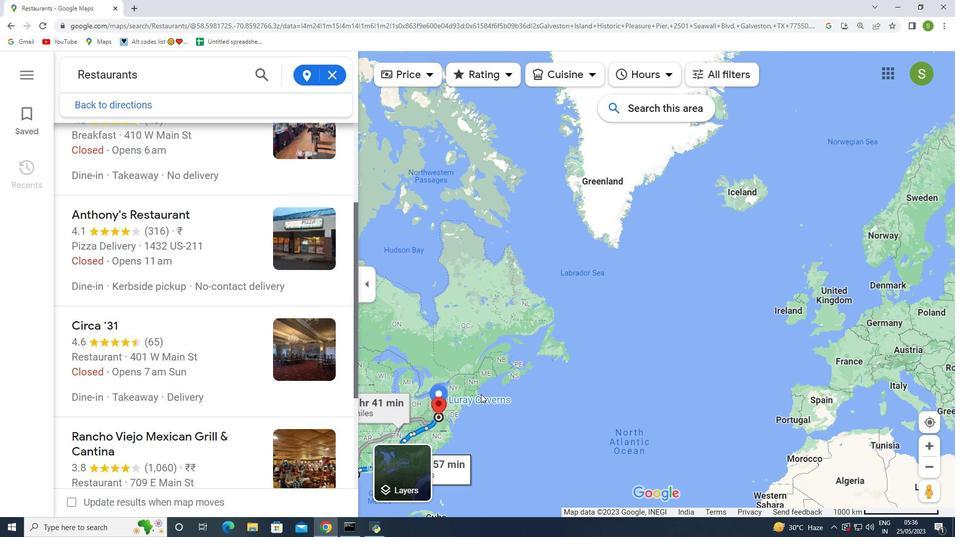 
Action: Mouse scrolled (468, 399) with delta (0, 0)
Screenshot: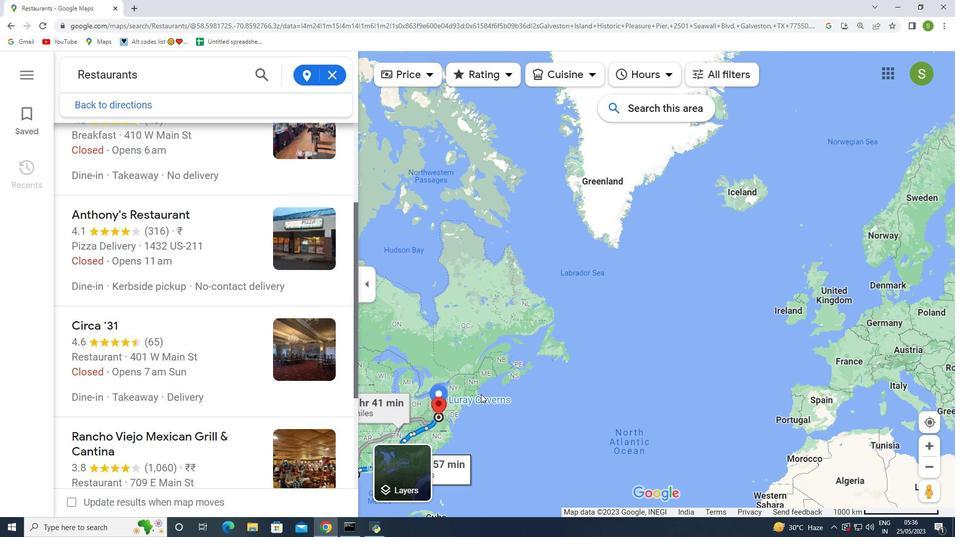 
Action: Mouse moved to (463, 401)
Screenshot: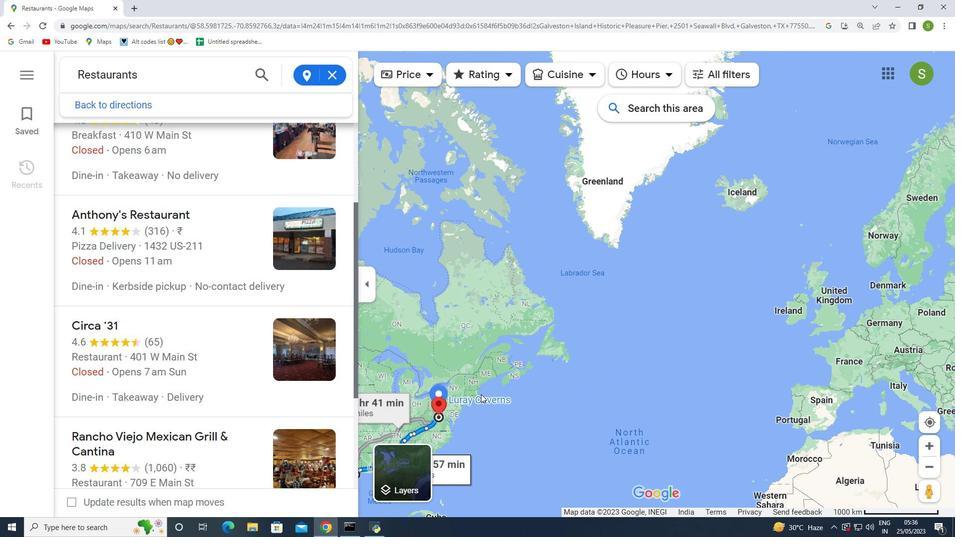 
Action: Mouse scrolled (465, 400) with delta (0, 0)
Screenshot: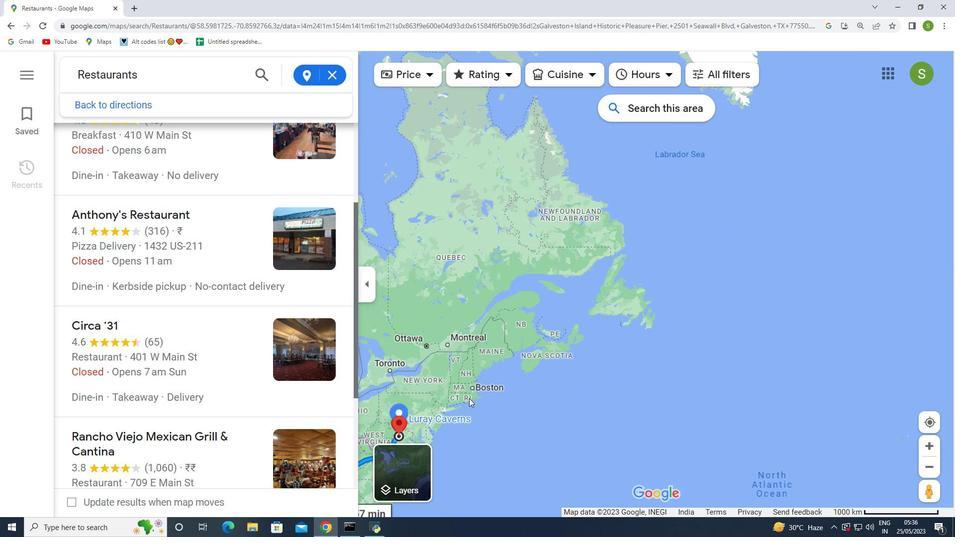 
Action: Mouse moved to (462, 401)
Screenshot: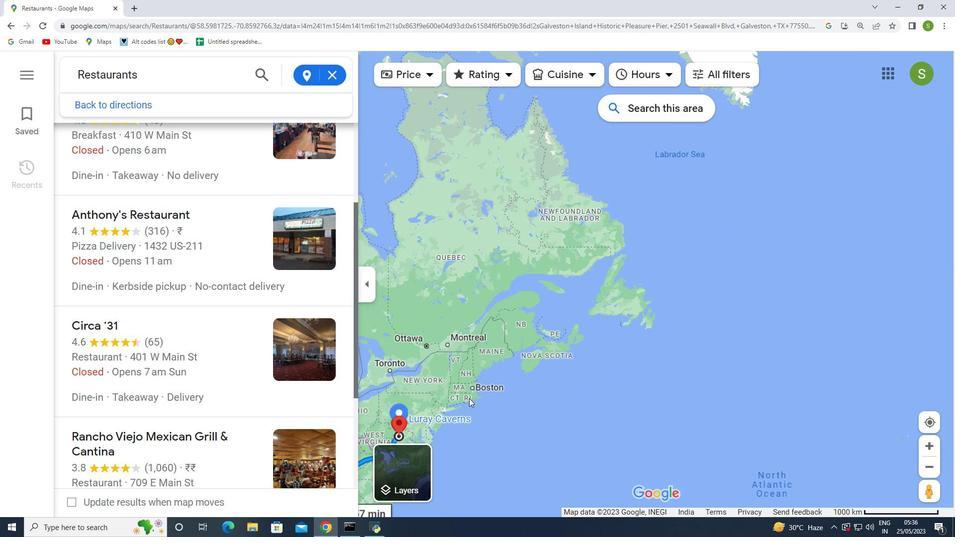 
Action: Mouse scrolled (463, 401) with delta (0, 0)
Screenshot: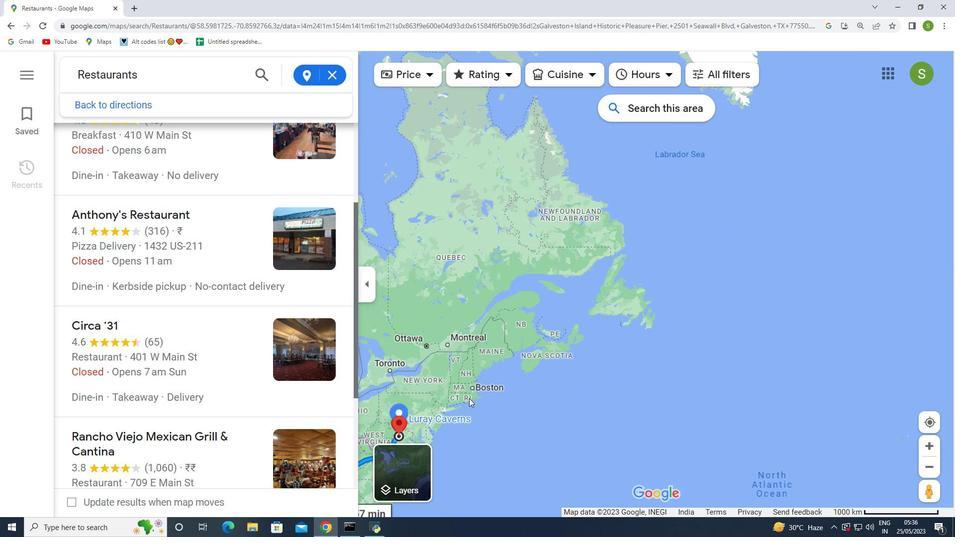 
Action: Mouse moved to (461, 401)
Screenshot: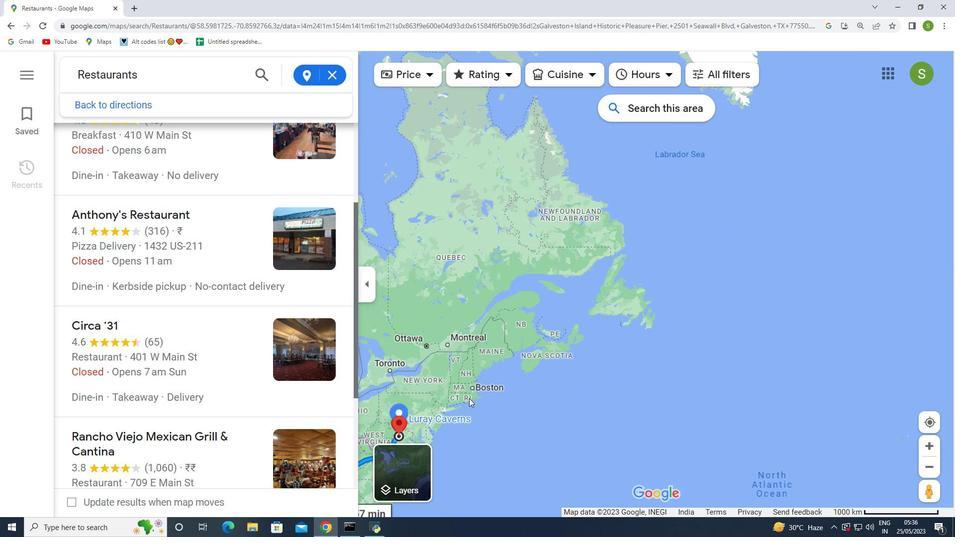 
Action: Mouse scrolled (461, 401) with delta (0, 0)
Screenshot: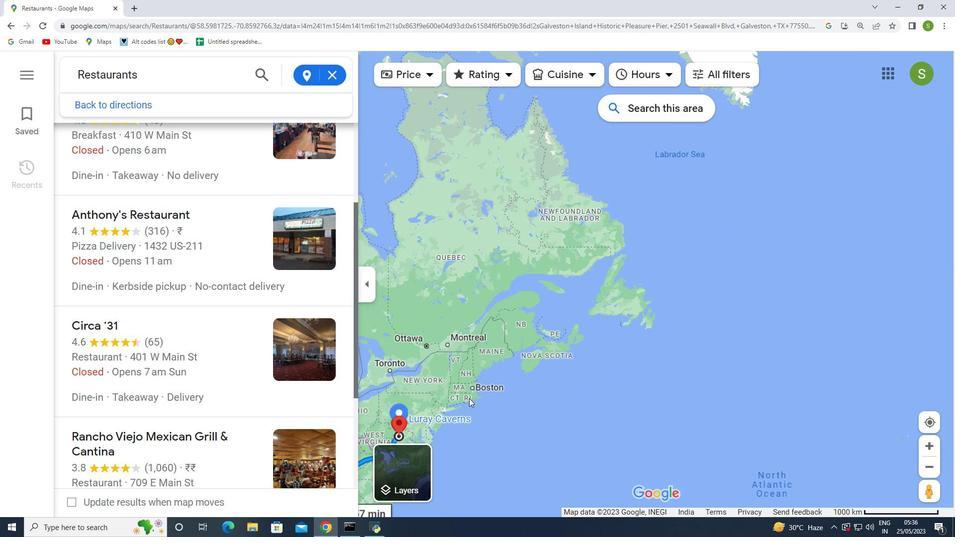 
Action: Mouse moved to (334, 78)
Screenshot: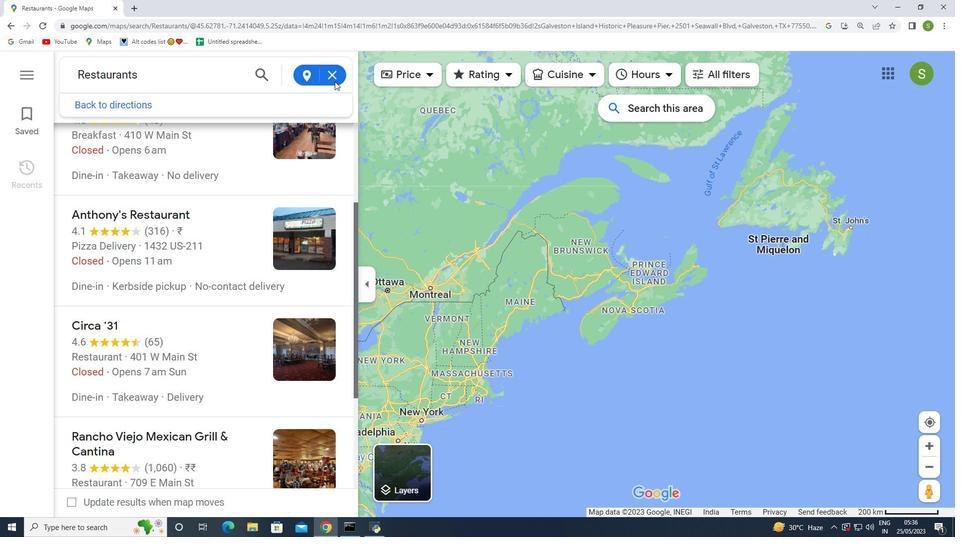 
Action: Mouse pressed left at (334, 78)
Screenshot: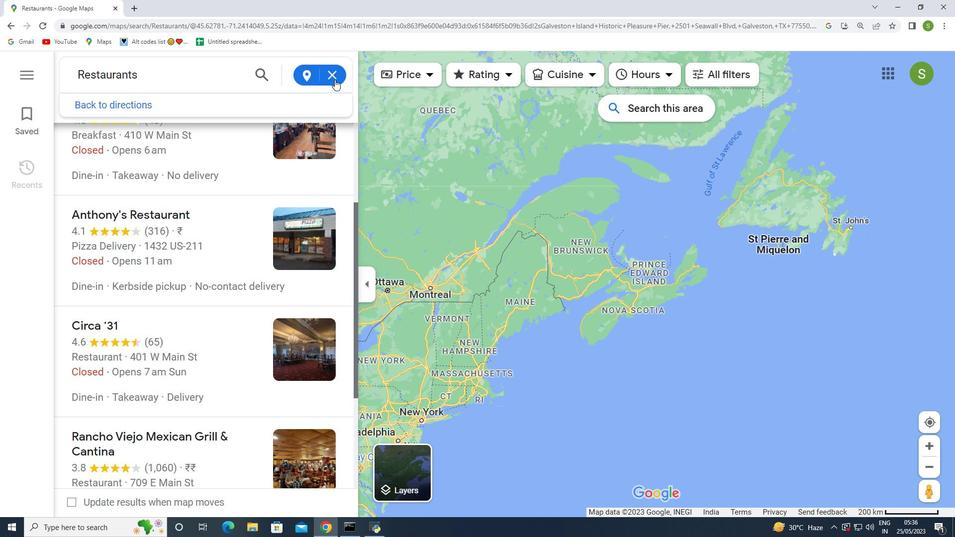
Action: Mouse moved to (814, 78)
Screenshot: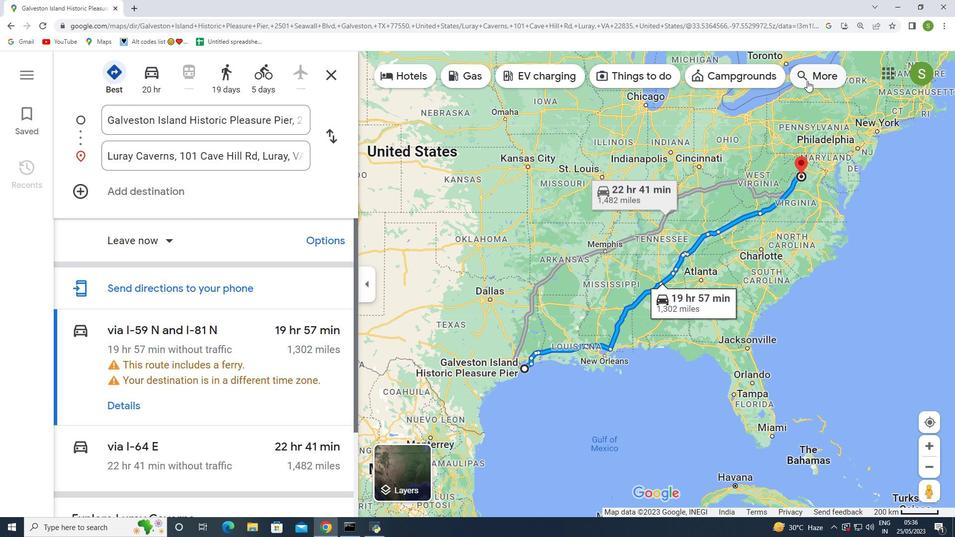 
Action: Mouse pressed left at (814, 78)
Screenshot: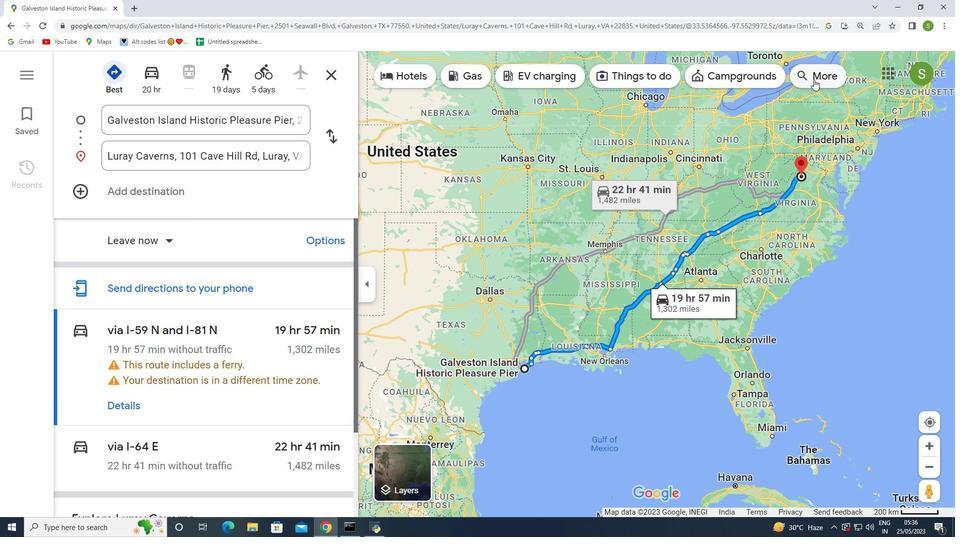 
Action: Mouse moved to (125, 294)
Screenshot: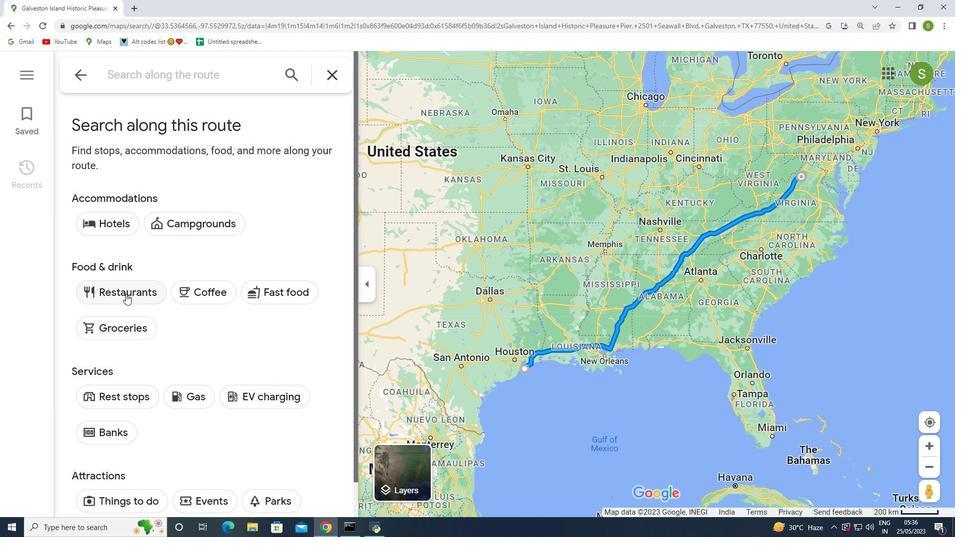 
Action: Mouse pressed left at (125, 294)
Screenshot: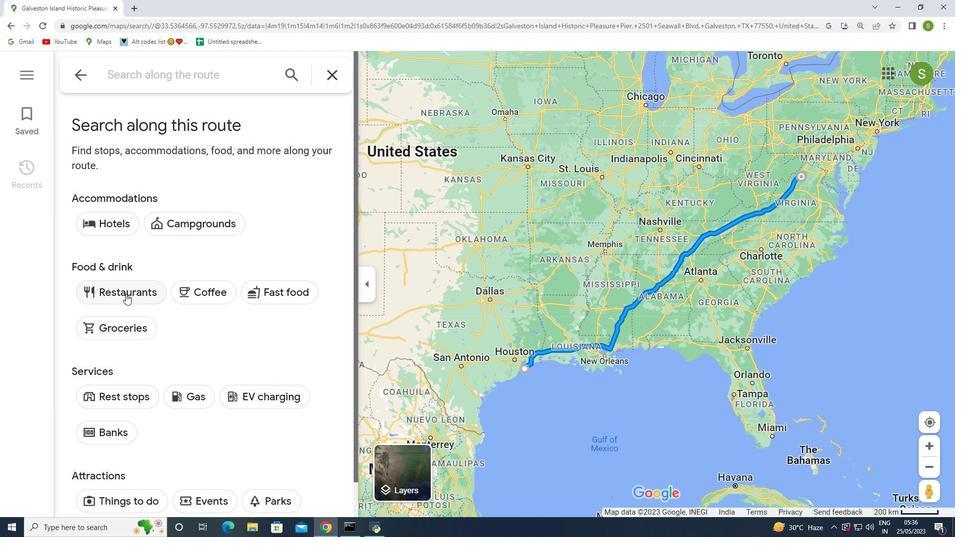 
Action: Mouse moved to (754, 379)
Screenshot: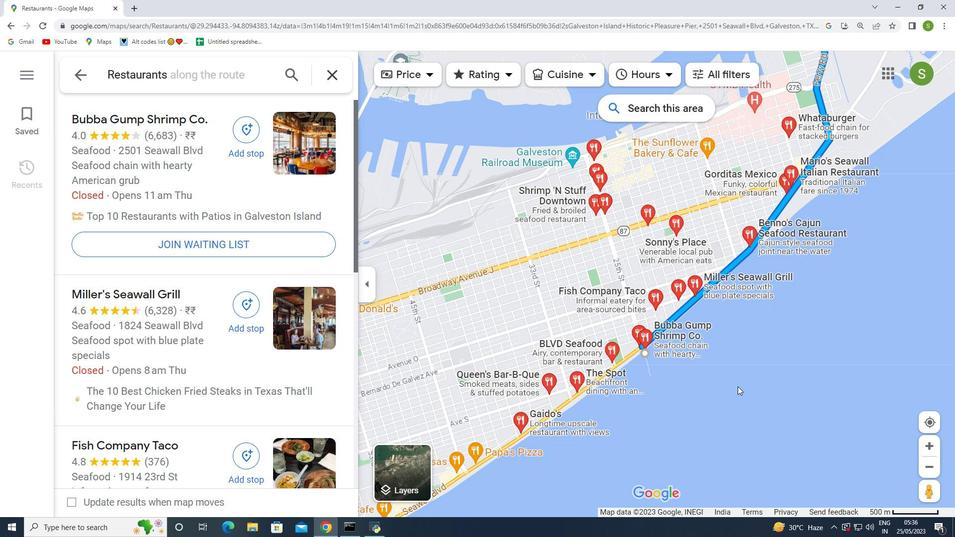 
Action: Mouse scrolled (754, 379) with delta (0, 0)
Screenshot: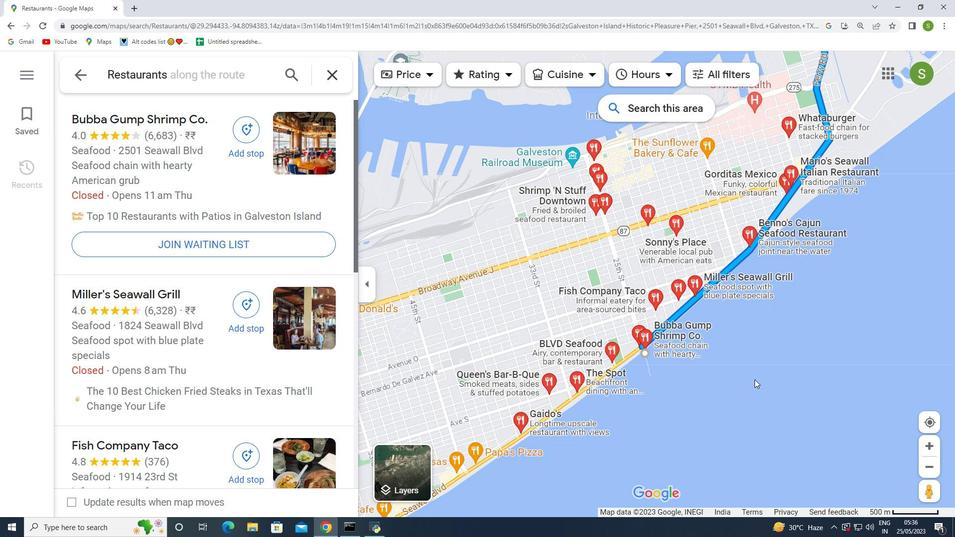 
Action: Mouse scrolled (754, 379) with delta (0, 0)
Screenshot: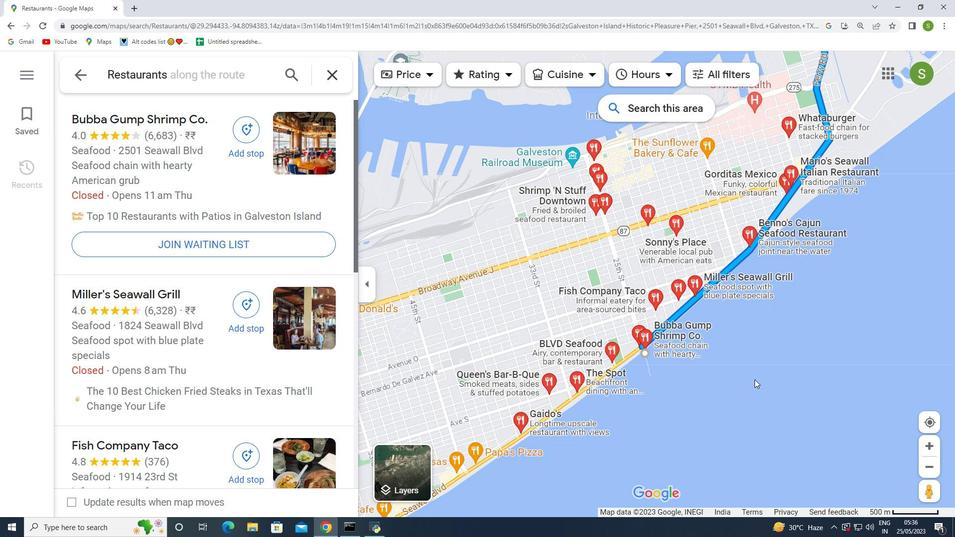 
Action: Mouse scrolled (754, 379) with delta (0, 0)
Screenshot: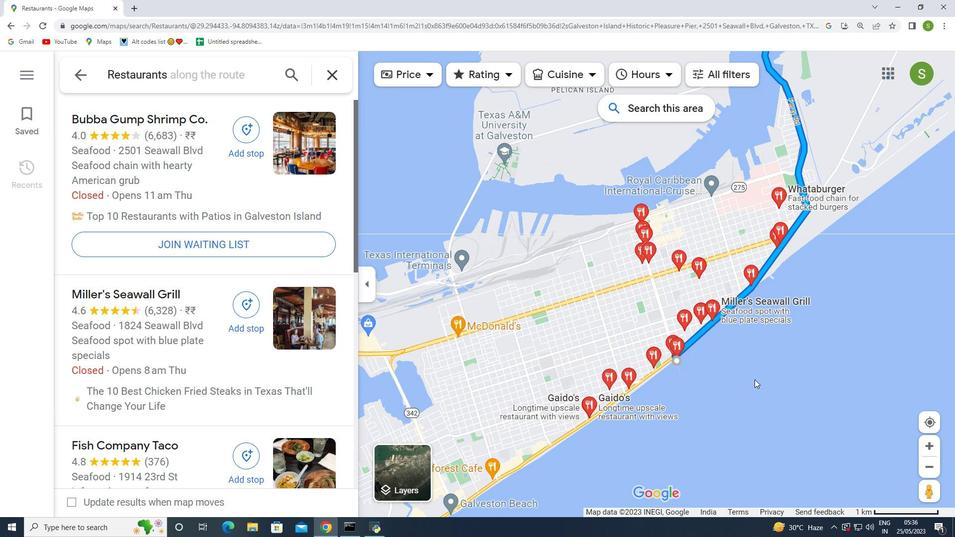 
Action: Mouse scrolled (754, 379) with delta (0, 0)
Screenshot: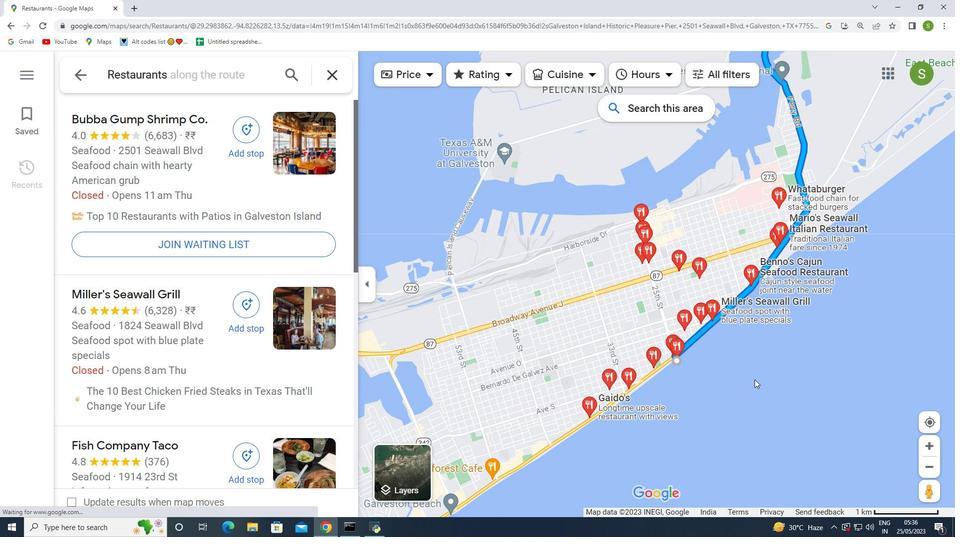 
Action: Mouse scrolled (754, 379) with delta (0, 0)
Screenshot: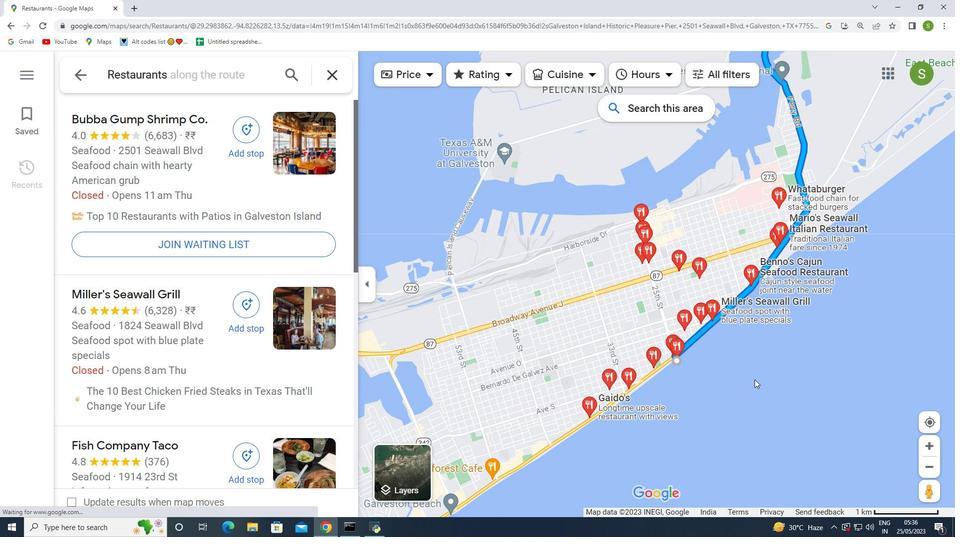 
Action: Mouse scrolled (754, 379) with delta (0, 0)
Screenshot: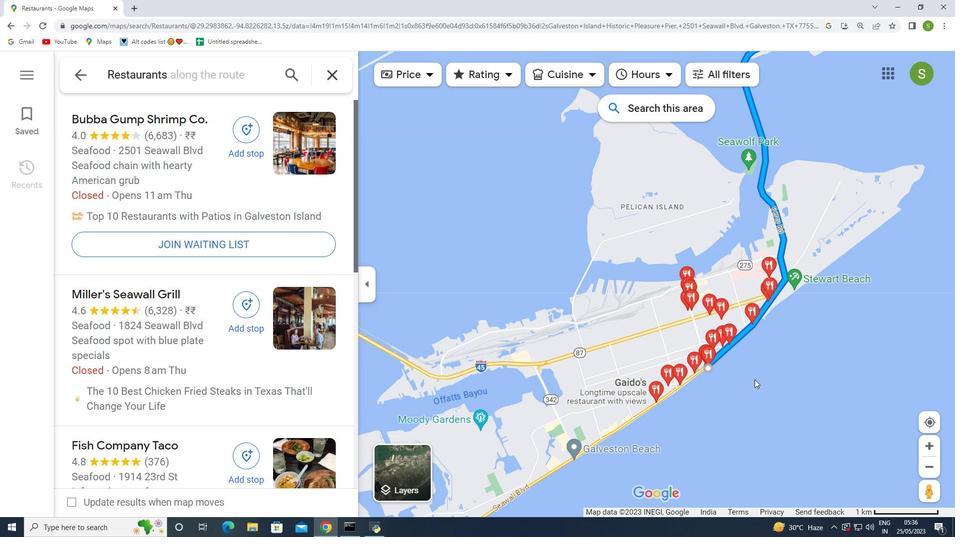 
Action: Mouse scrolled (754, 379) with delta (0, 0)
Screenshot: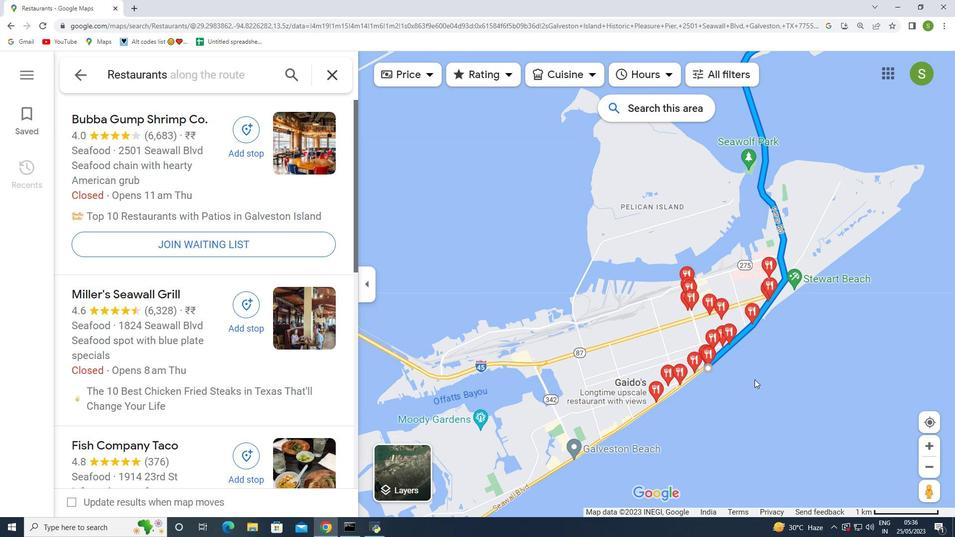 
Action: Mouse scrolled (754, 379) with delta (0, 0)
Screenshot: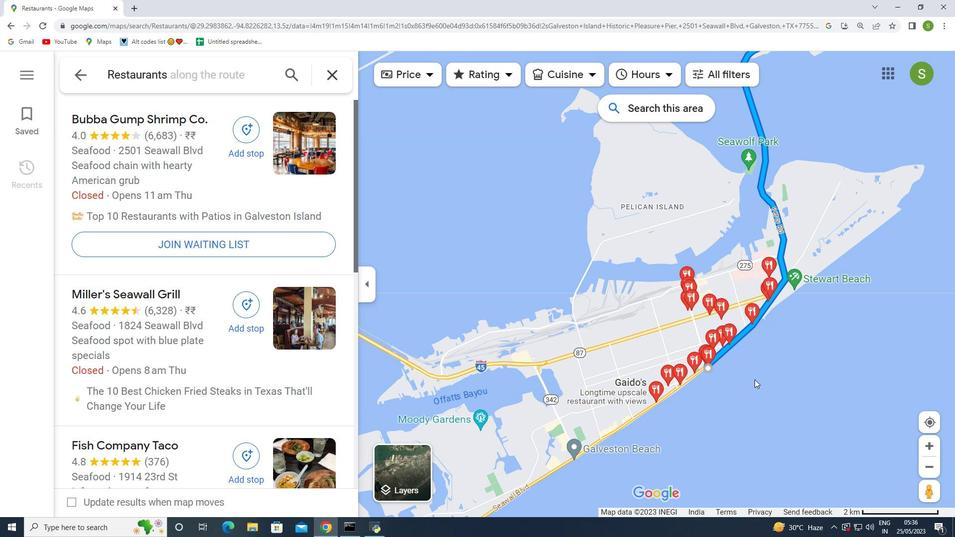 
Action: Mouse scrolled (754, 379) with delta (0, 0)
Screenshot: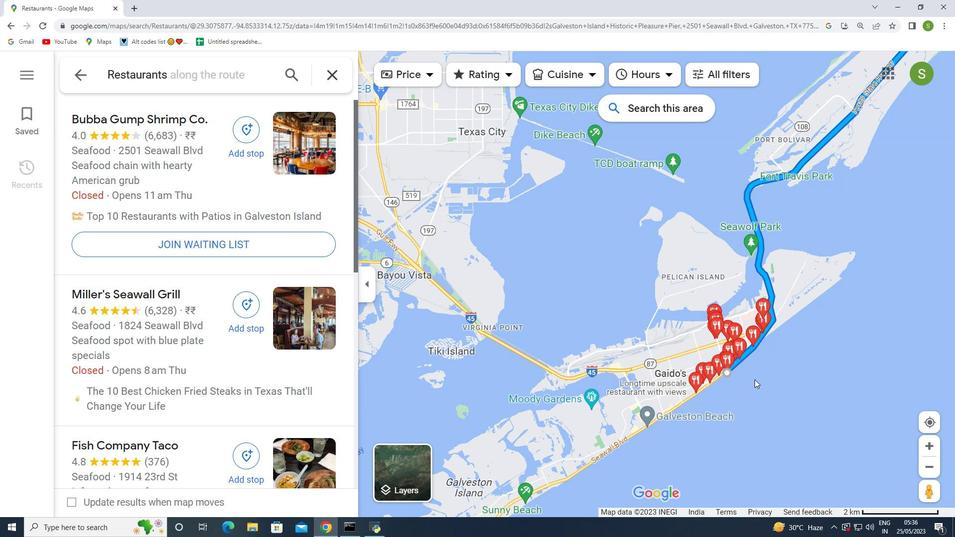 
Action: Mouse scrolled (754, 379) with delta (0, 0)
Screenshot: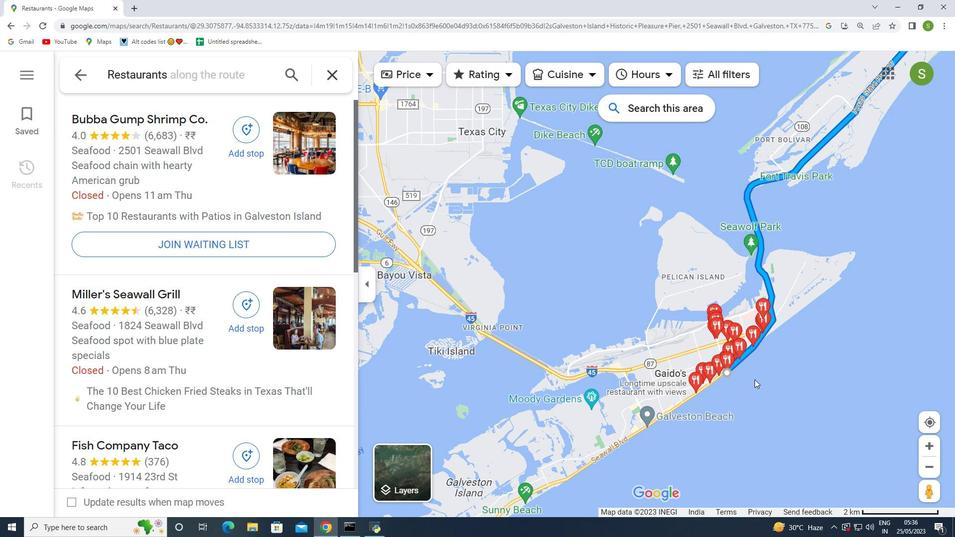 
Action: Mouse scrolled (754, 379) with delta (0, 0)
Screenshot: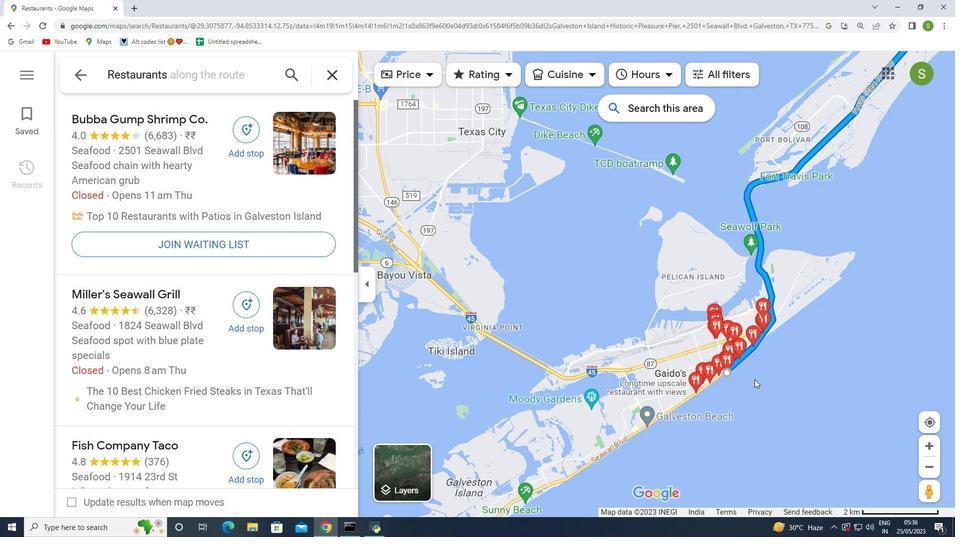 
Action: Mouse scrolled (754, 379) with delta (0, 0)
Screenshot: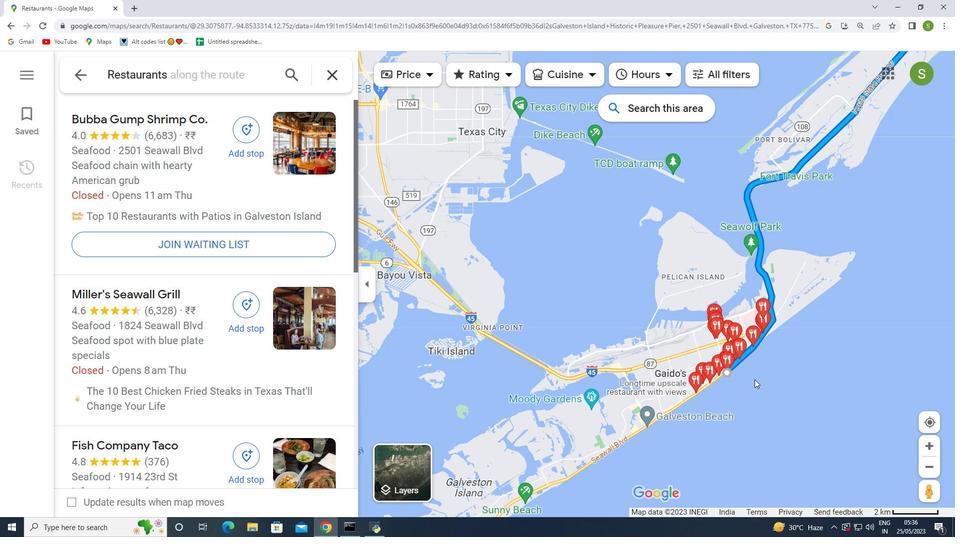 
Action: Mouse scrolled (754, 379) with delta (0, 0)
Screenshot: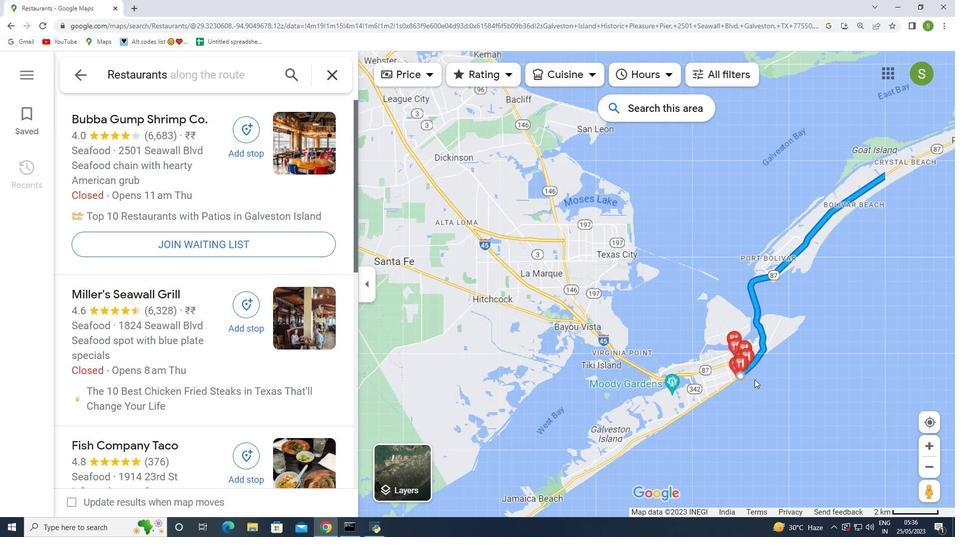 
Action: Mouse scrolled (754, 379) with delta (0, 0)
Screenshot: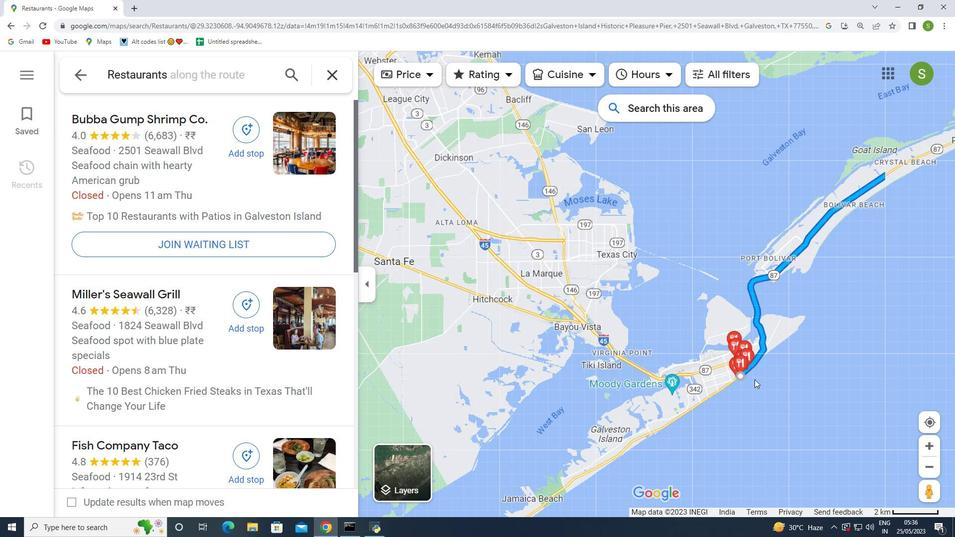 
Action: Mouse scrolled (754, 379) with delta (0, 0)
Screenshot: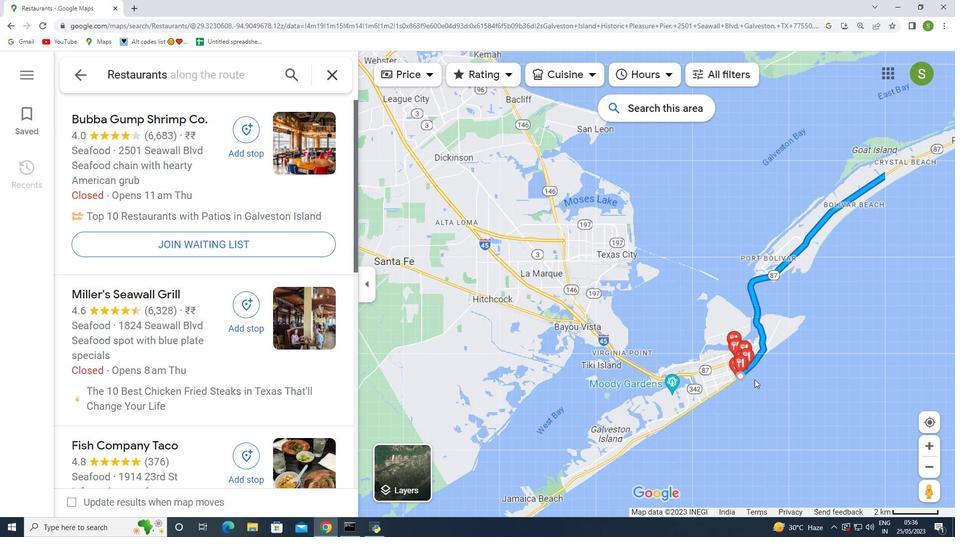 
Action: Mouse scrolled (754, 379) with delta (0, 0)
Screenshot: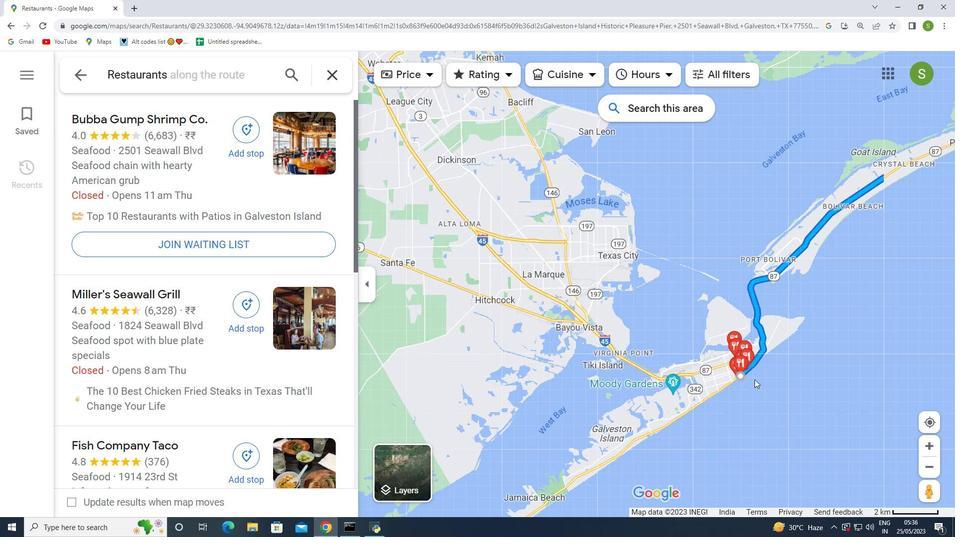 
Action: Mouse moved to (818, 385)
Screenshot: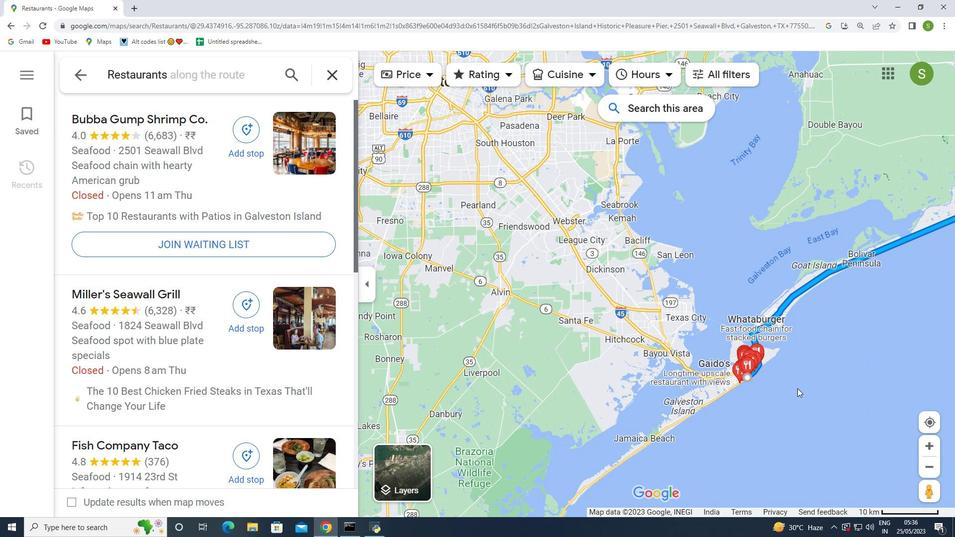 
Action: Mouse scrolled (818, 385) with delta (0, 0)
Screenshot: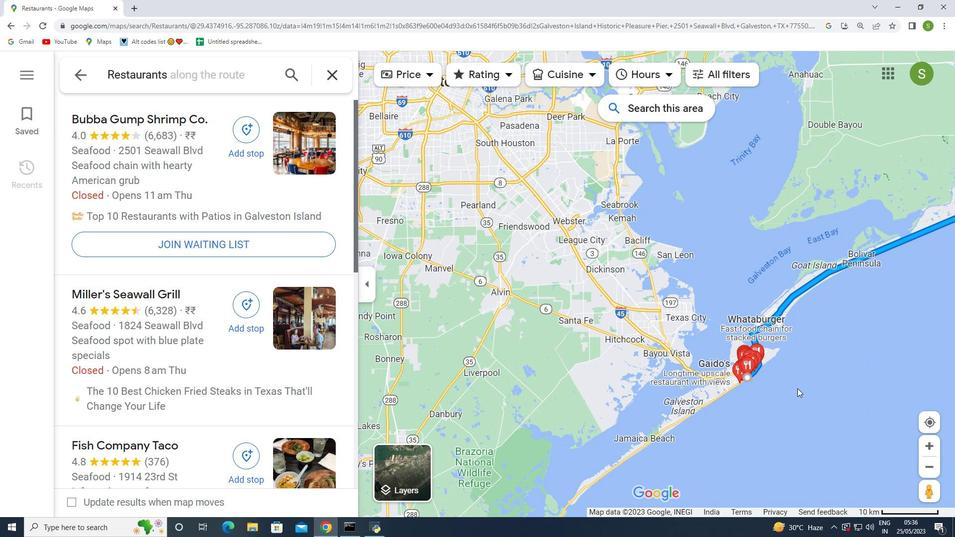 
Action: Mouse scrolled (818, 385) with delta (0, 0)
Screenshot: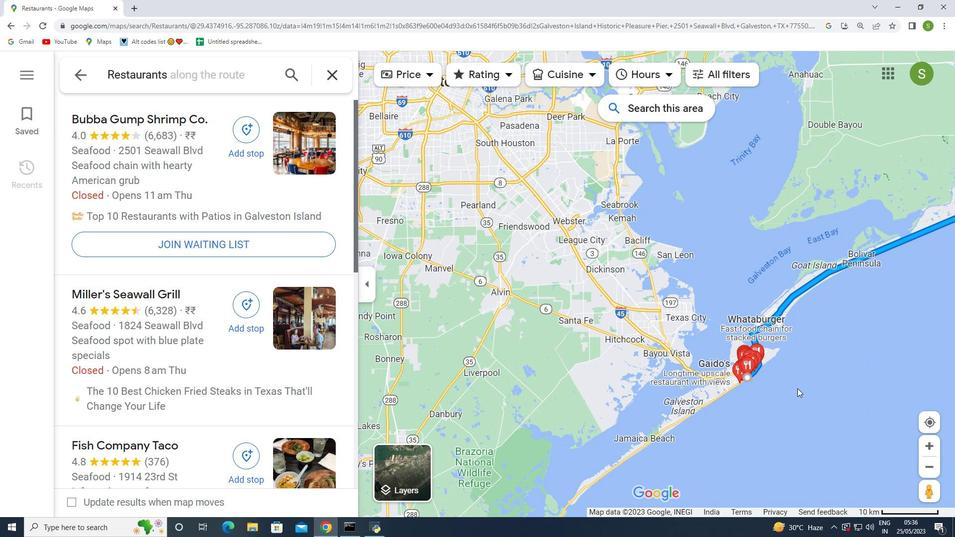 
Action: Mouse scrolled (818, 385) with delta (0, 0)
Screenshot: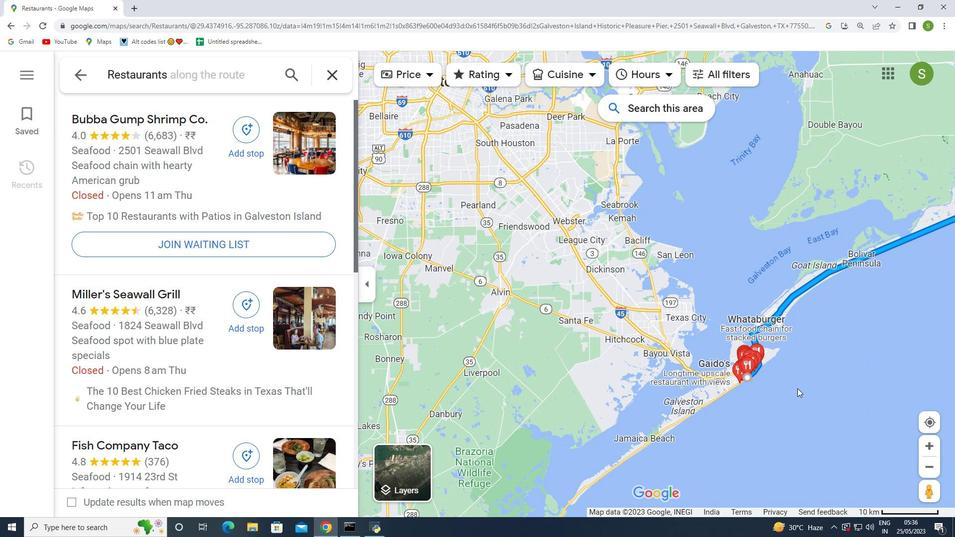 
Action: Mouse moved to (851, 389)
Screenshot: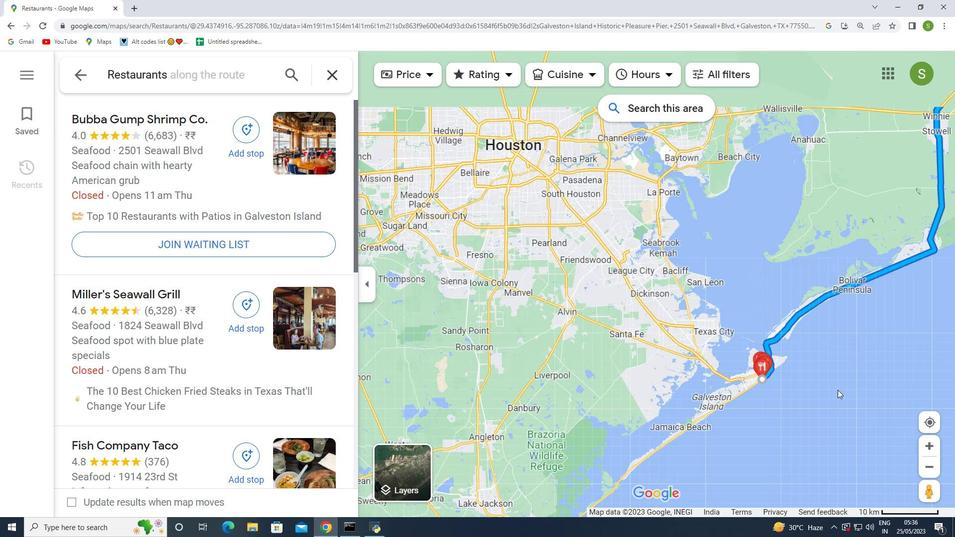 
Action: Mouse scrolled (851, 389) with delta (0, 0)
Screenshot: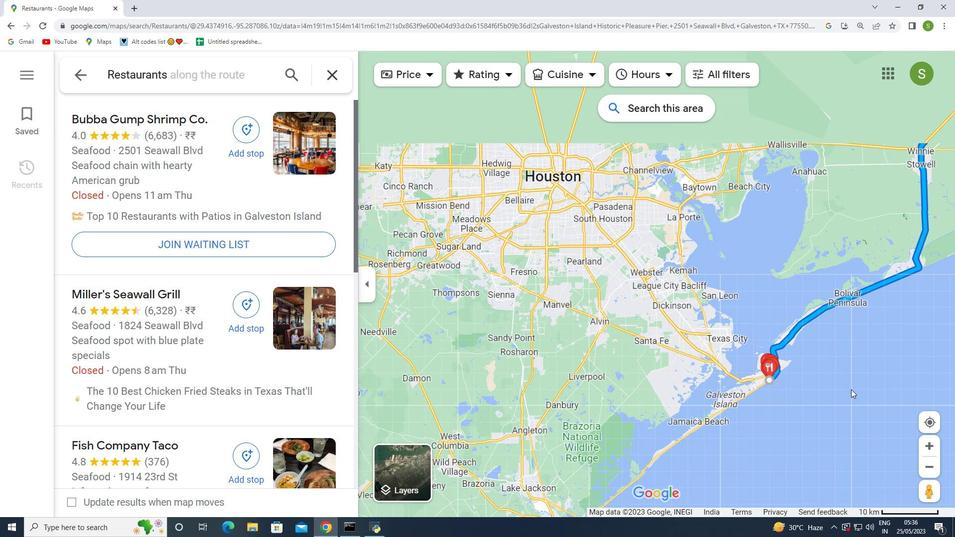 
Action: Mouse scrolled (851, 389) with delta (0, 0)
Screenshot: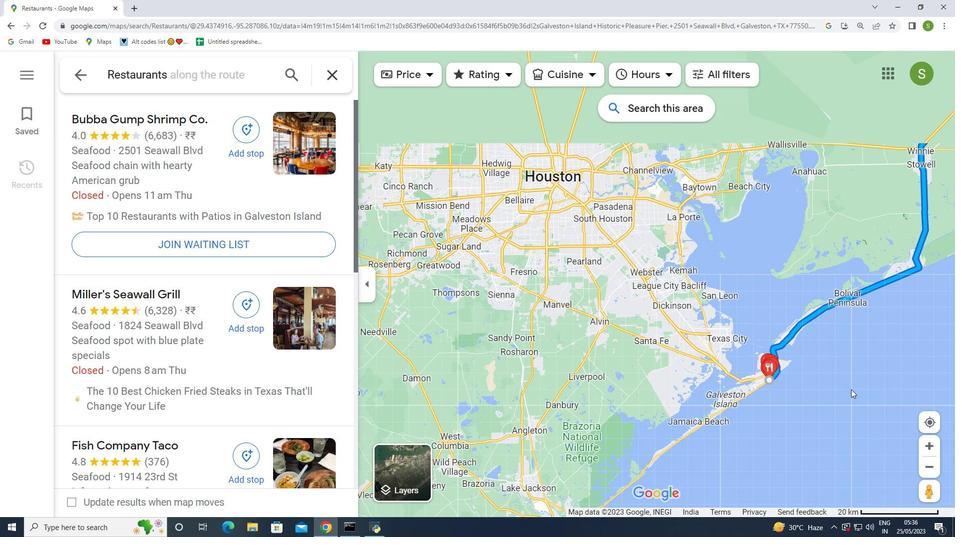 
Action: Mouse scrolled (851, 389) with delta (0, 0)
Screenshot: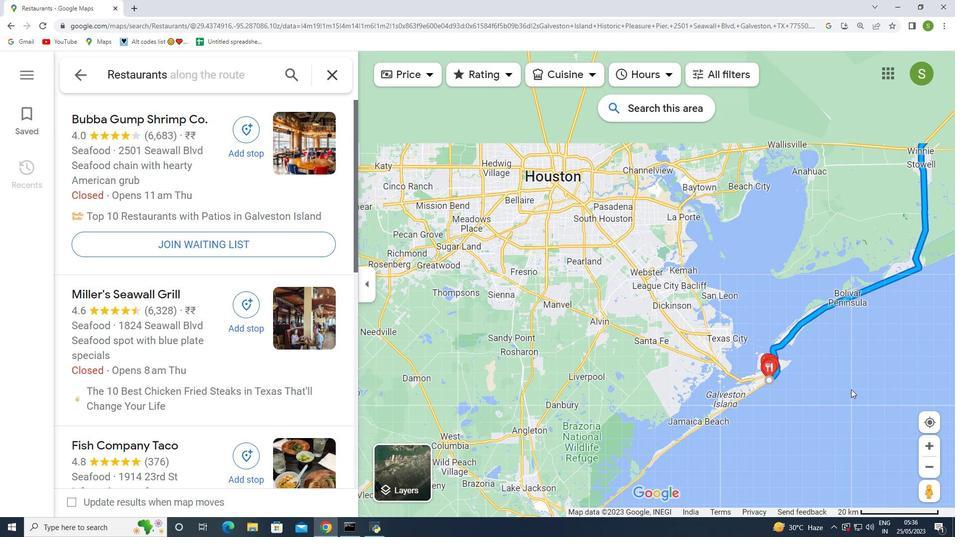 
Action: Mouse scrolled (851, 389) with delta (0, 0)
Screenshot: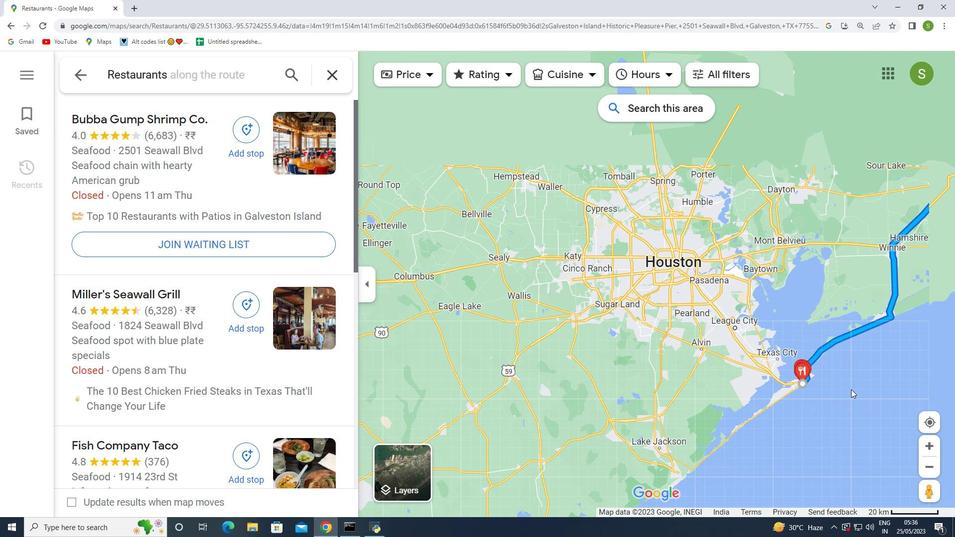 
Action: Mouse scrolled (851, 389) with delta (0, 0)
Screenshot: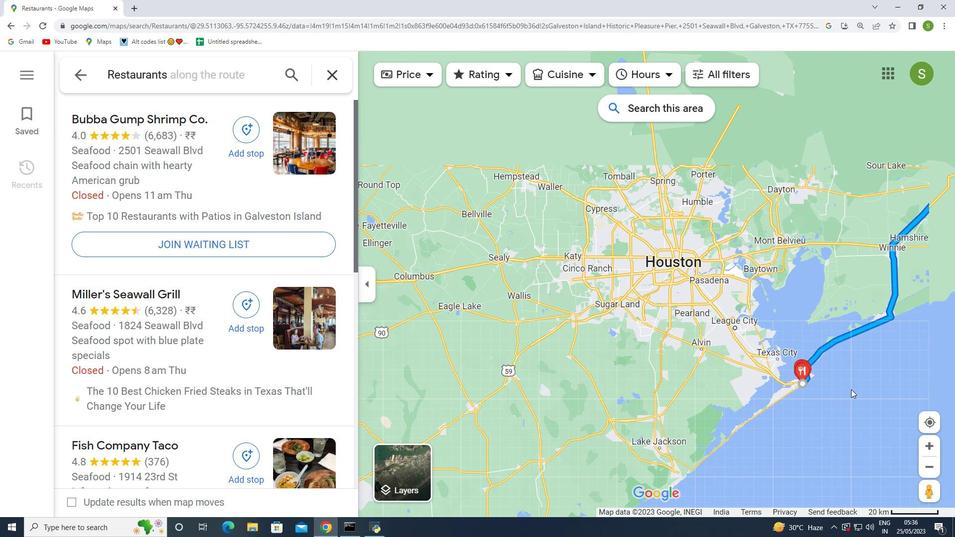 
Action: Mouse scrolled (851, 389) with delta (0, 0)
Screenshot: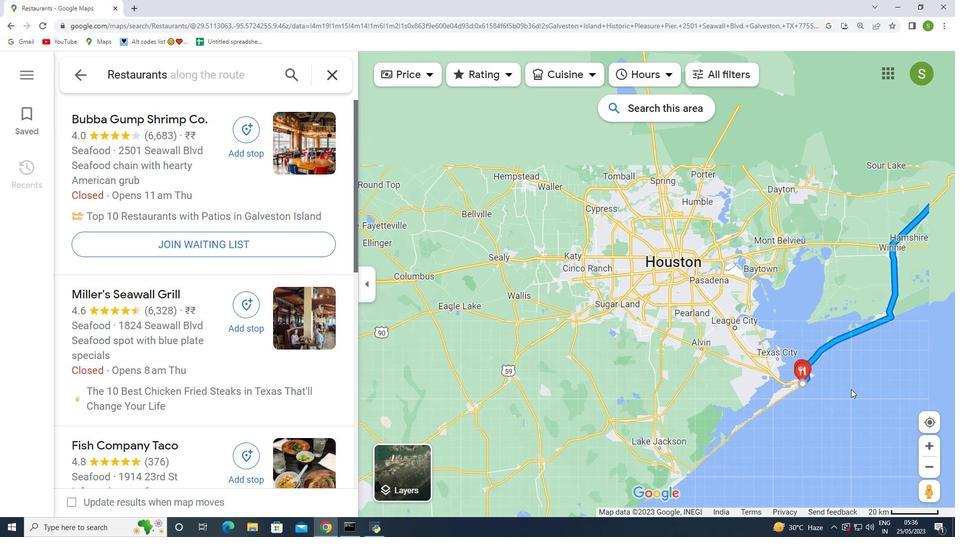 
Action: Mouse scrolled (851, 389) with delta (0, 0)
Screenshot: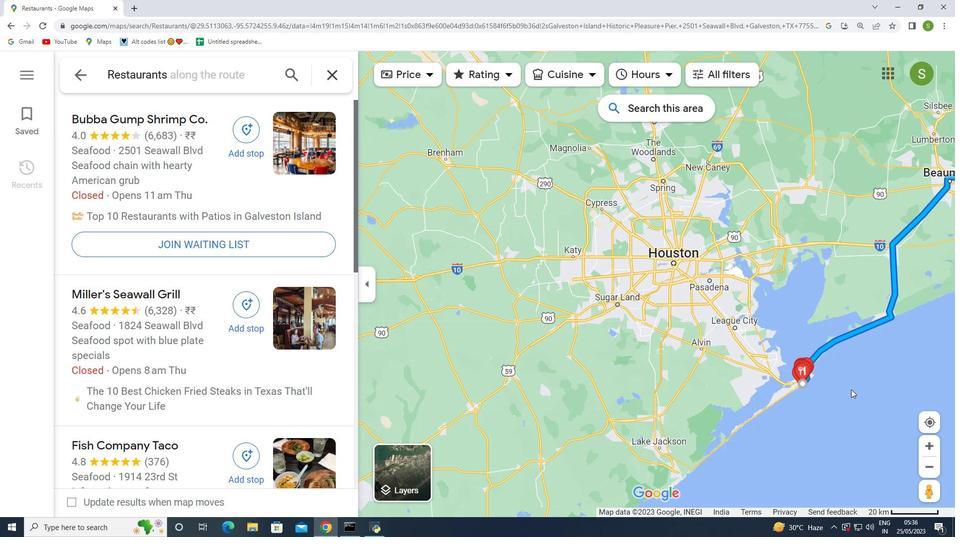 
Action: Mouse moved to (862, 393)
Screenshot: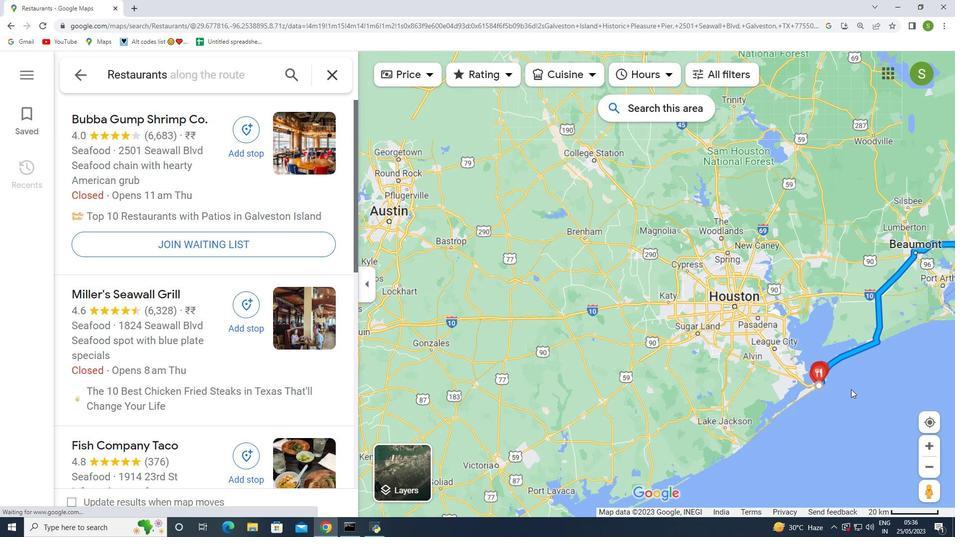 
Action: Mouse scrolled (862, 393) with delta (0, 0)
Screenshot: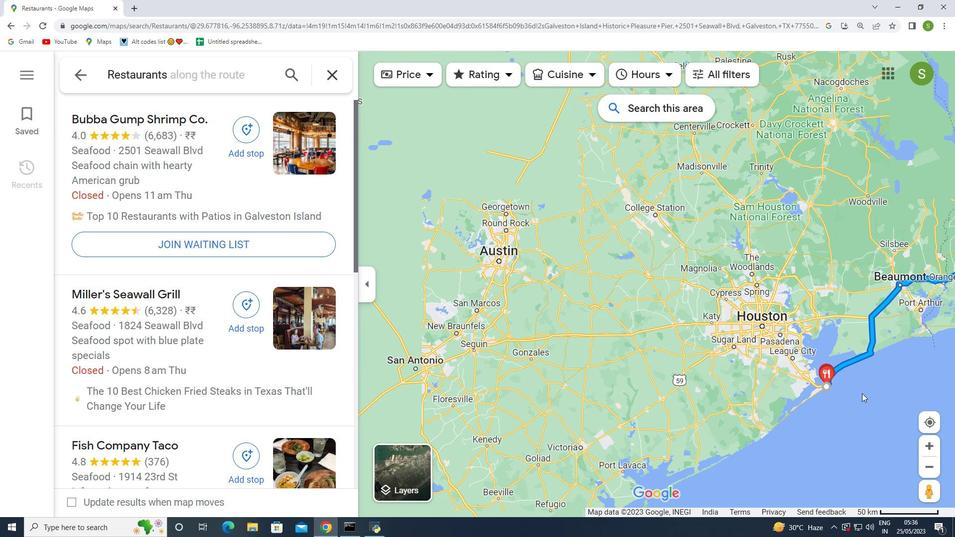 
Action: Mouse scrolled (862, 393) with delta (0, 0)
Screenshot: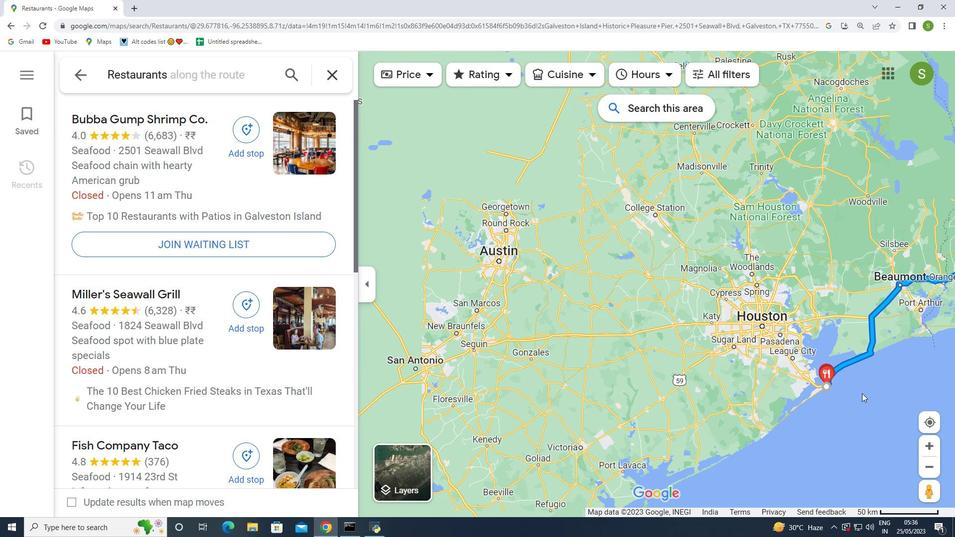 
Action: Mouse scrolled (862, 393) with delta (0, 0)
Screenshot: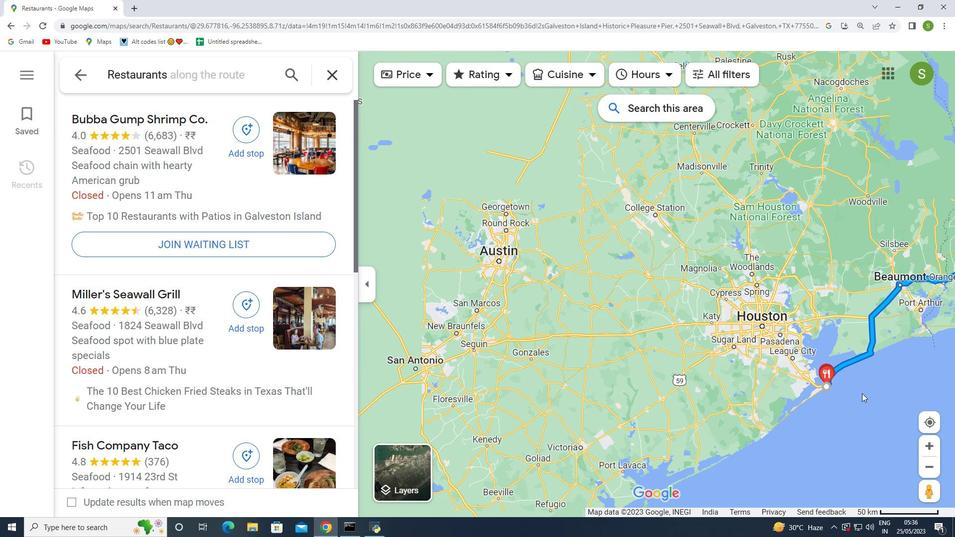 
Action: Mouse scrolled (862, 393) with delta (0, 0)
Screenshot: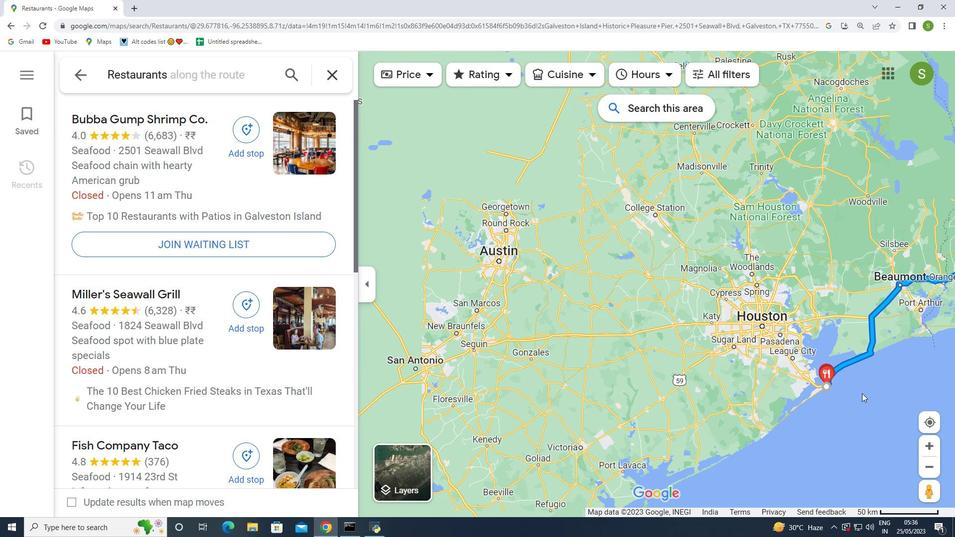 
Action: Mouse moved to (846, 382)
Screenshot: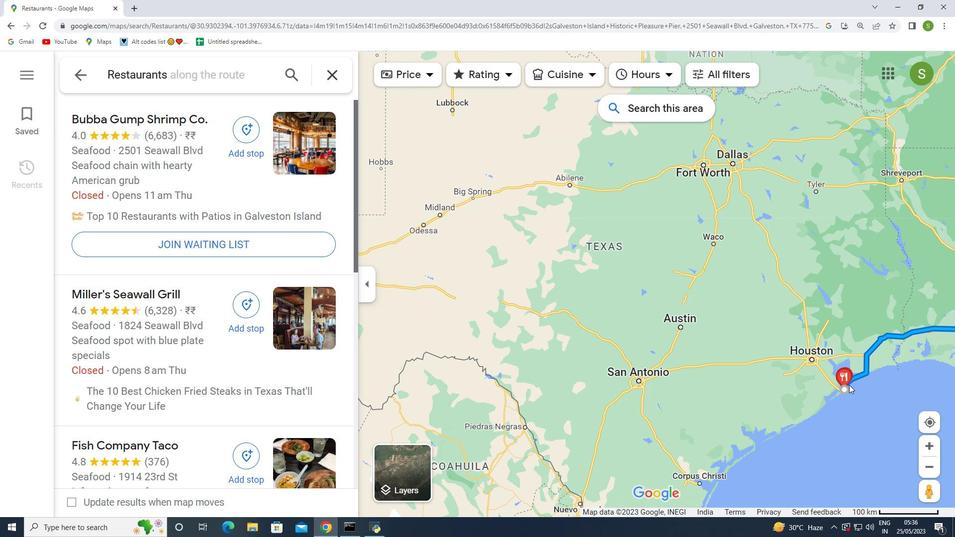 
Action: Mouse scrolled (846, 382) with delta (0, 0)
Screenshot: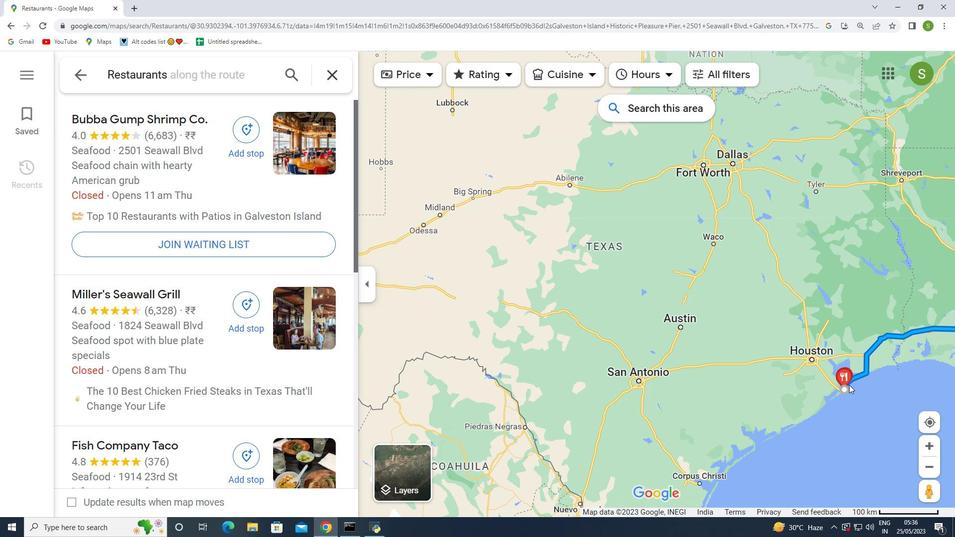 
Action: Mouse moved to (845, 382)
Screenshot: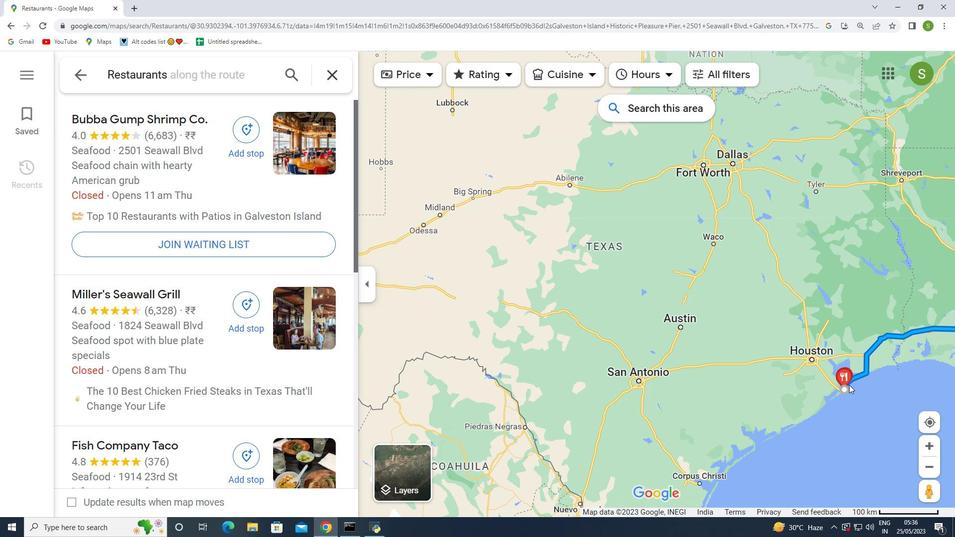 
Action: Mouse scrolled (845, 382) with delta (0, 0)
Screenshot: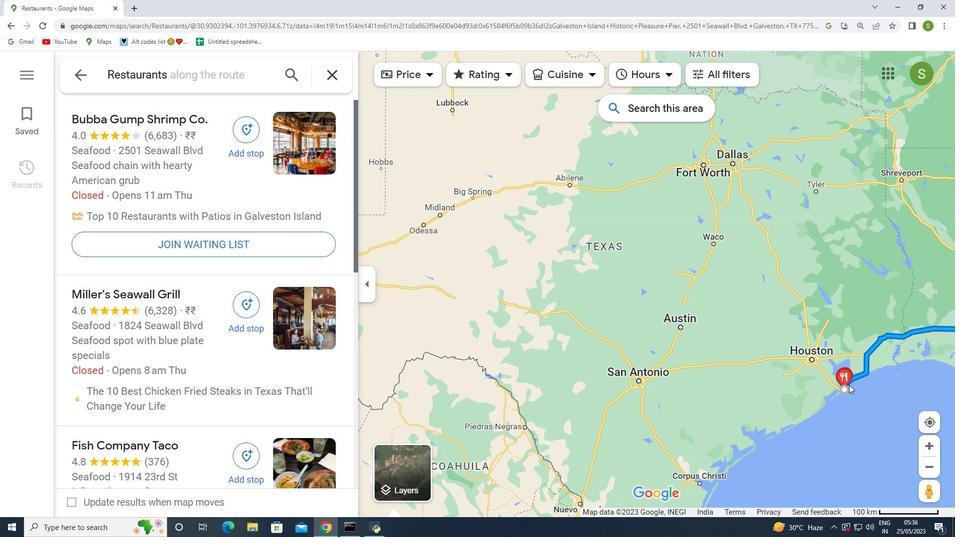 
Action: Mouse scrolled (845, 382) with delta (0, 0)
Screenshot: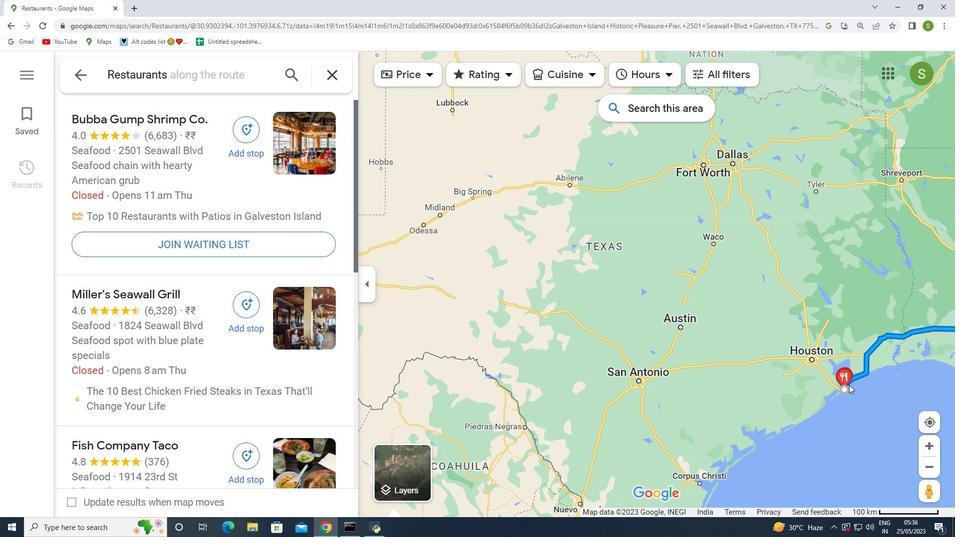 
Action: Mouse scrolled (845, 382) with delta (0, 0)
Screenshot: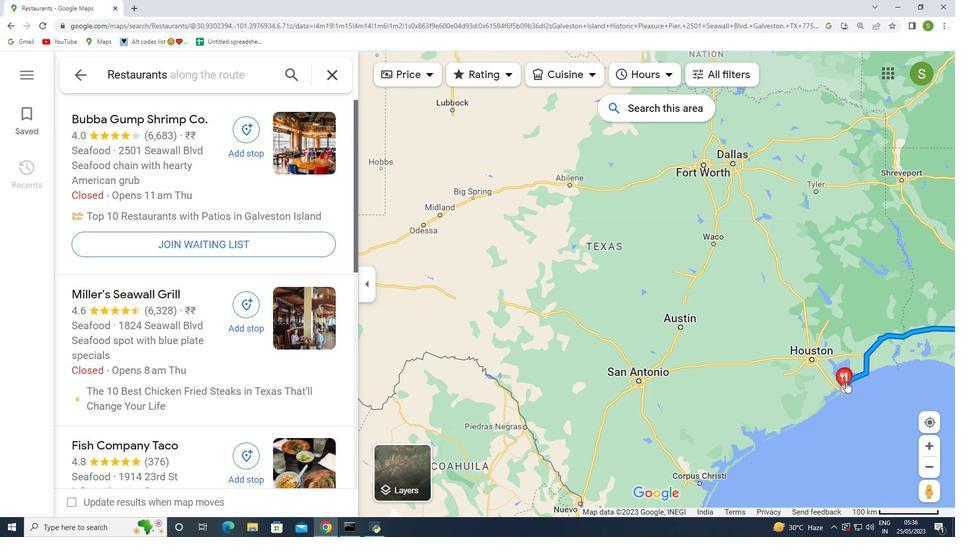 
Action: Mouse moved to (834, 384)
Screenshot: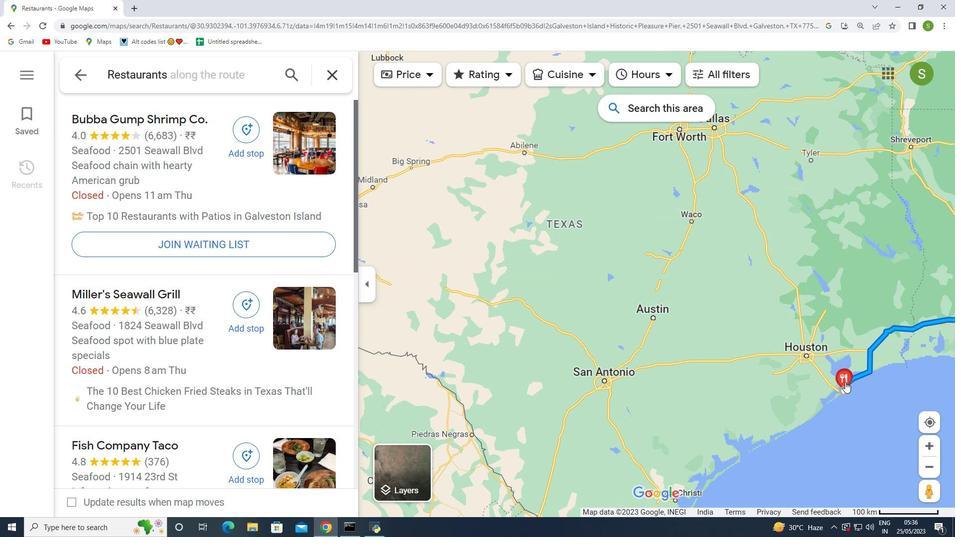 
Action: Mouse scrolled (834, 384) with delta (0, 0)
Screenshot: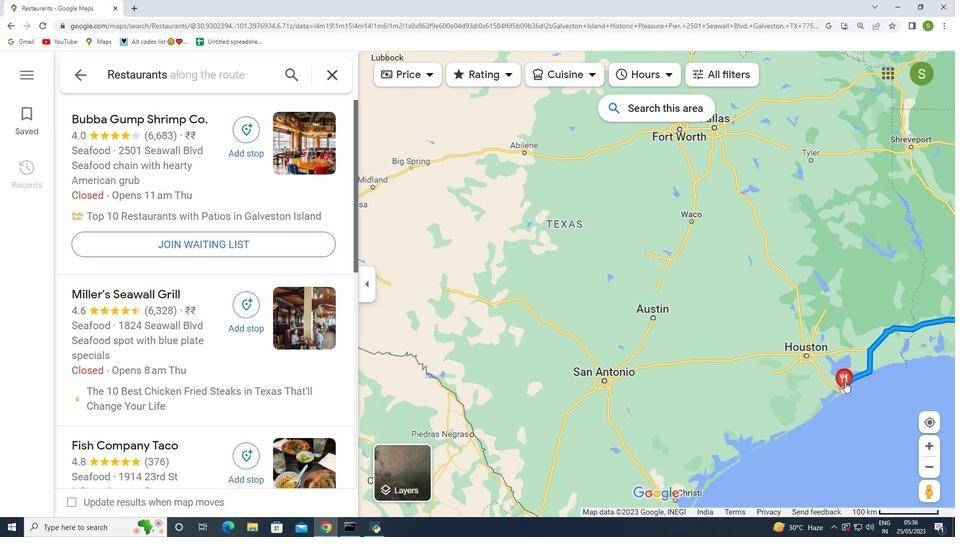
Action: Mouse scrolled (834, 384) with delta (0, 0)
Screenshot: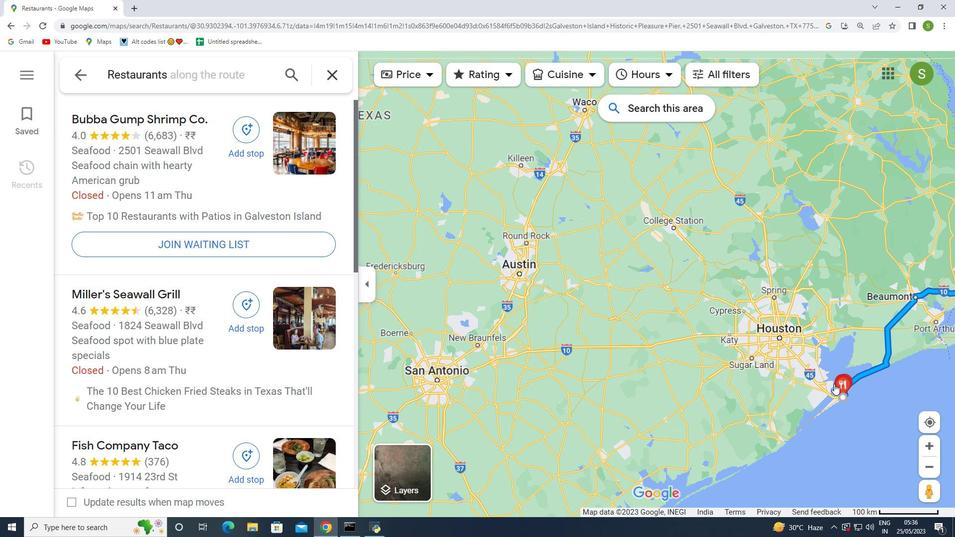 
Action: Mouse moved to (834, 384)
Screenshot: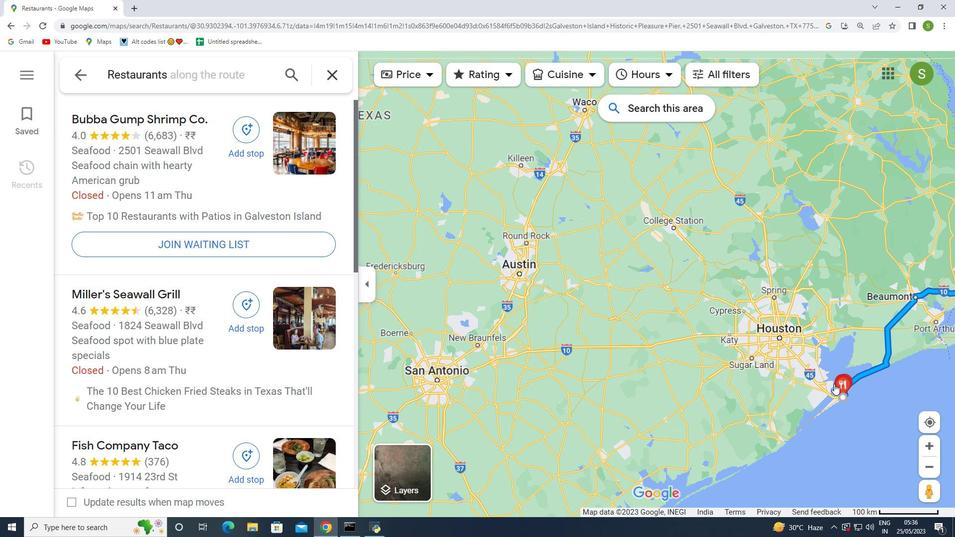 
Action: Mouse scrolled (834, 384) with delta (0, 0)
Screenshot: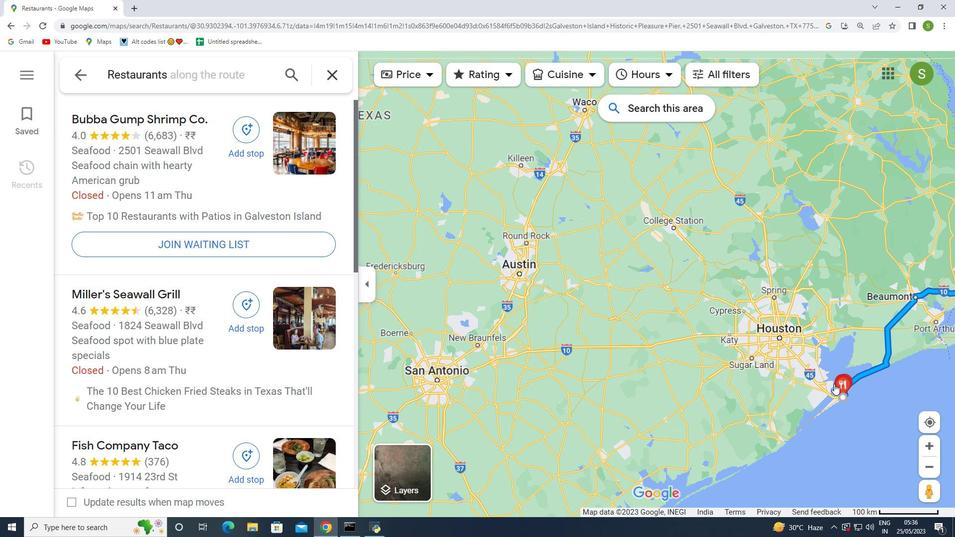 
Action: Mouse moved to (840, 394)
Screenshot: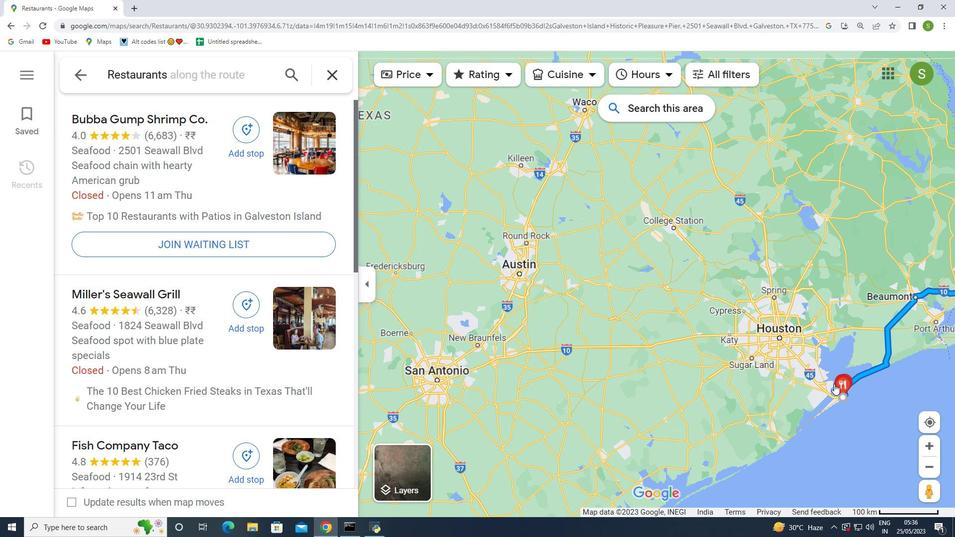 
Action: Mouse scrolled (834, 384) with delta (0, 0)
Screenshot: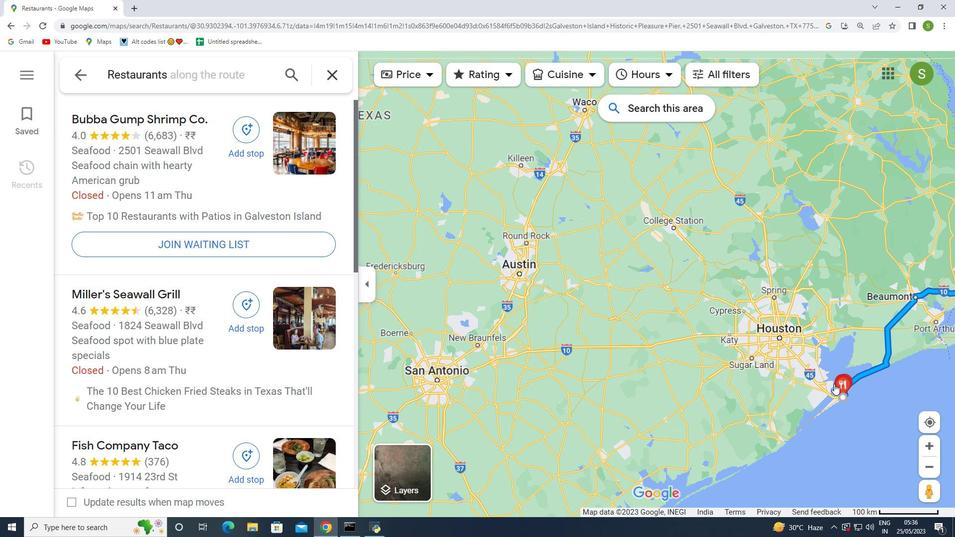 
Action: Mouse moved to (840, 394)
Screenshot: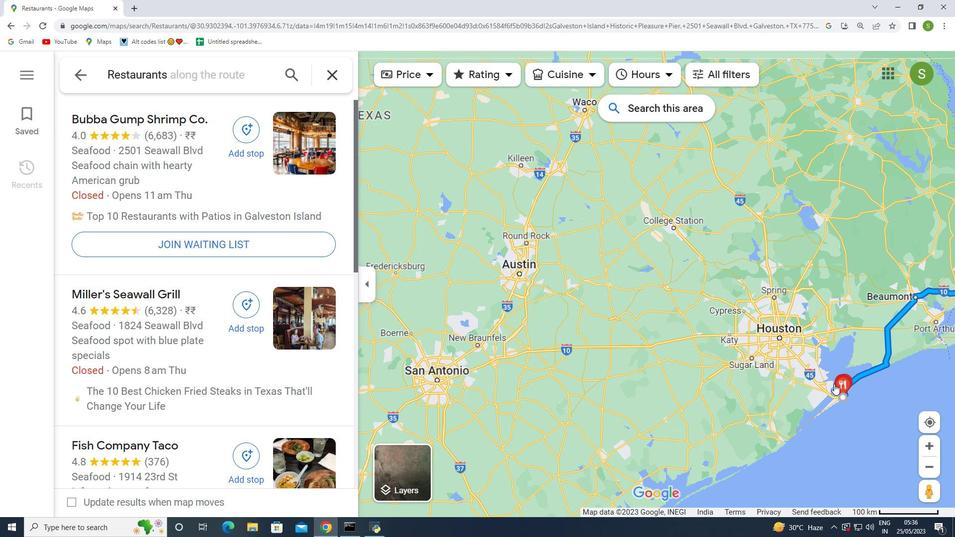 
Action: Mouse scrolled (840, 394) with delta (0, 0)
Screenshot: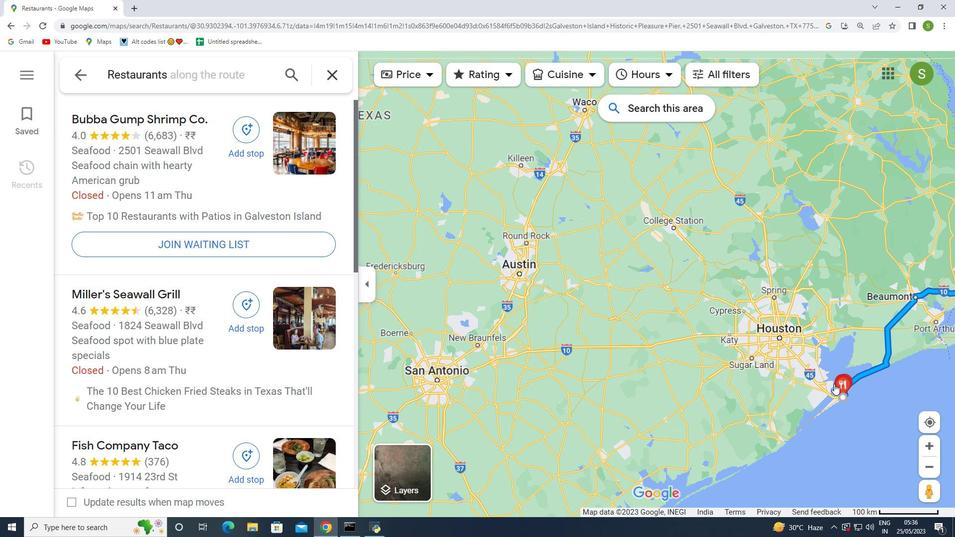 
Action: Mouse moved to (840, 394)
Screenshot: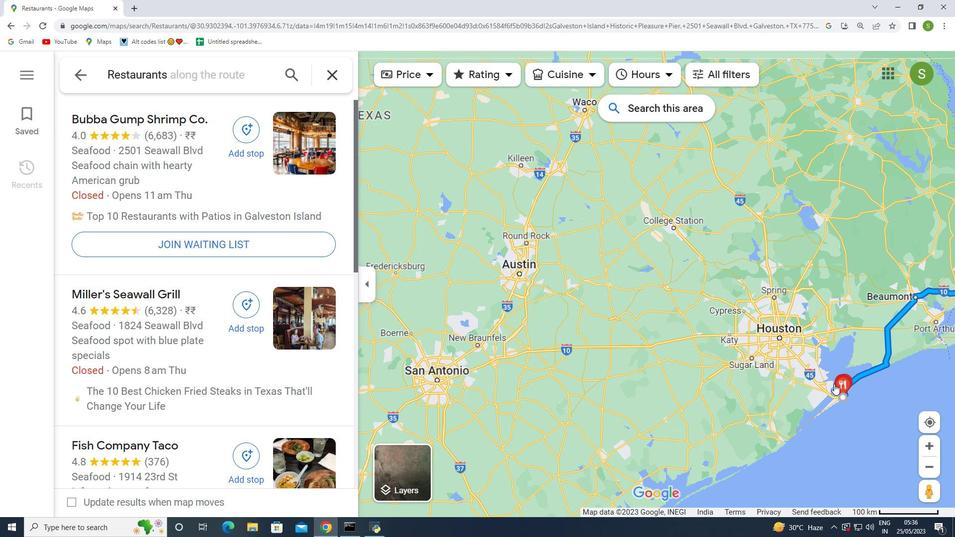 
Action: Mouse scrolled (840, 394) with delta (0, 0)
Screenshot: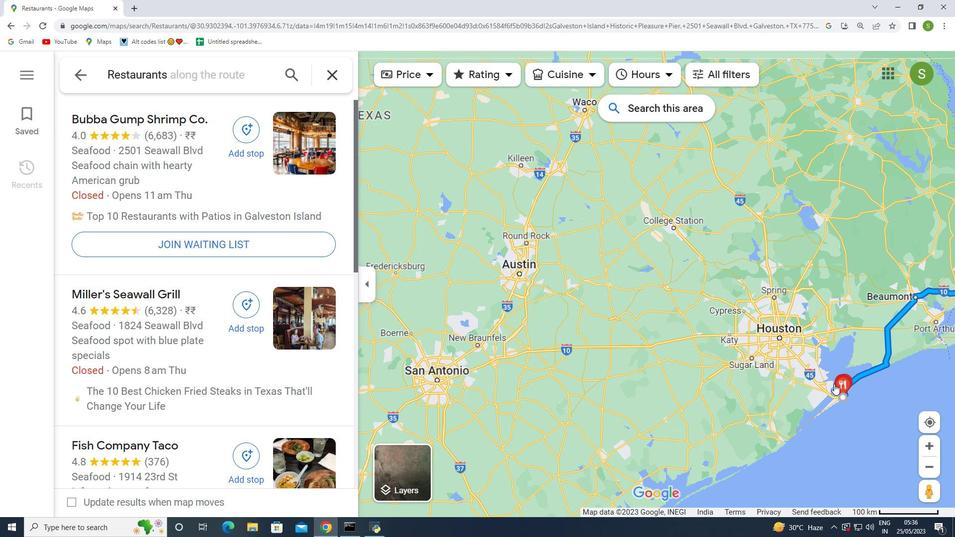 
Action: Mouse moved to (842, 393)
Screenshot: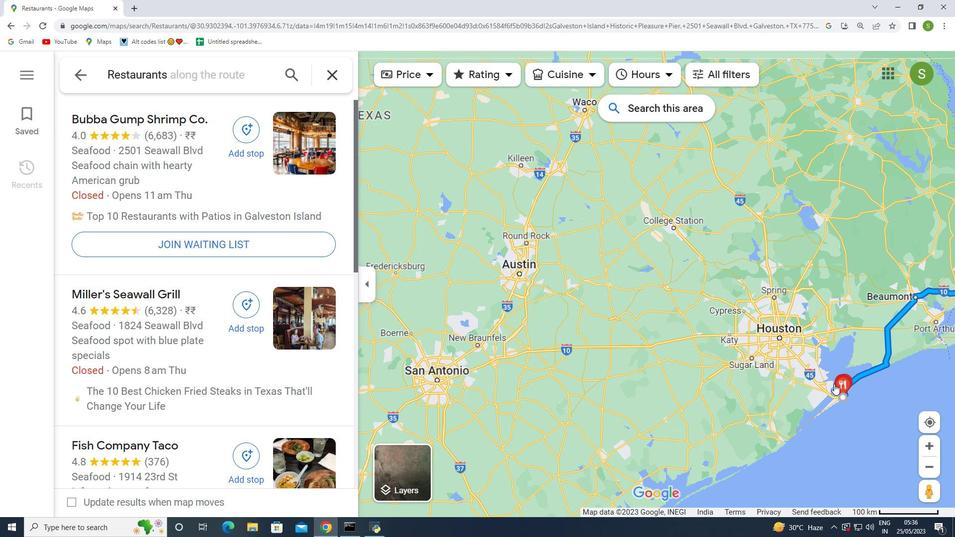 
Action: Mouse scrolled (840, 394) with delta (0, 0)
Screenshot: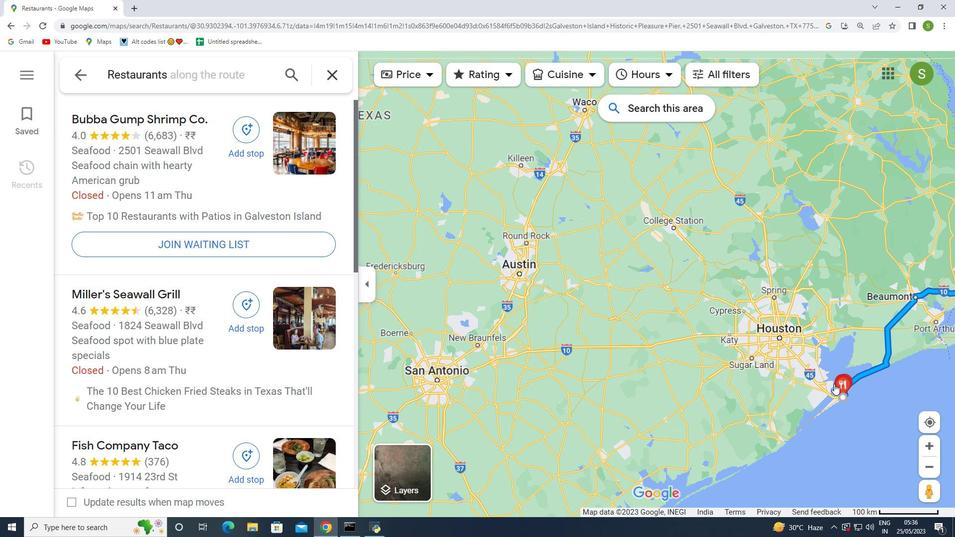 
Action: Mouse moved to (844, 393)
Screenshot: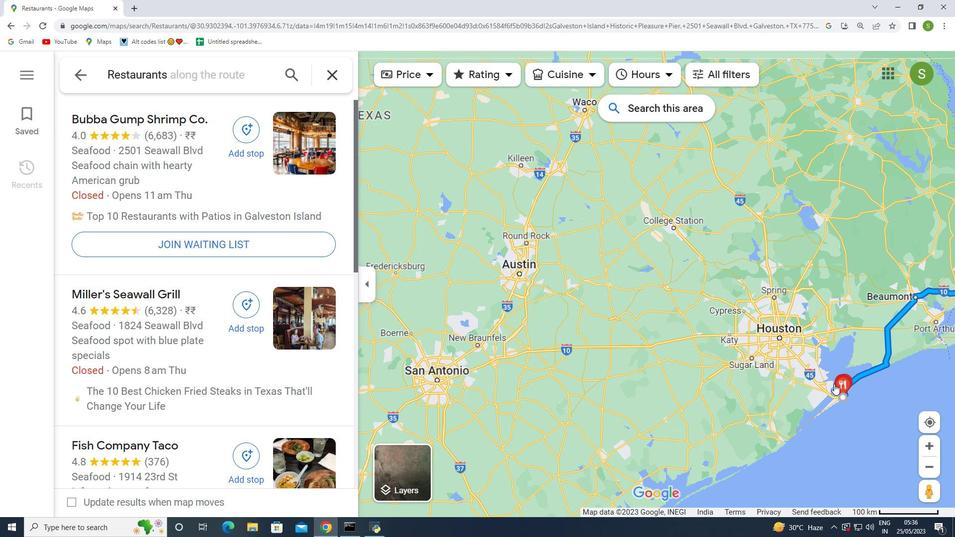 
Action: Mouse scrolled (840, 394) with delta (0, 0)
Screenshot: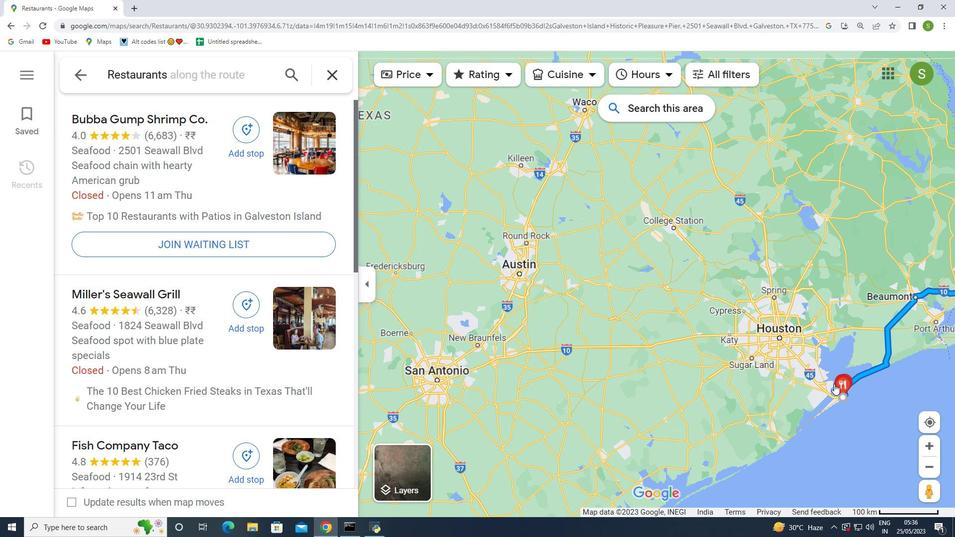 
Action: Mouse moved to (861, 400)
Screenshot: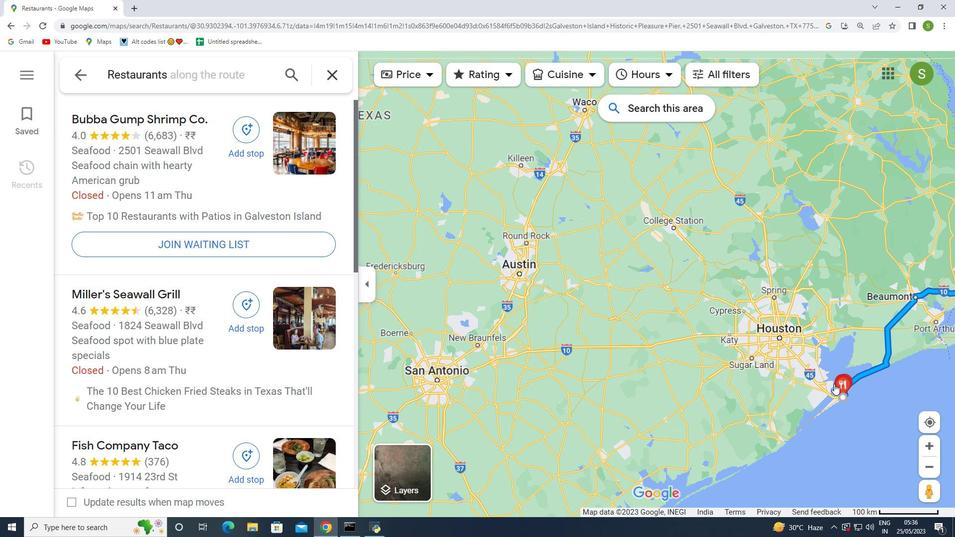 
Action: Mouse scrolled (844, 393) with delta (0, 0)
Screenshot: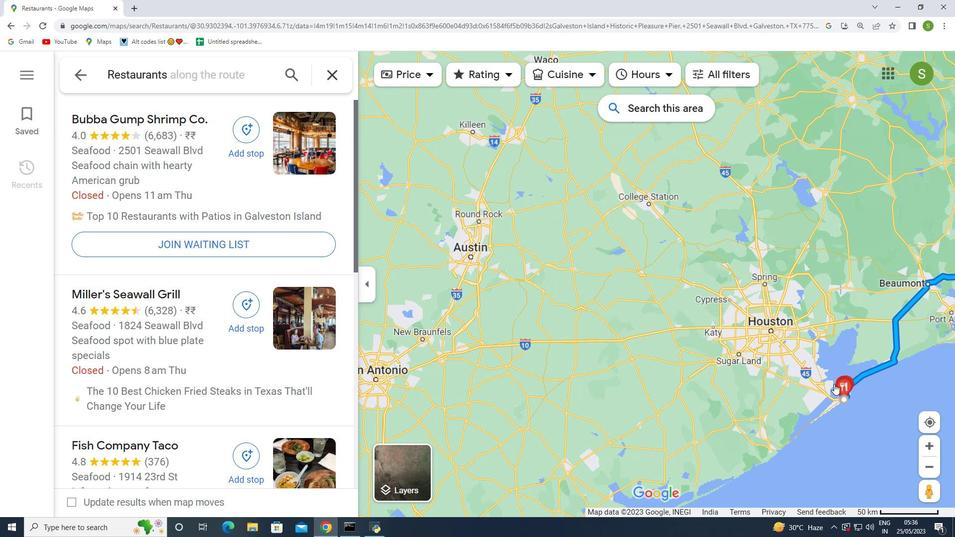 
Action: Mouse moved to (860, 400)
Screenshot: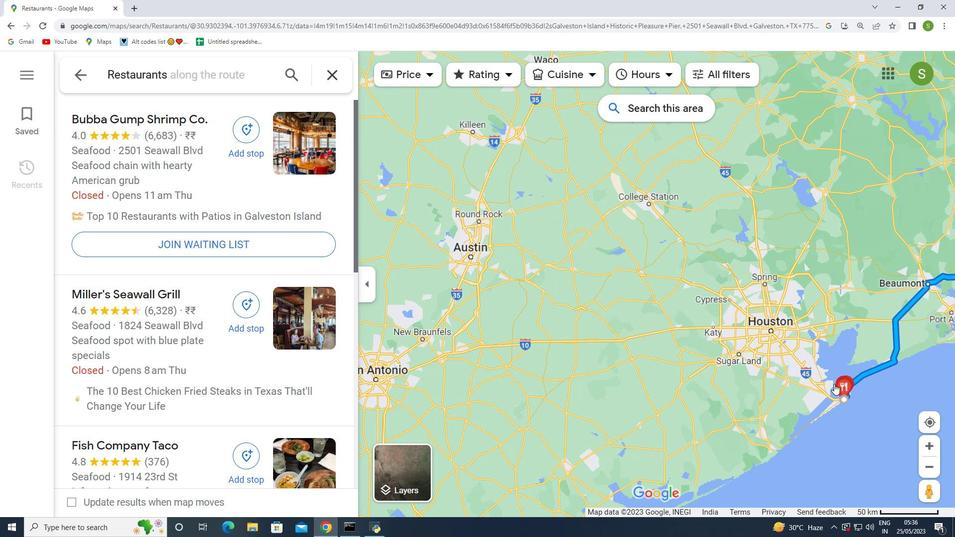 
Action: Mouse scrolled (860, 401) with delta (0, 0)
Screenshot: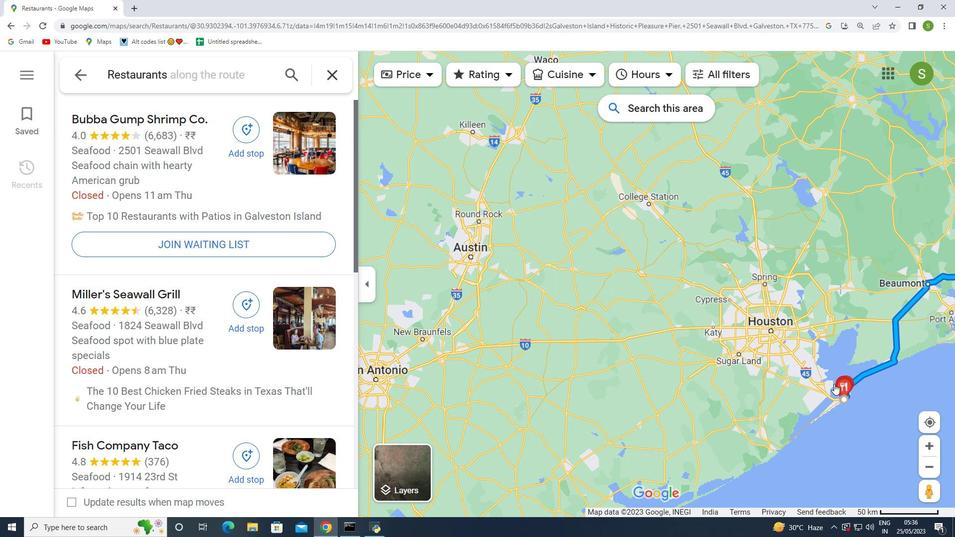 
Action: Mouse scrolled (860, 401) with delta (0, 0)
Screenshot: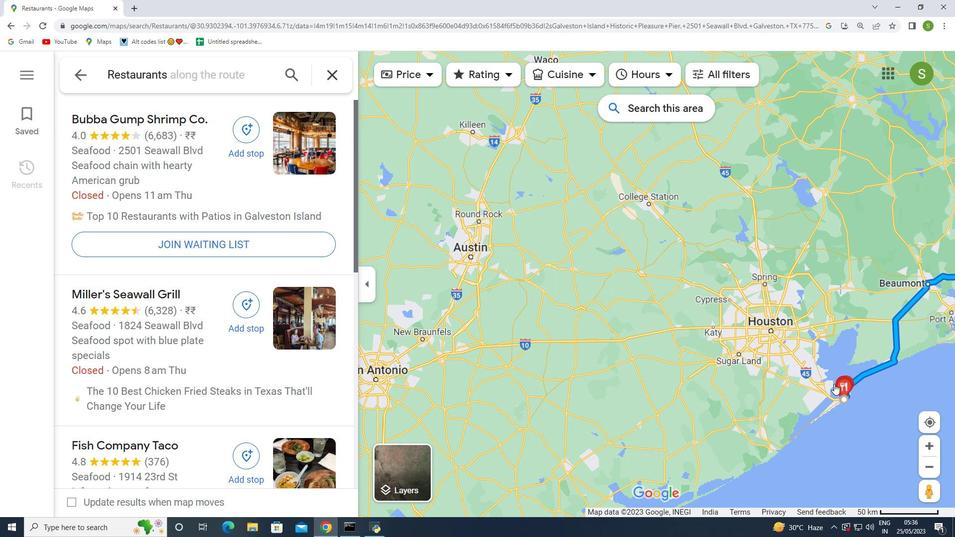 
Action: Mouse scrolled (860, 401) with delta (0, 0)
Screenshot: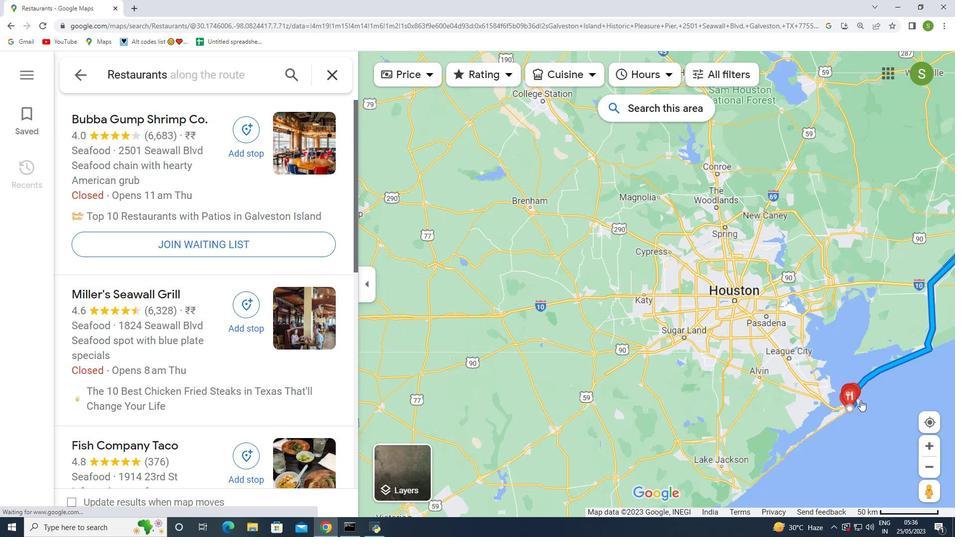 
Action: Mouse scrolled (860, 401) with delta (0, 0)
Screenshot: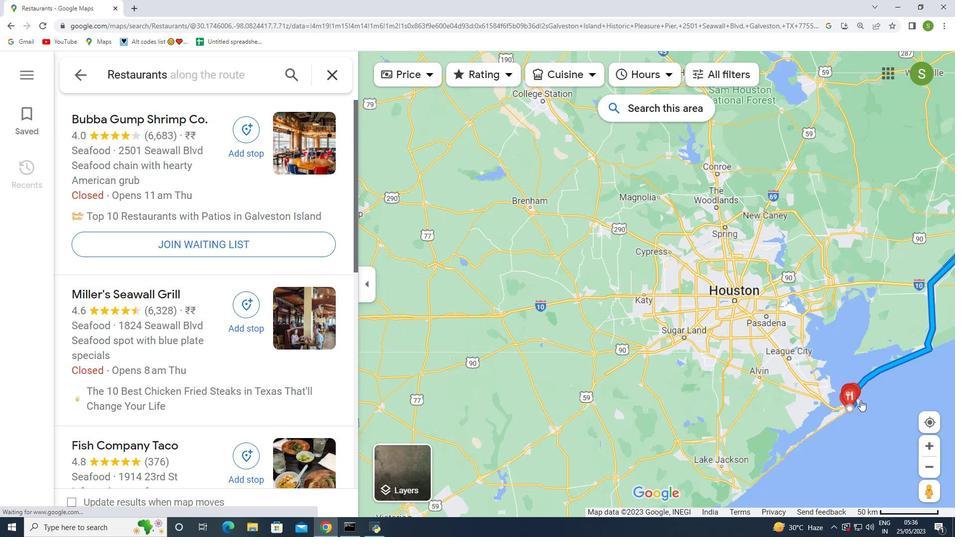 
Action: Mouse scrolled (860, 401) with delta (0, 0)
Screenshot: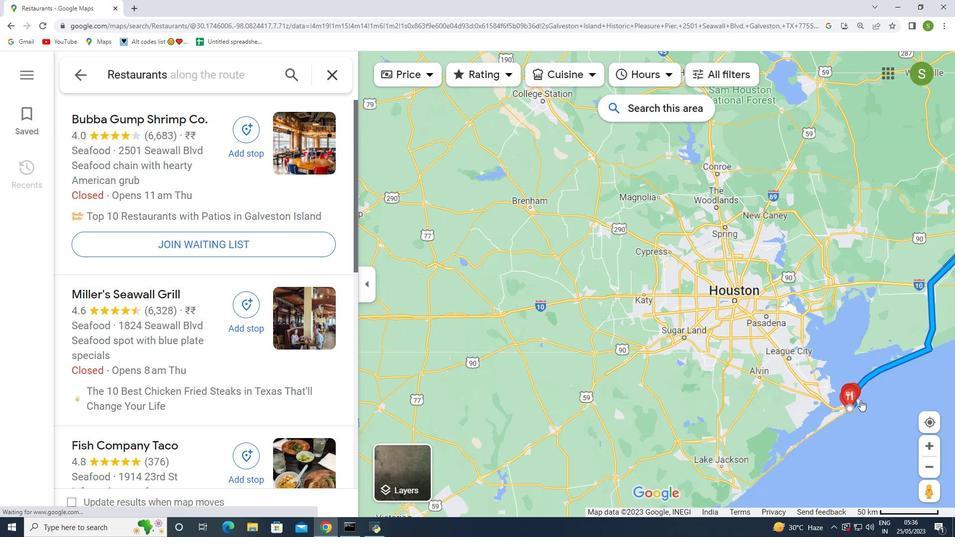 
Action: Mouse moved to (853, 412)
Screenshot: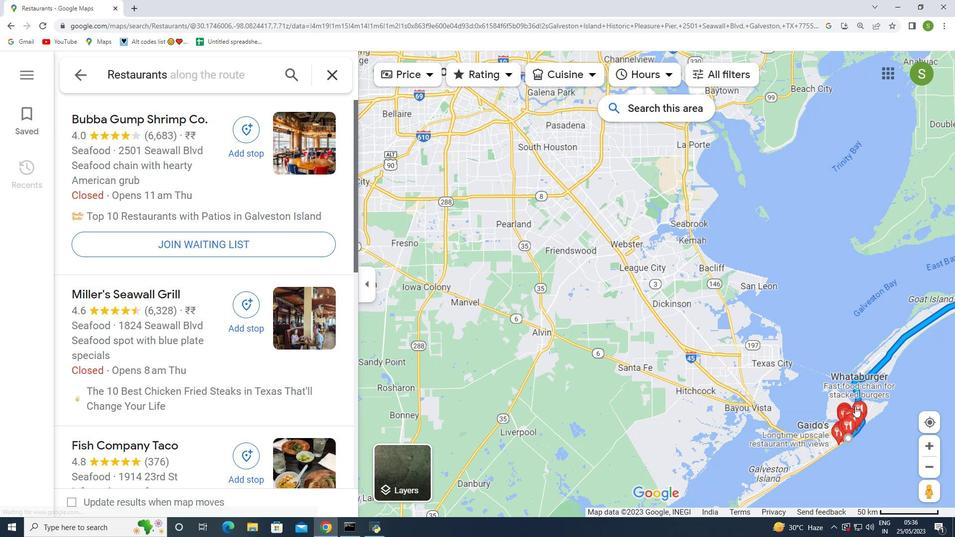 
Action: Mouse scrolled (853, 413) with delta (0, 0)
Screenshot: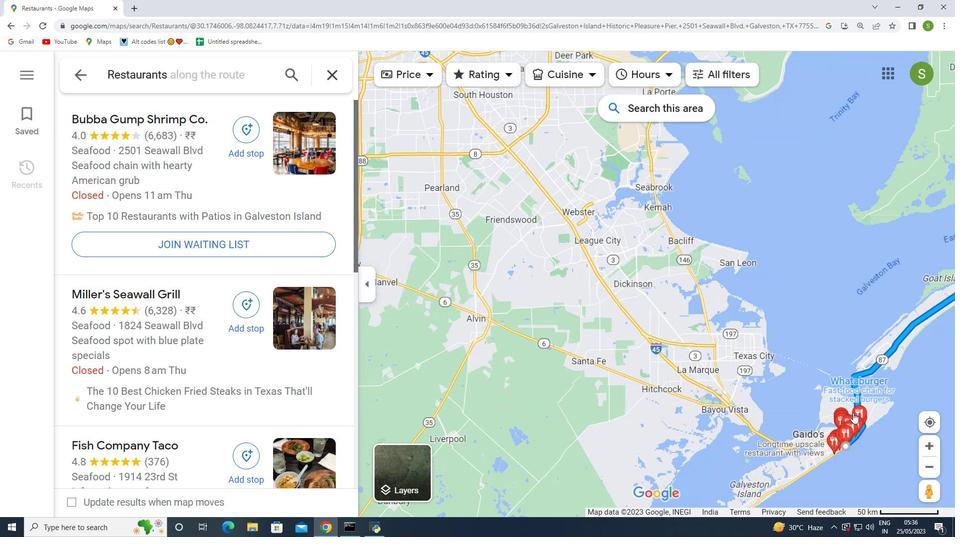 
Action: Mouse scrolled (853, 413) with delta (0, 0)
Screenshot: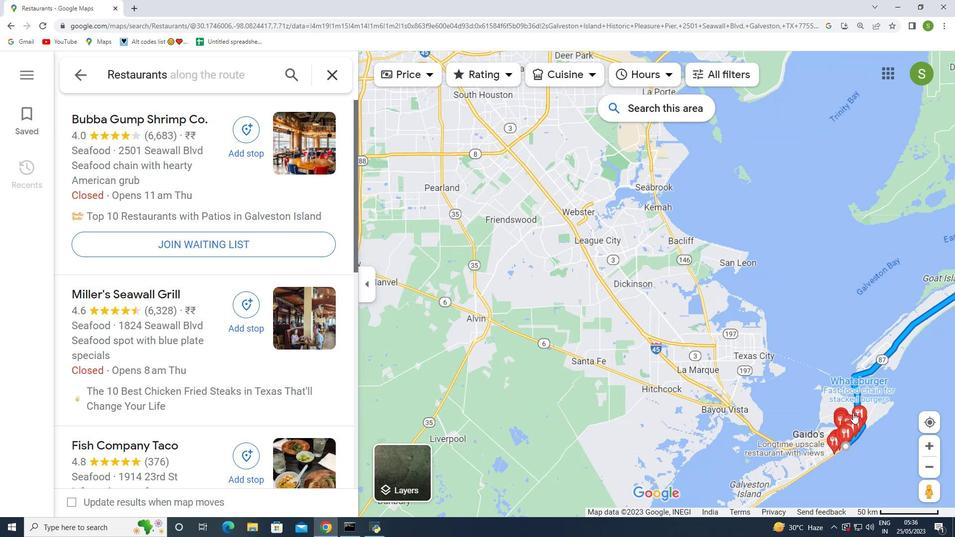 
Action: Mouse scrolled (853, 413) with delta (0, 0)
Screenshot: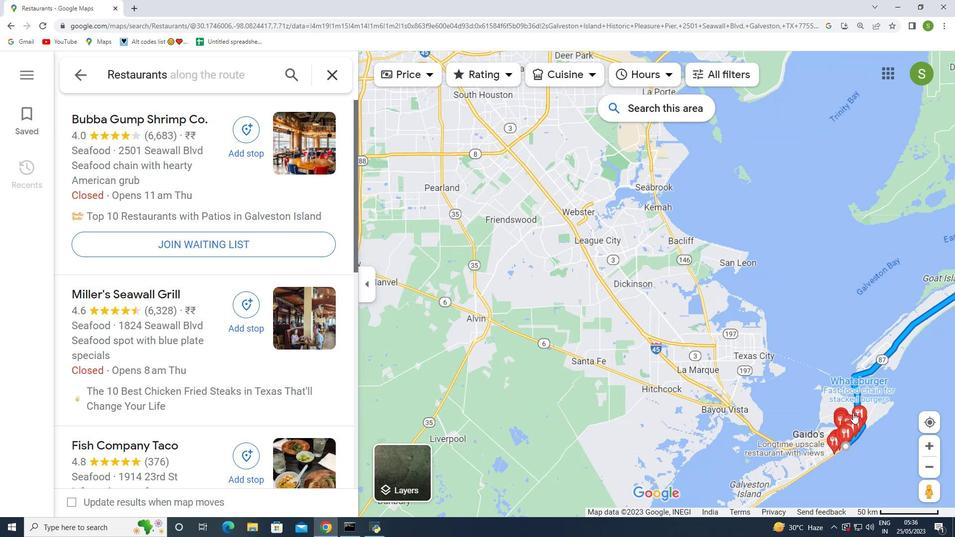 
Action: Mouse scrolled (853, 413) with delta (0, 0)
Screenshot: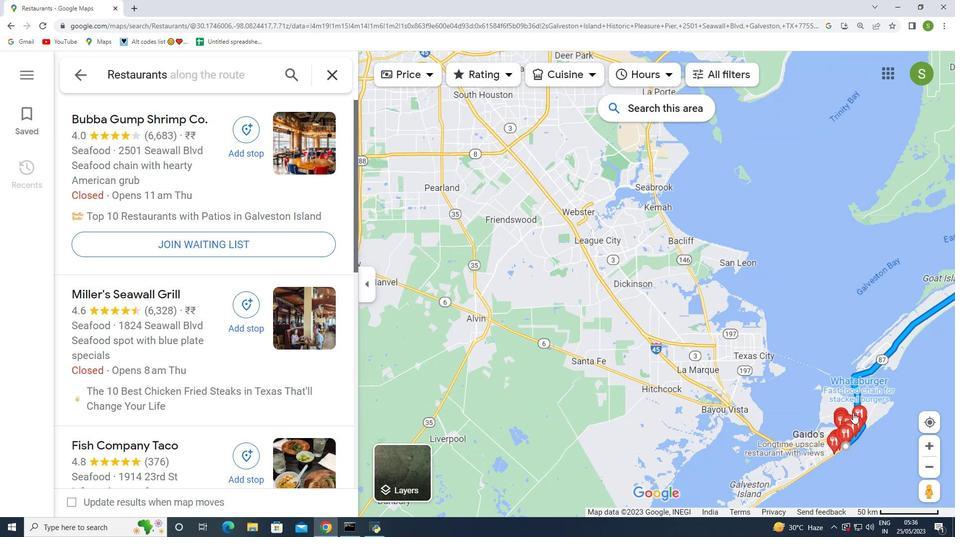 
Action: Mouse moved to (132, 132)
Screenshot: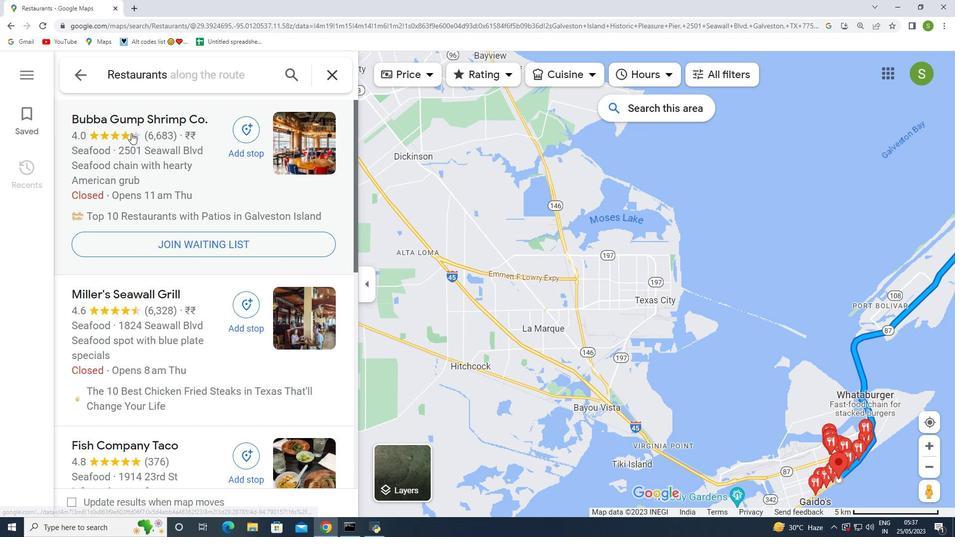 
Action: Mouse scrolled (132, 133) with delta (0, 0)
Screenshot: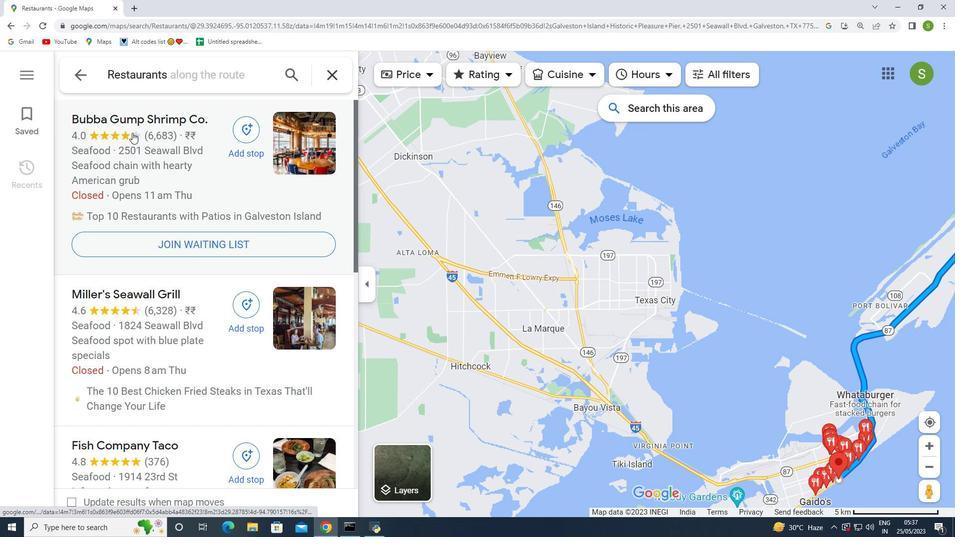 
Action: Mouse moved to (122, 148)
Screenshot: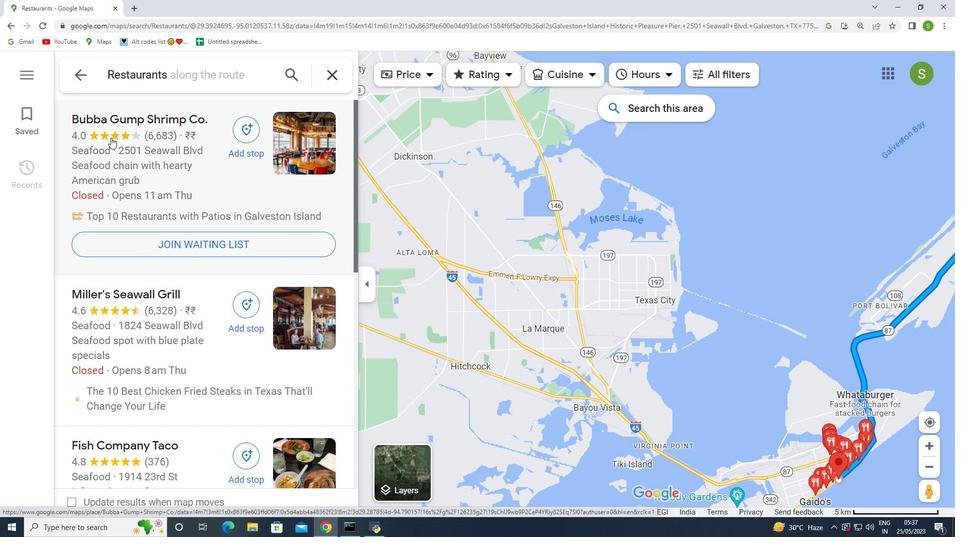 
Action: Mouse scrolled (122, 148) with delta (0, 0)
Screenshot: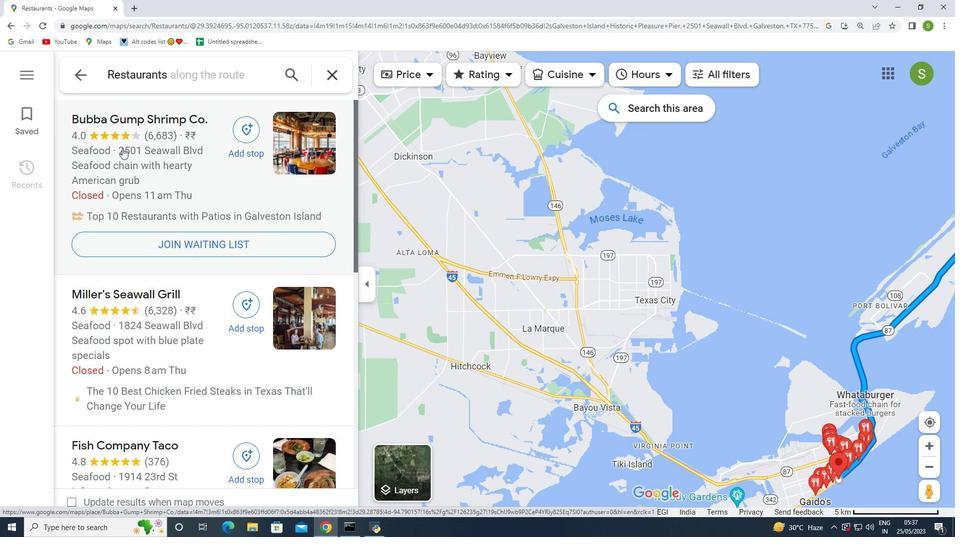 
Action: Mouse moved to (123, 148)
Screenshot: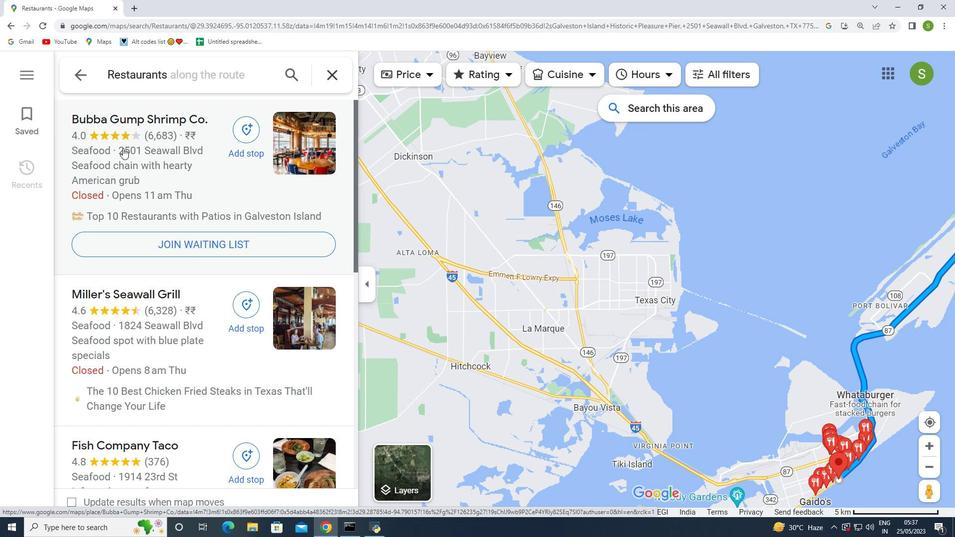 
Action: Mouse scrolled (122, 148) with delta (0, 0)
Screenshot: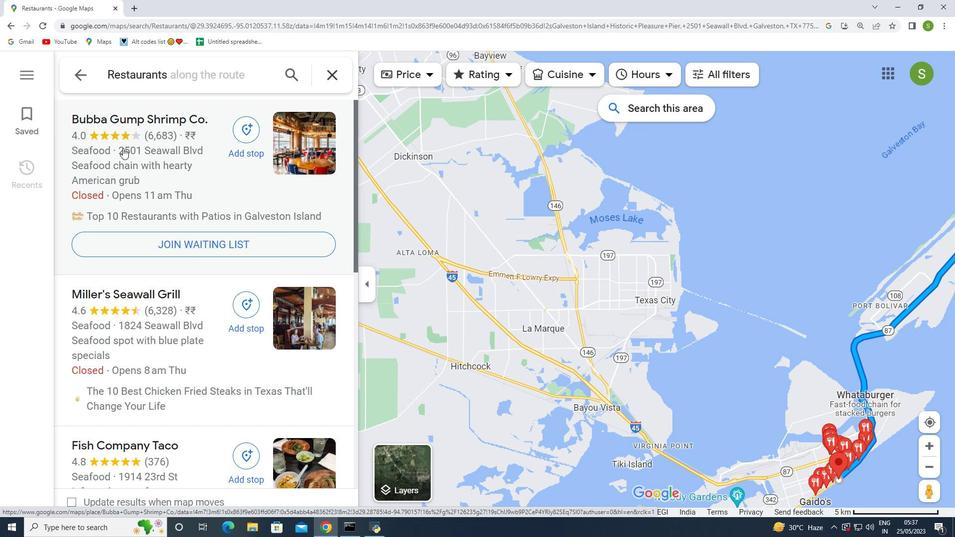 
Action: Mouse moved to (123, 148)
Screenshot: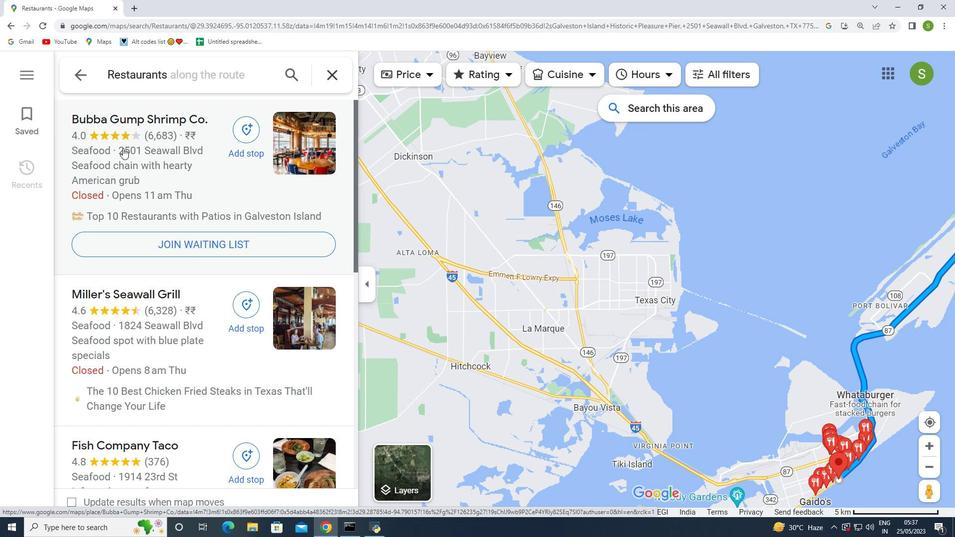 
Action: Mouse scrolled (122, 148) with delta (0, 0)
Screenshot: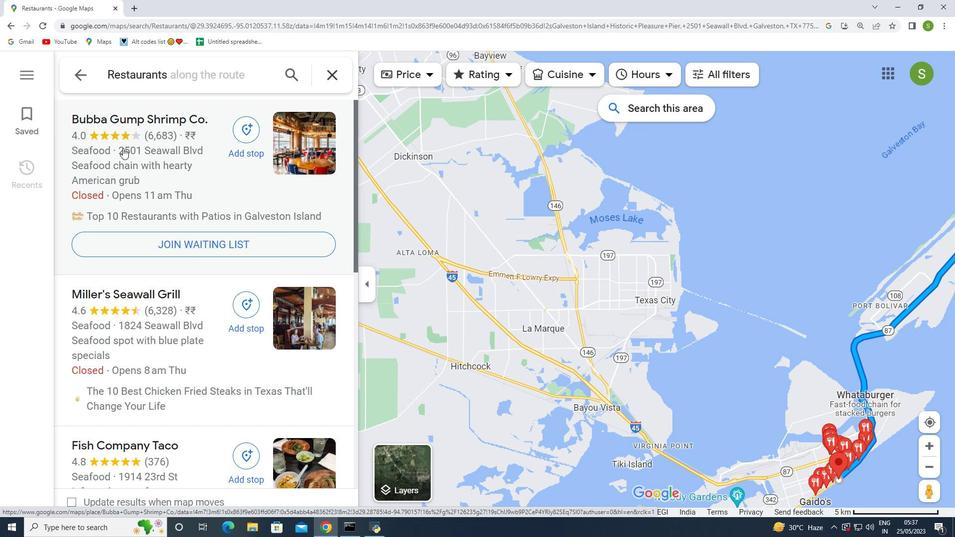 
Action: Mouse scrolled (122, 148) with delta (0, 0)
Screenshot: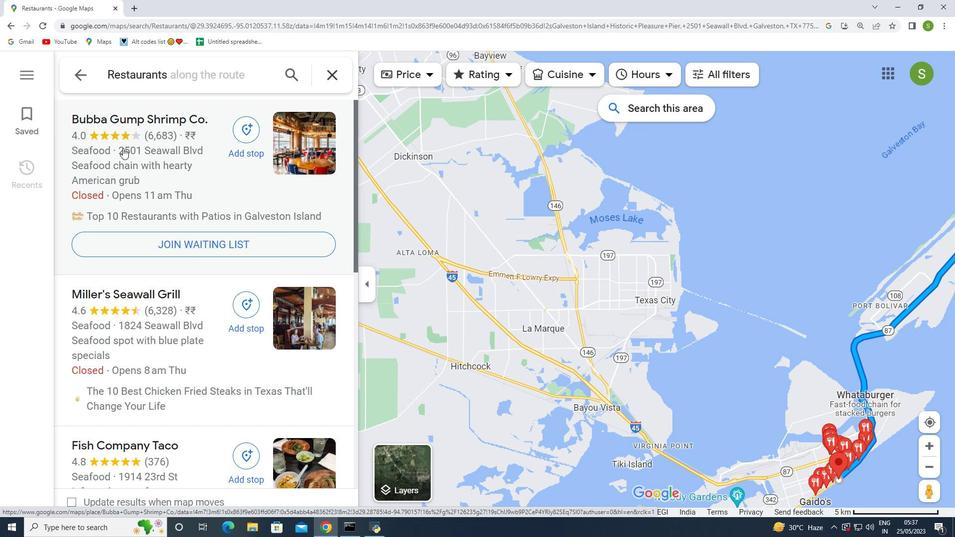 
Action: Mouse moved to (144, 156)
Screenshot: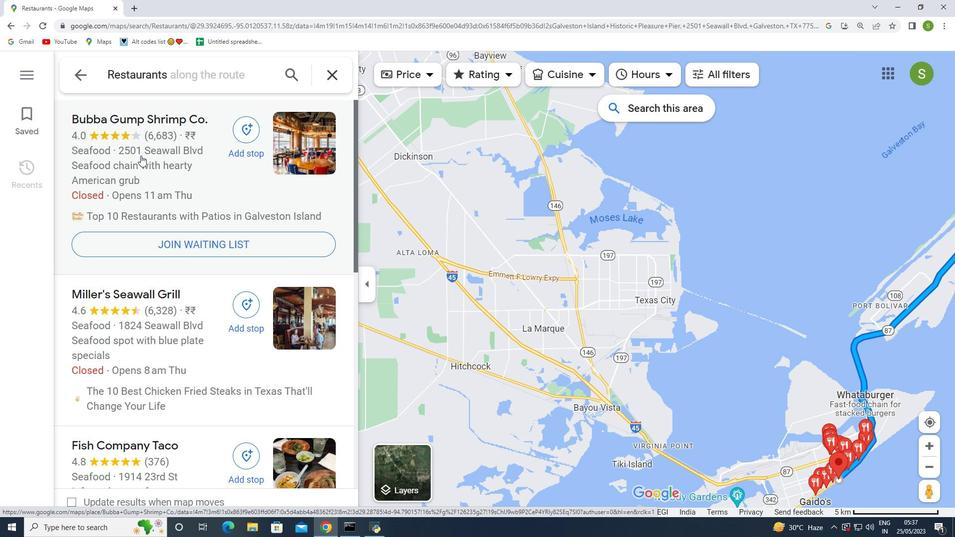
Action: Mouse scrolled (143, 156) with delta (0, 0)
Screenshot: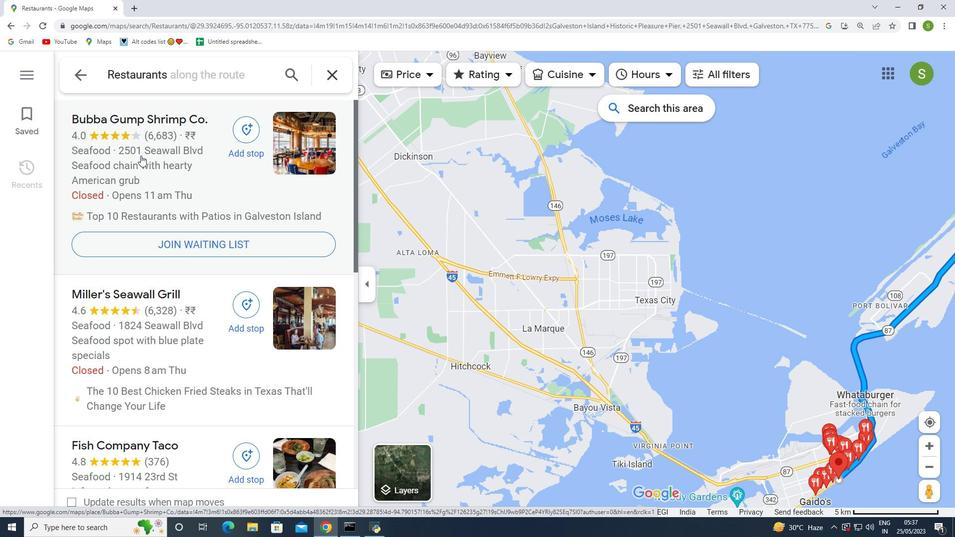 
Action: Mouse scrolled (143, 156) with delta (0, 0)
Screenshot: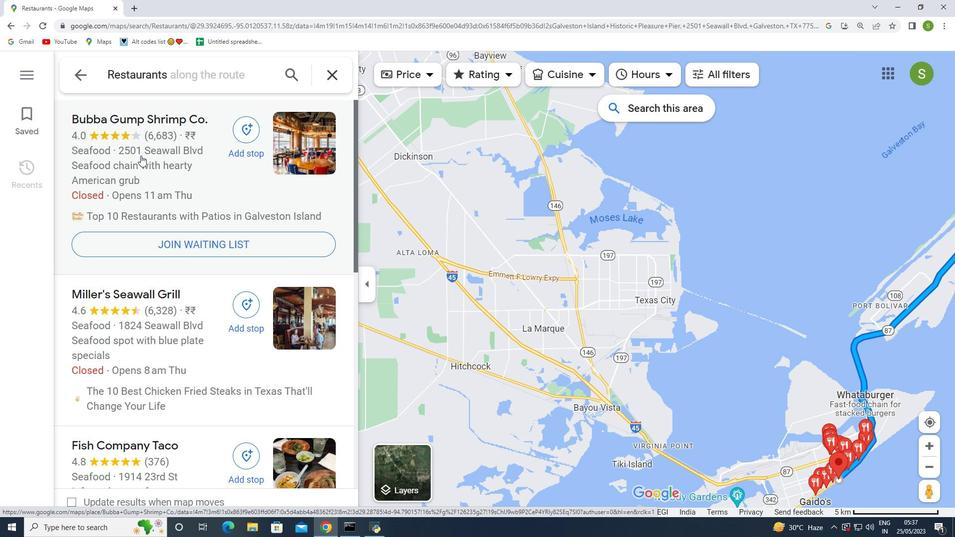 
Action: Mouse scrolled (143, 156) with delta (0, 0)
Screenshot: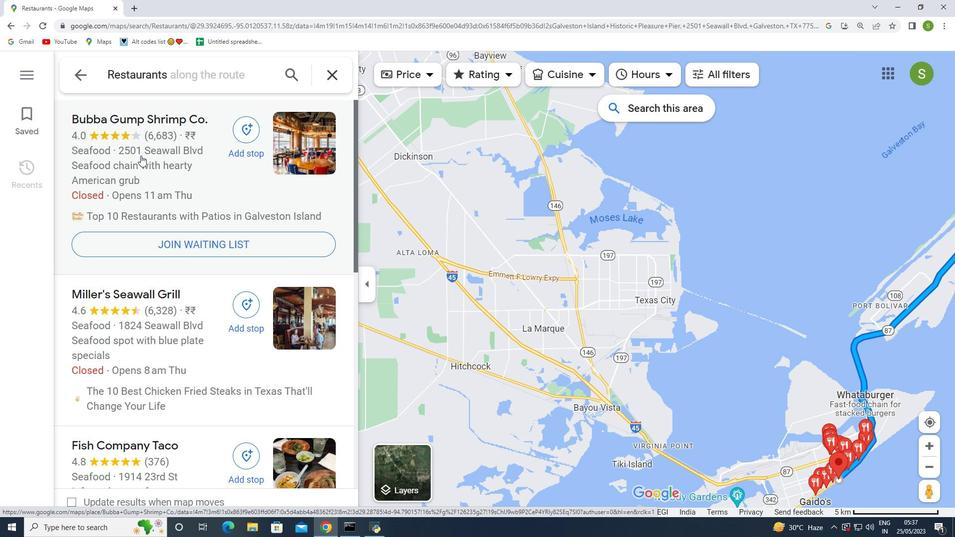 
Action: Mouse scrolled (143, 156) with delta (0, 0)
Screenshot: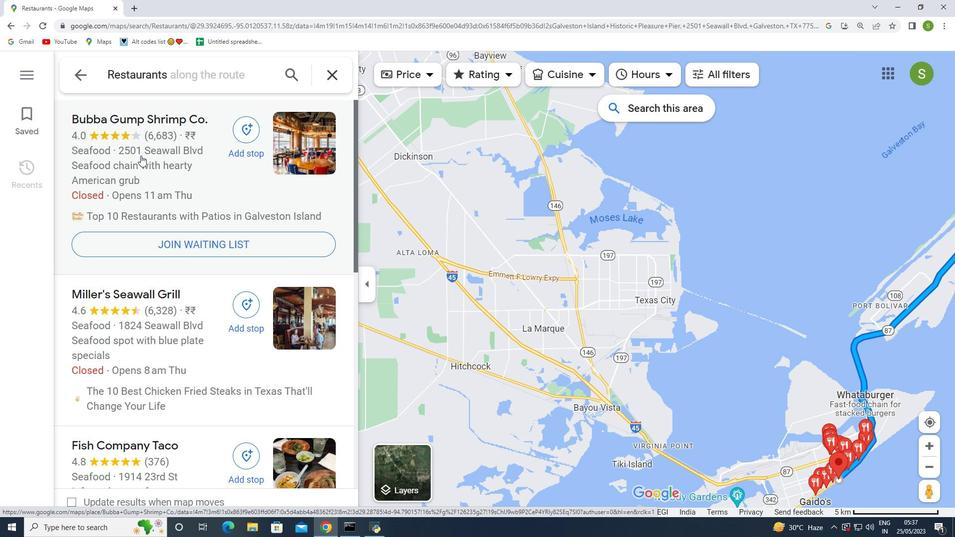 
Action: Mouse scrolled (144, 156) with delta (0, 0)
Screenshot: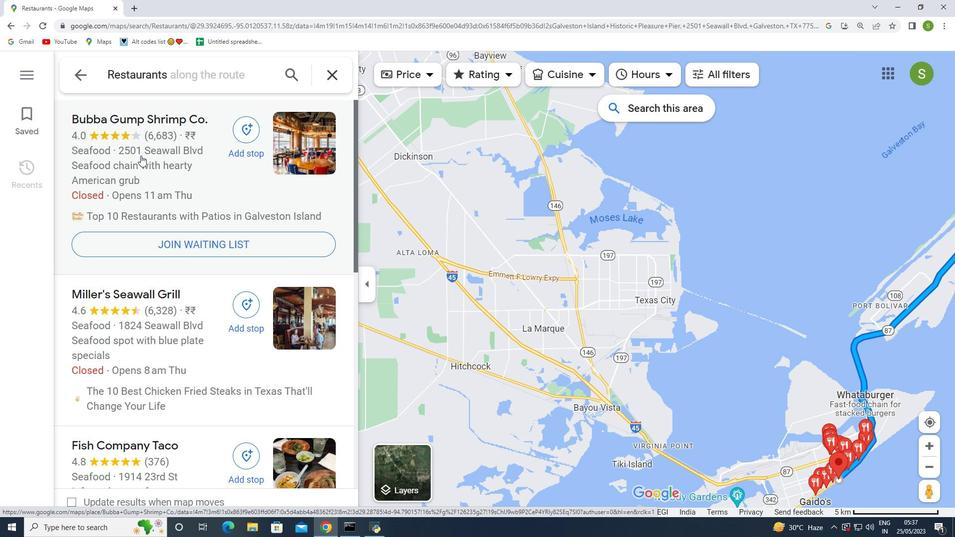 
Action: Mouse moved to (133, 117)
Screenshot: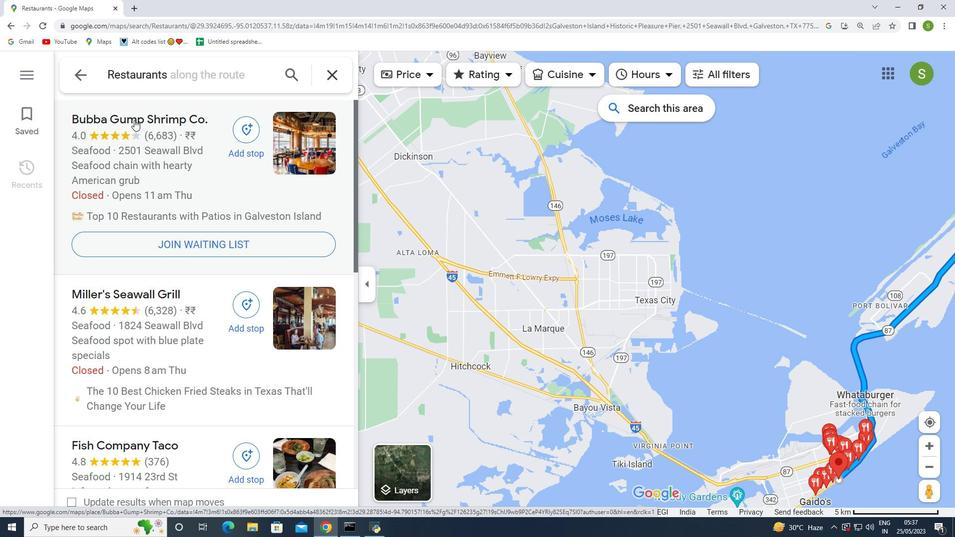 
Action: Mouse pressed left at (133, 117)
Screenshot: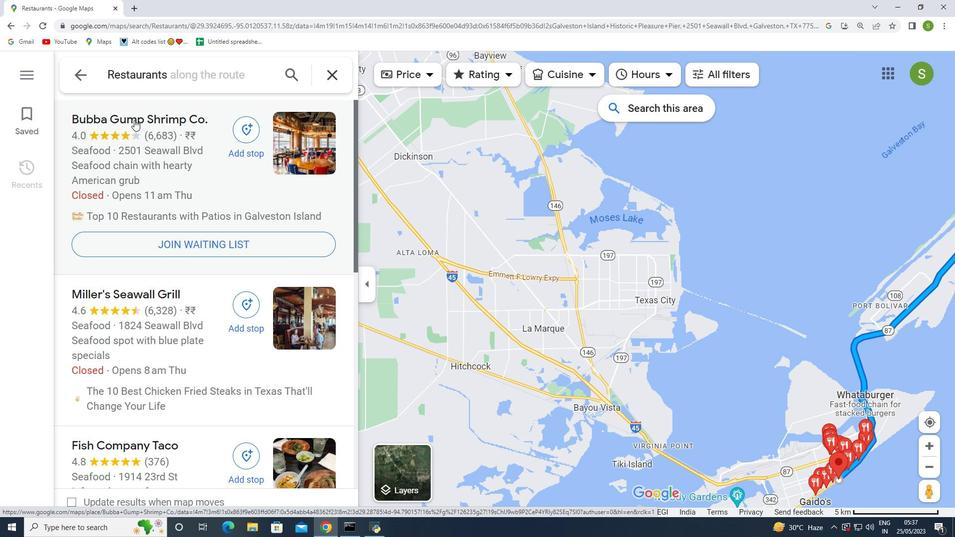 
Action: Mouse moved to (213, 269)
Screenshot: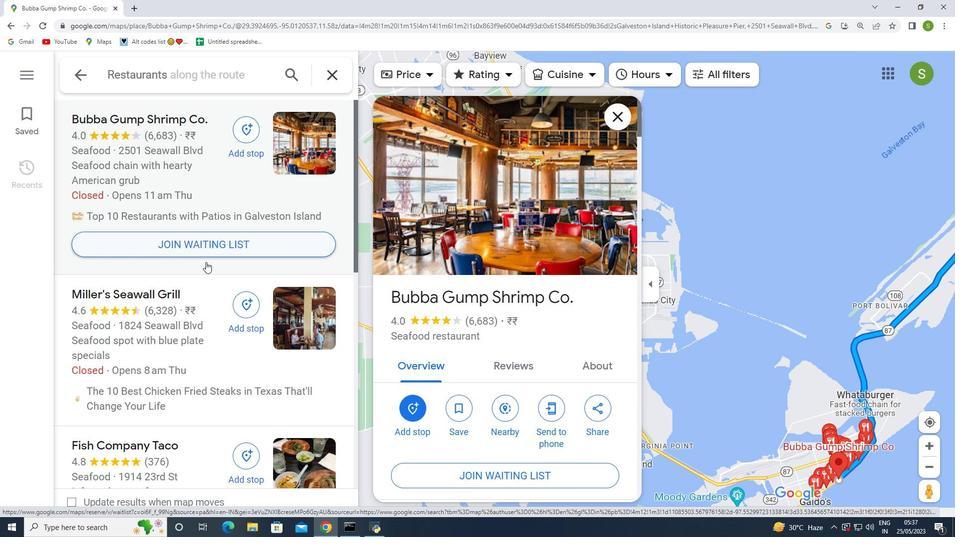 
Action: Mouse scrolled (213, 268) with delta (0, 0)
Screenshot: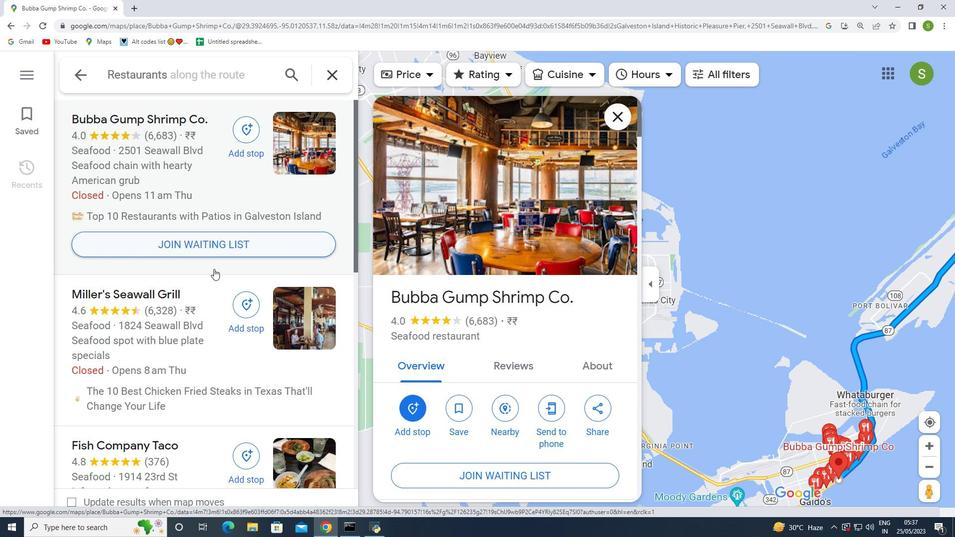
Action: Mouse moved to (213, 269)
Screenshot: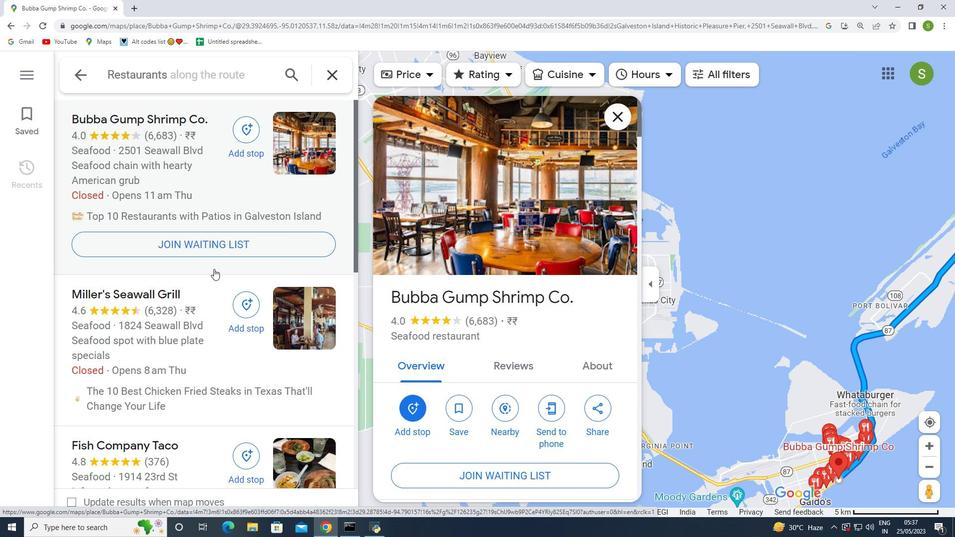 
Action: Mouse scrolled (213, 269) with delta (0, 0)
Screenshot: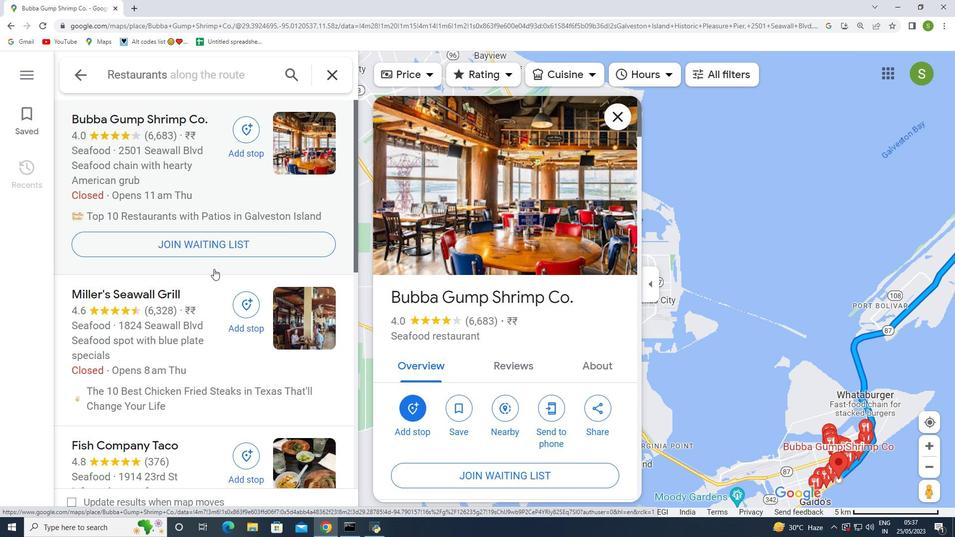 
Action: Mouse moved to (213, 269)
Screenshot: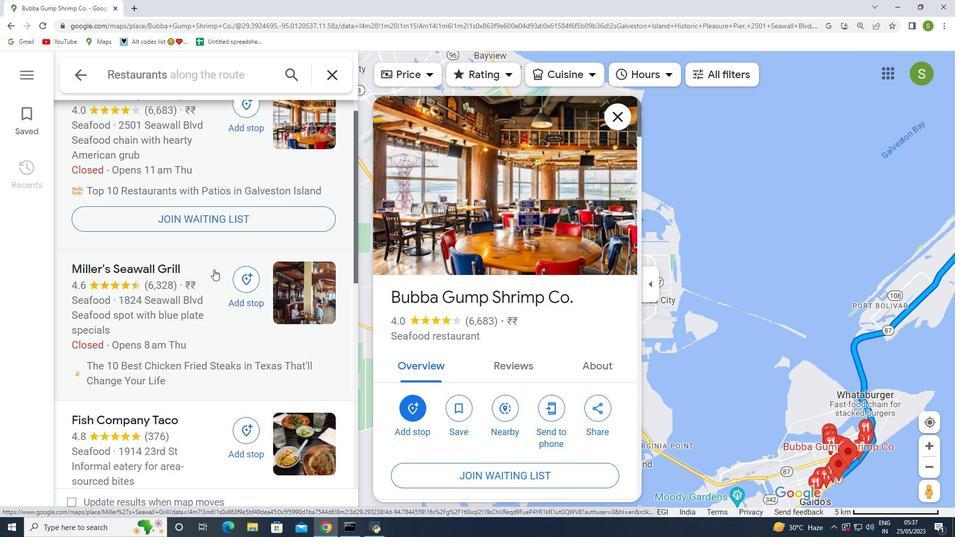
Action: Mouse scrolled (213, 269) with delta (0, 0)
Screenshot: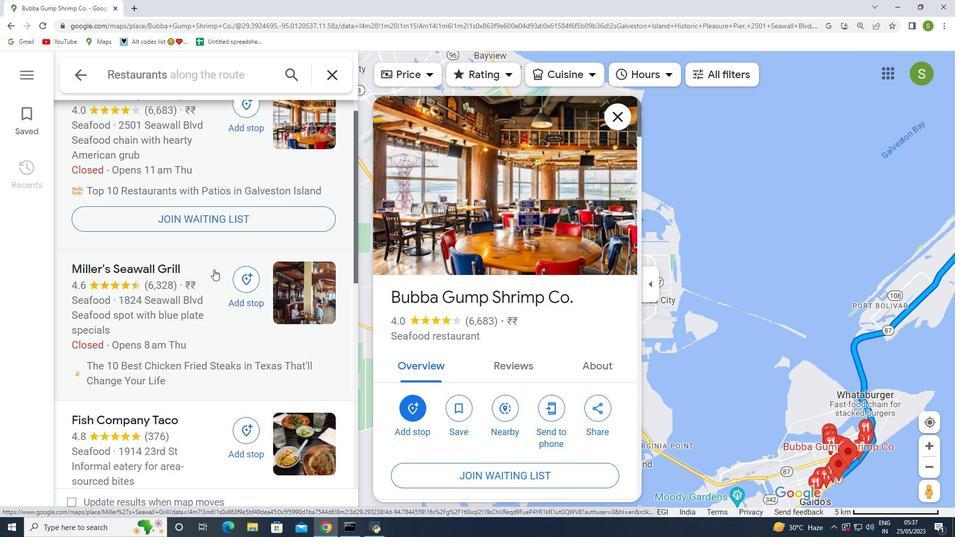 
Action: Mouse moved to (406, 381)
Screenshot: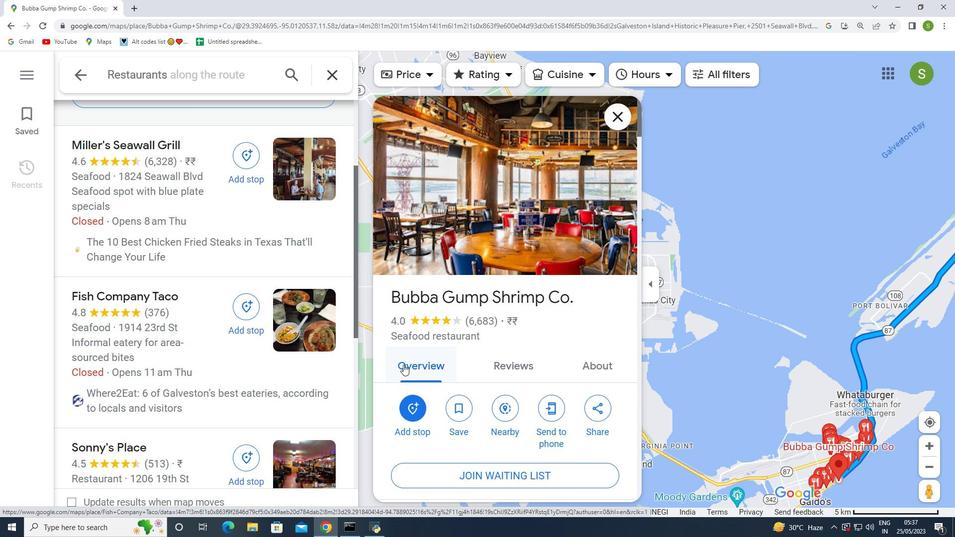 
Action: Mouse scrolled (406, 380) with delta (0, 0)
Screenshot: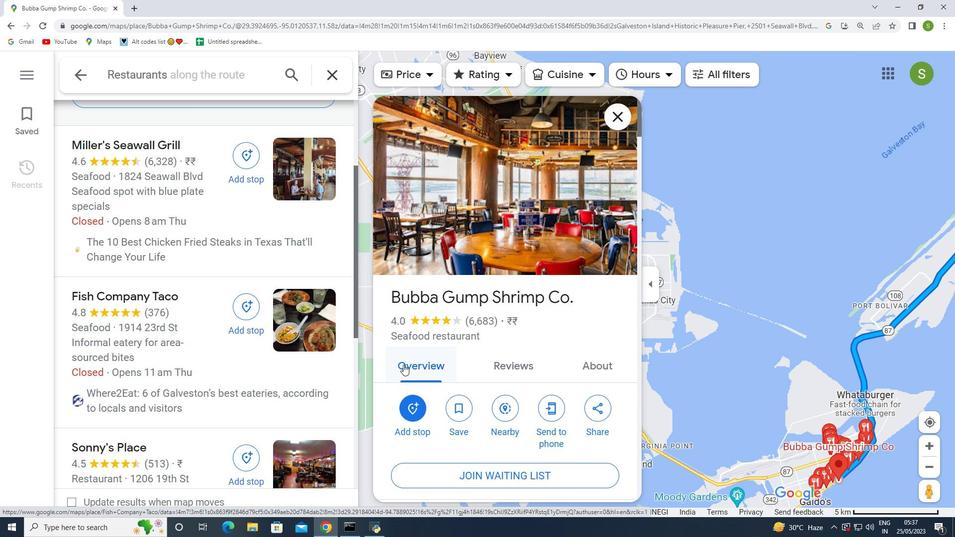 
Action: Mouse moved to (406, 386)
Screenshot: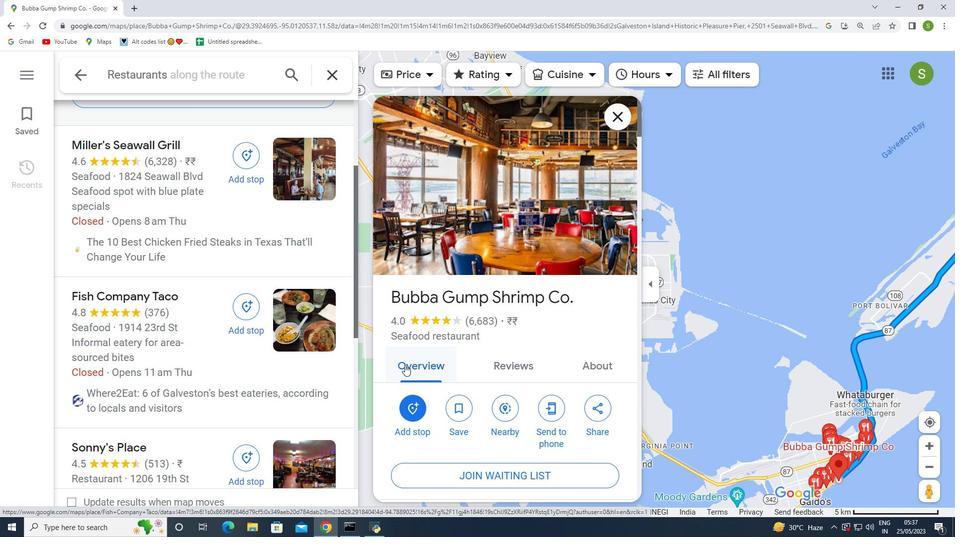 
Action: Mouse scrolled (406, 385) with delta (0, 0)
Screenshot: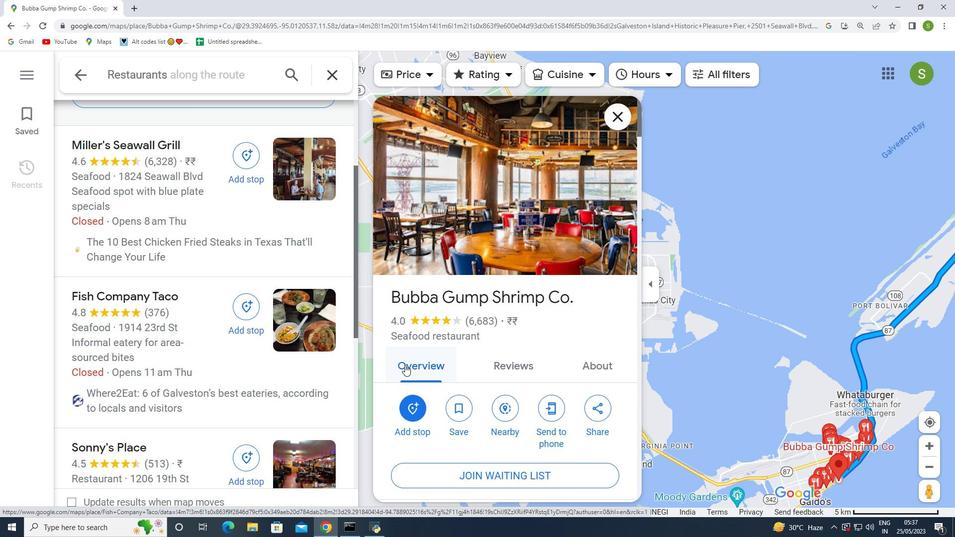 
Action: Mouse moved to (492, 300)
Screenshot: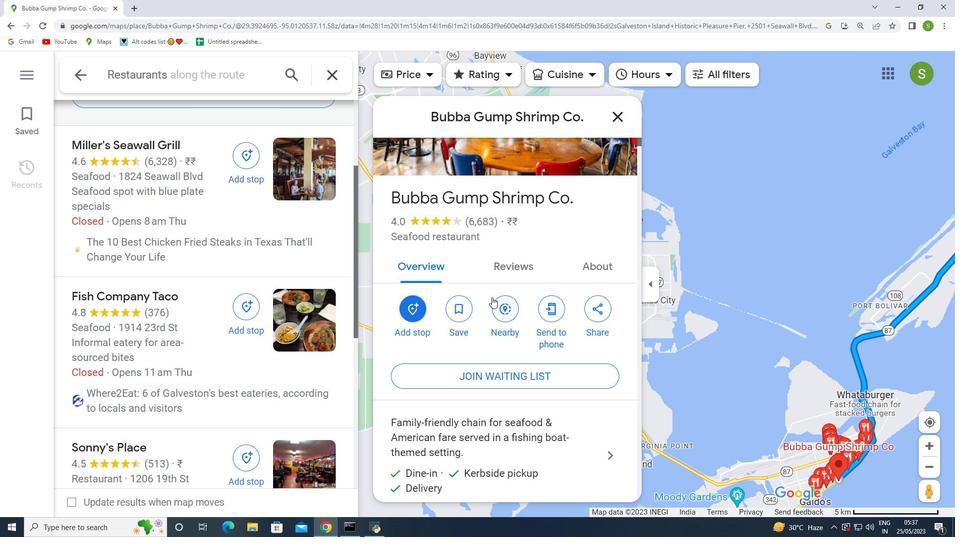 
Action: Mouse scrolled (492, 299) with delta (0, 0)
Screenshot: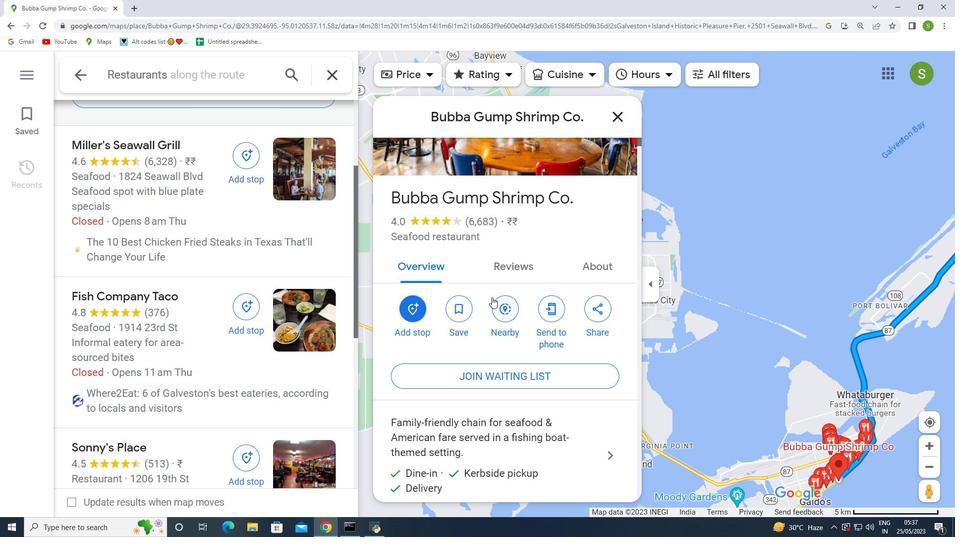 
Action: Mouse scrolled (492, 299) with delta (0, 0)
Screenshot: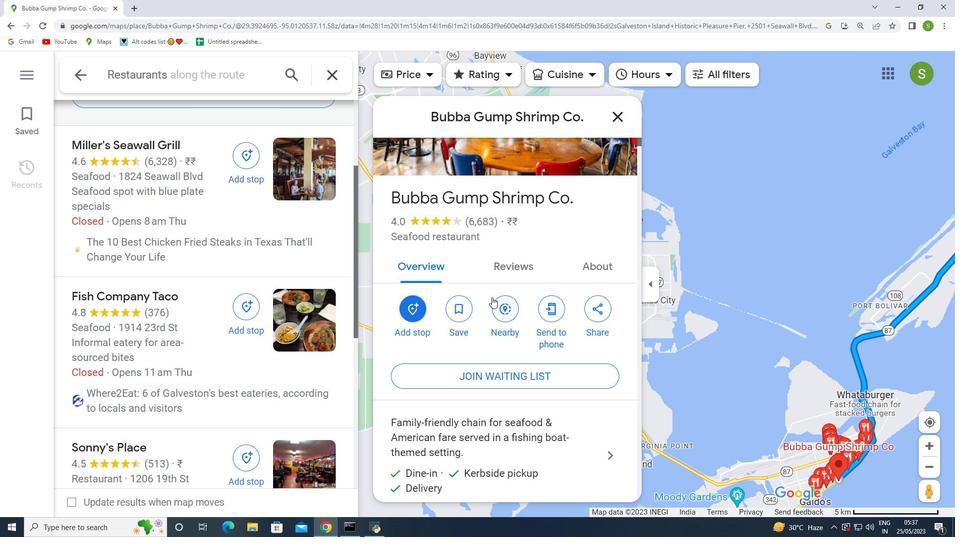 
Action: Mouse moved to (492, 301)
Screenshot: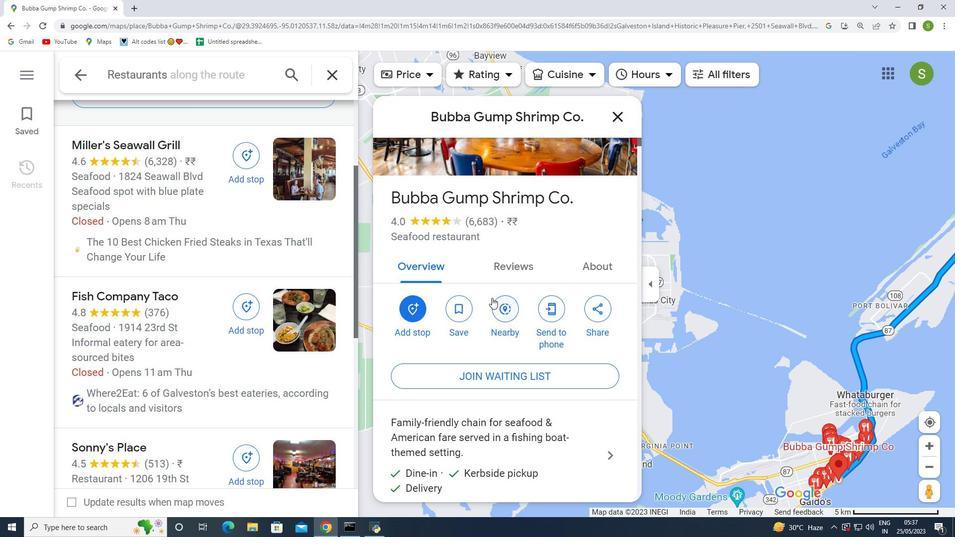 
Action: Mouse scrolled (492, 300) with delta (0, 0)
Screenshot: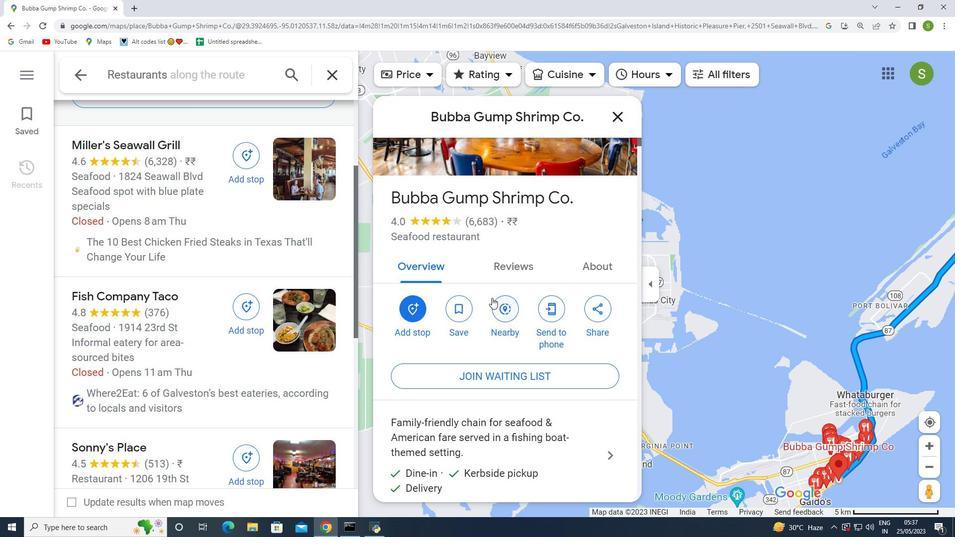 
Action: Mouse moved to (492, 301)
Screenshot: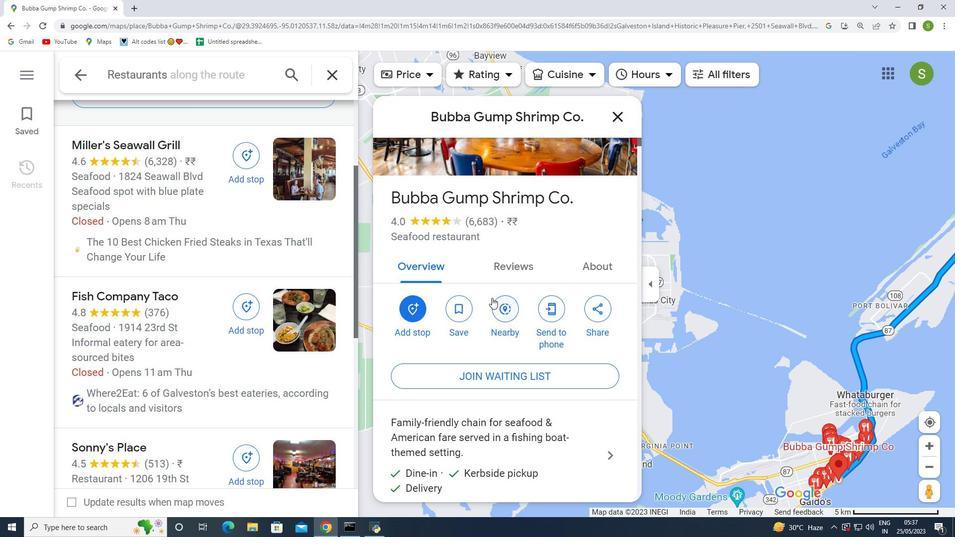 
Action: Mouse scrolled (492, 300) with delta (0, 0)
Screenshot: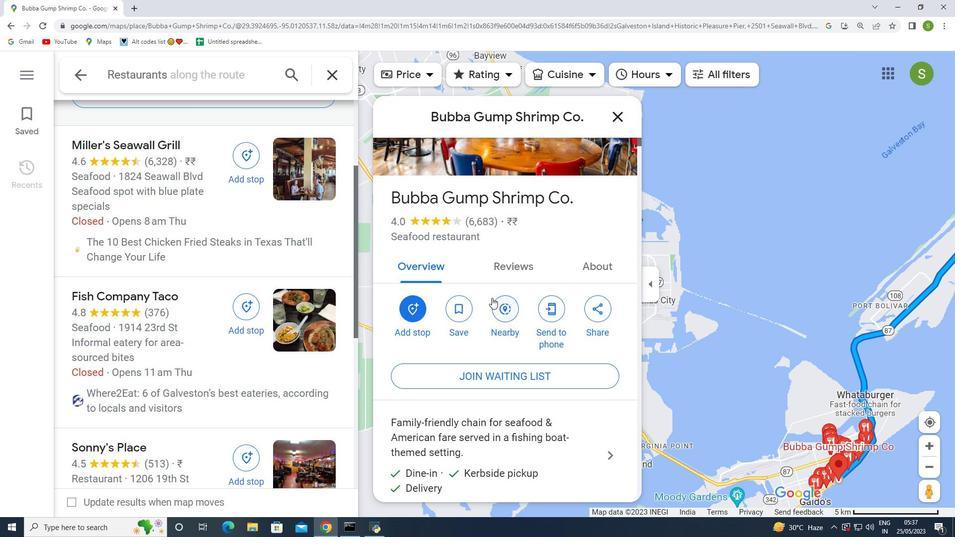 
Action: Mouse scrolled (492, 300) with delta (0, 0)
Screenshot: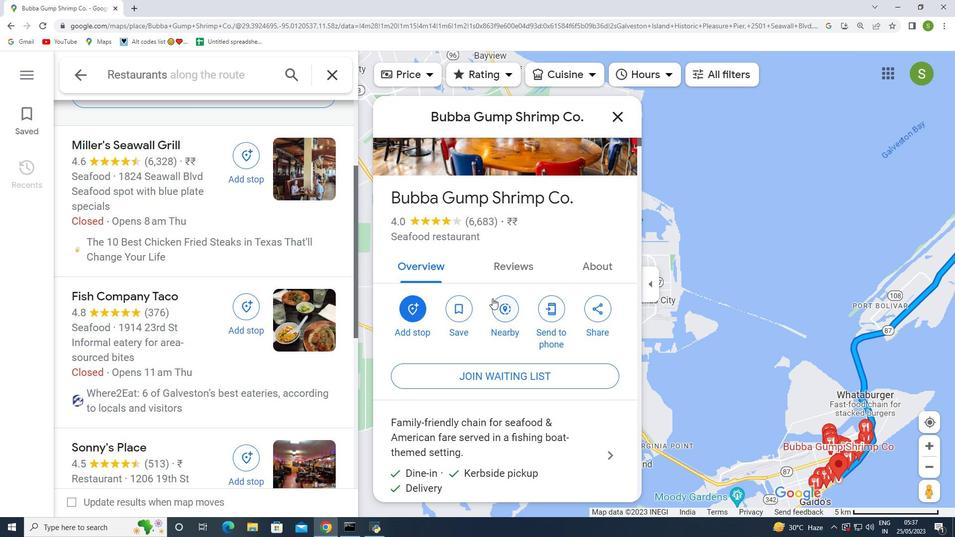 
Action: Mouse scrolled (492, 300) with delta (0, 0)
Screenshot: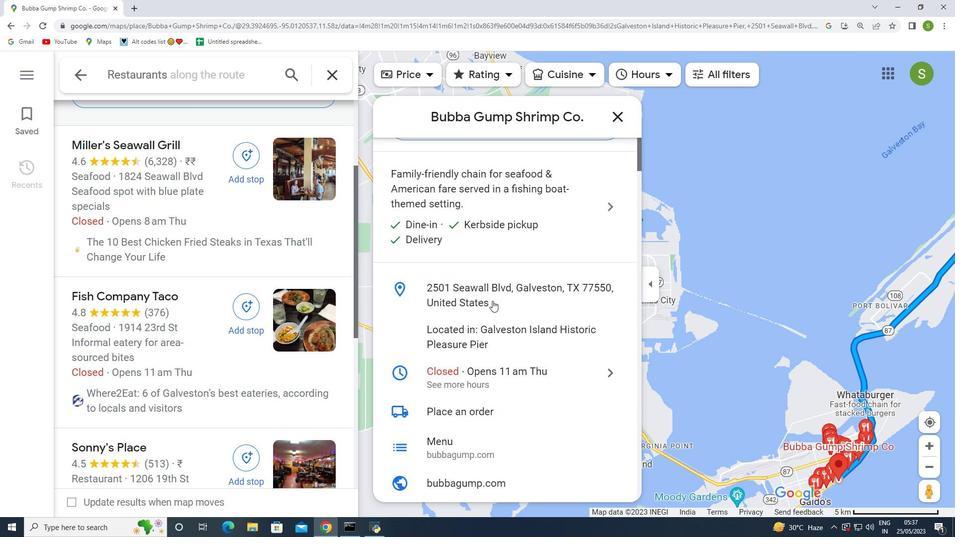
Action: Mouse moved to (492, 301)
